 Task: Look for space in Bogo, Cameroon from 1st June, 2023 to 9th June, 2023 for 4 adults in price range Rs.6000 to Rs.12000. Place can be entire place with 2 bedrooms having 2 beds and 2 bathrooms. Property type can be house, flat, guest house. Booking option can be shelf check-in. Required host language is English.
Action: Mouse moved to (485, 160)
Screenshot: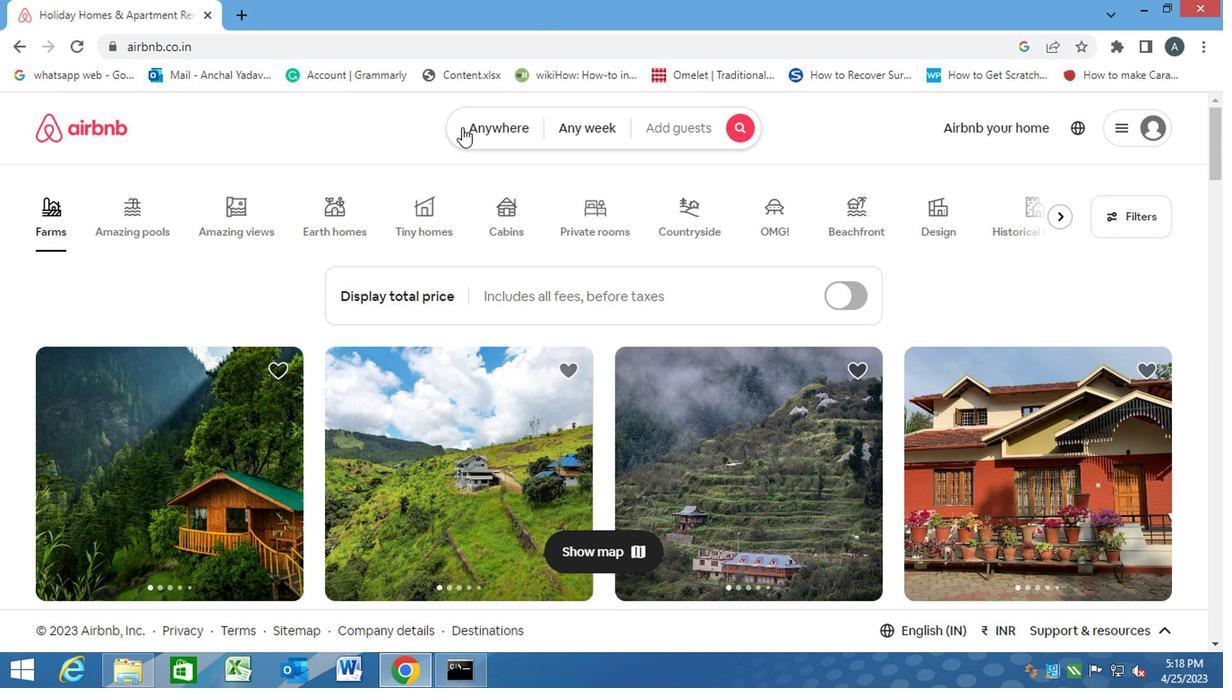 
Action: Mouse pressed left at (485, 160)
Screenshot: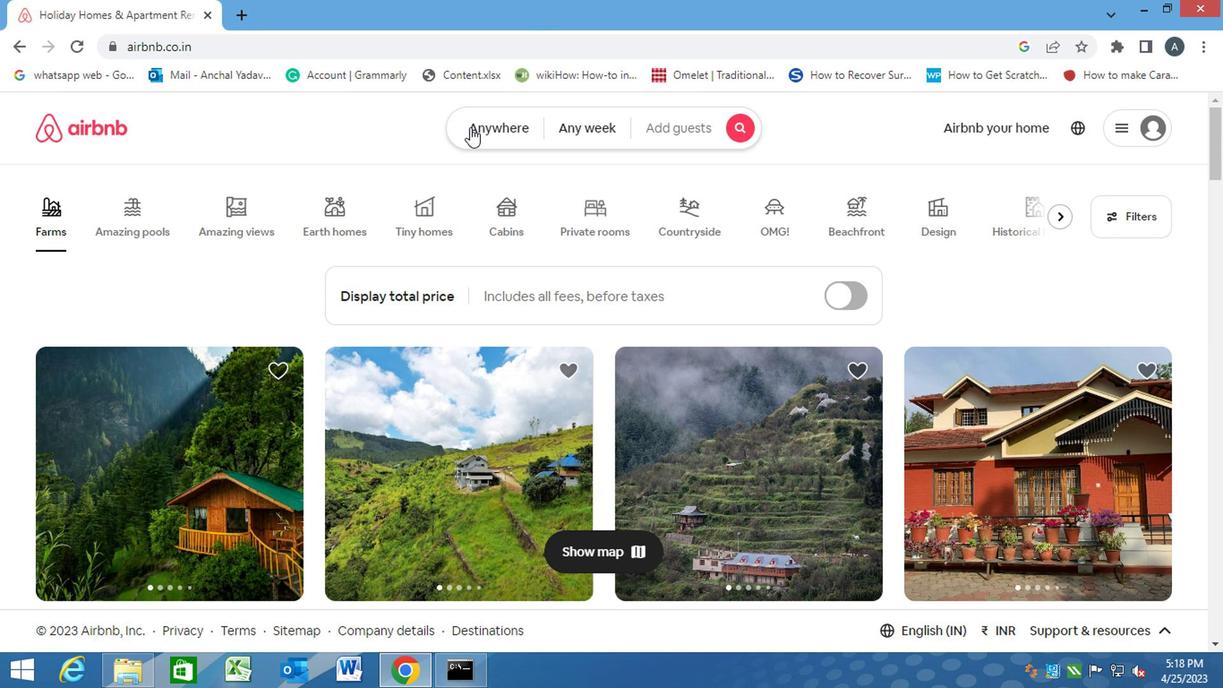 
Action: Key pressed b
Screenshot: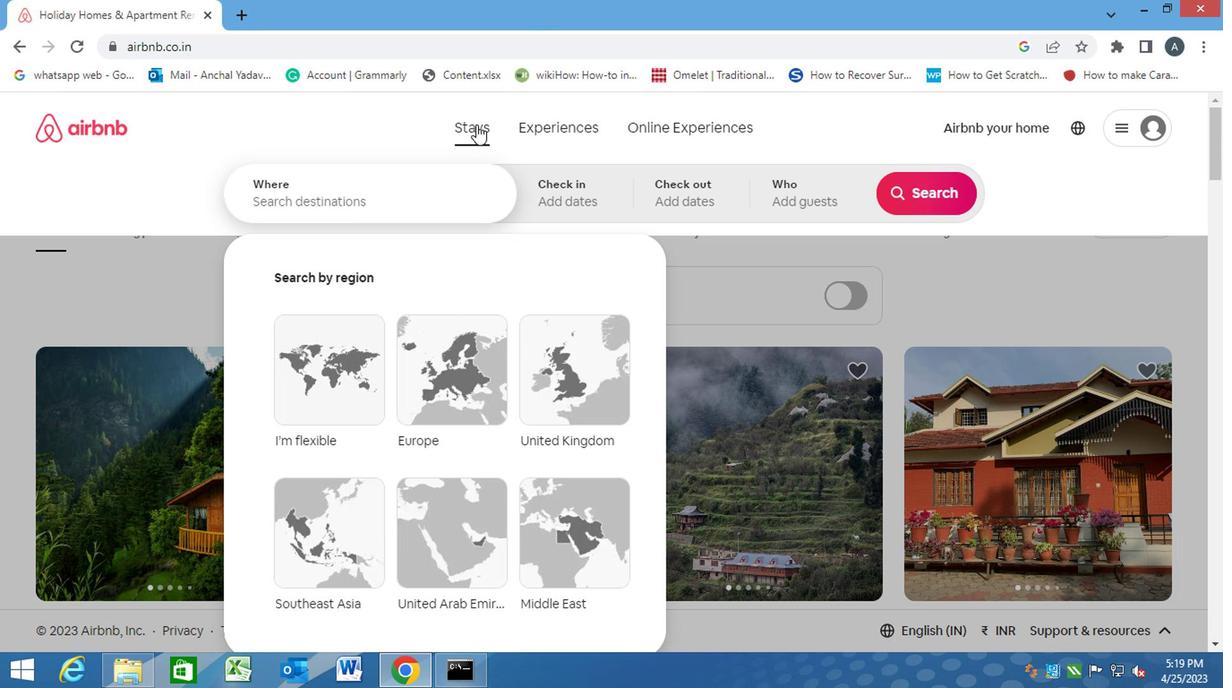 
Action: Mouse moved to (448, 205)
Screenshot: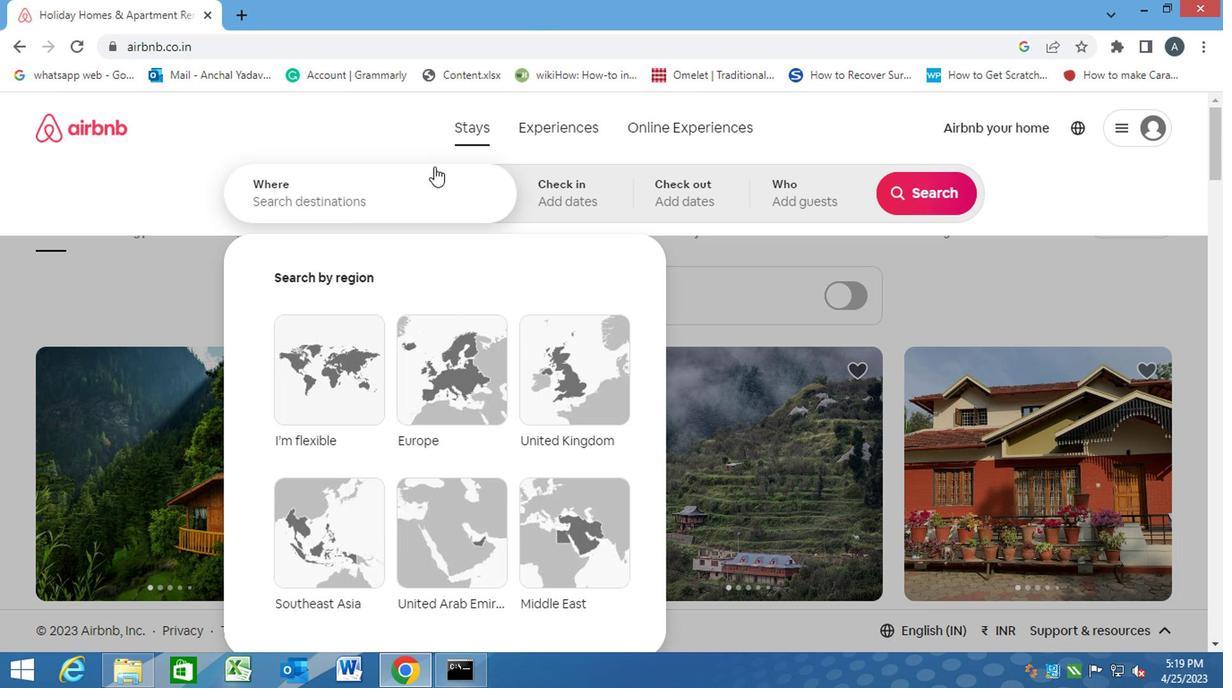 
Action: Mouse pressed left at (448, 205)
Screenshot: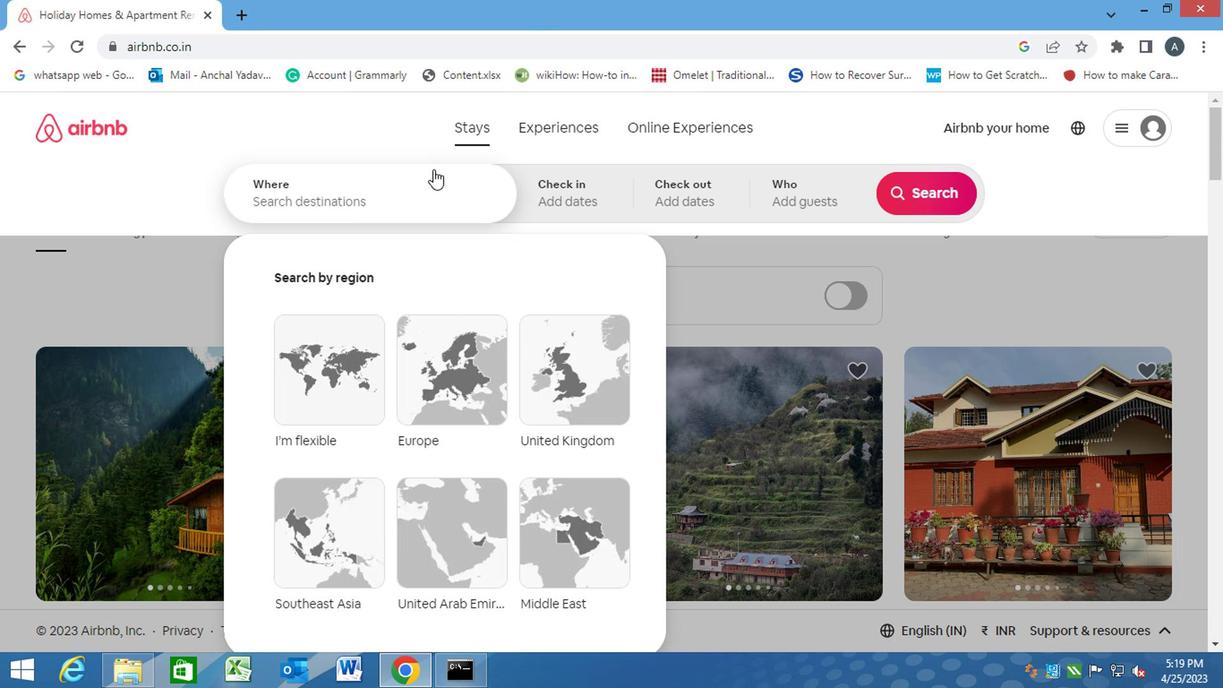 
Action: Key pressed b<Key.caps_lock>ogo,<Key.space><Key.caps_lock>c<Key.caps_lock>ameroon<Key.enter>
Screenshot: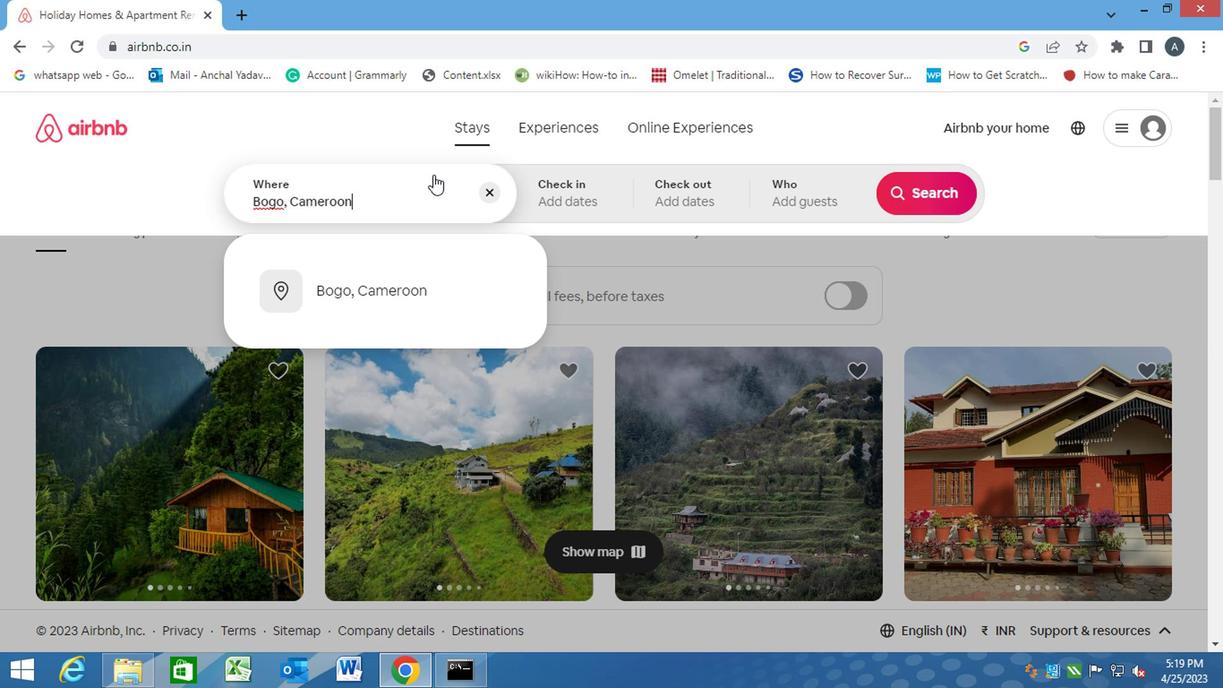 
Action: Mouse moved to (864, 349)
Screenshot: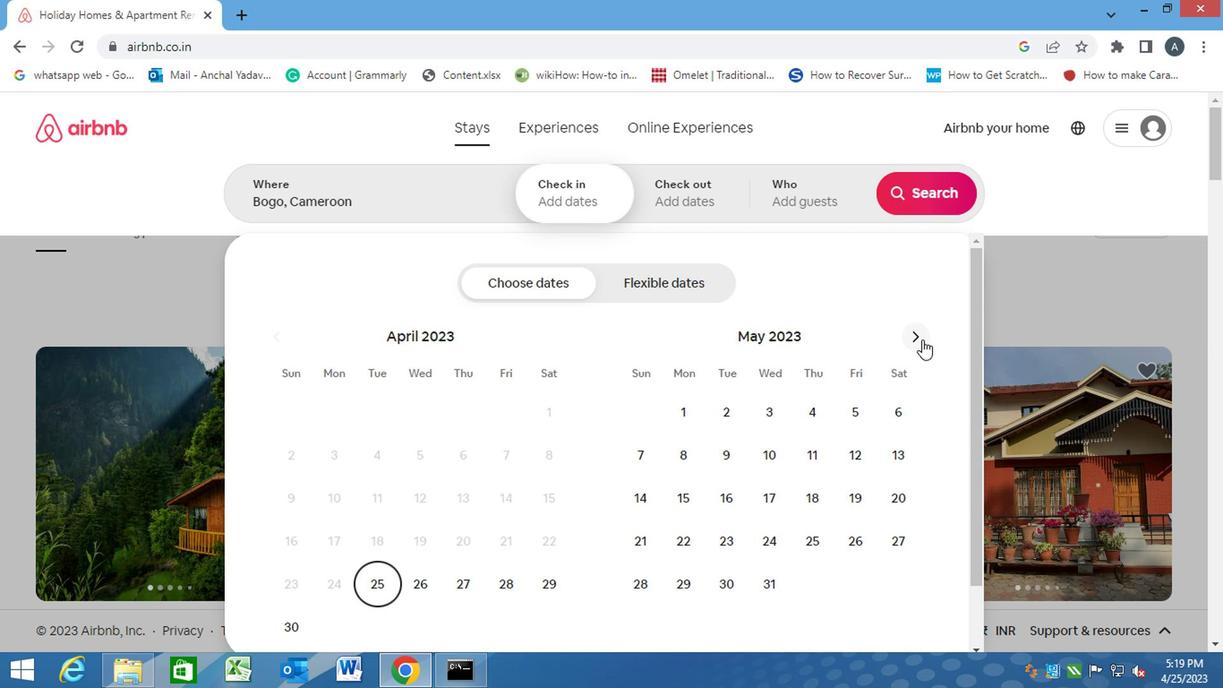 
Action: Mouse pressed left at (864, 349)
Screenshot: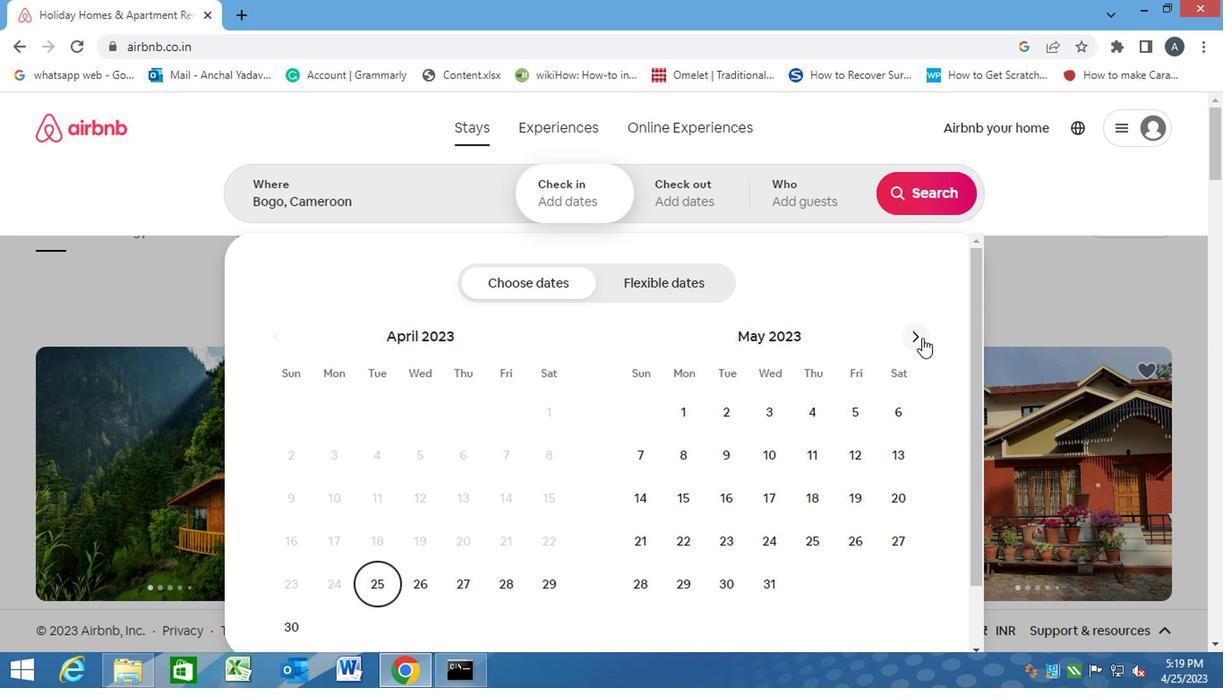 
Action: Mouse moved to (770, 423)
Screenshot: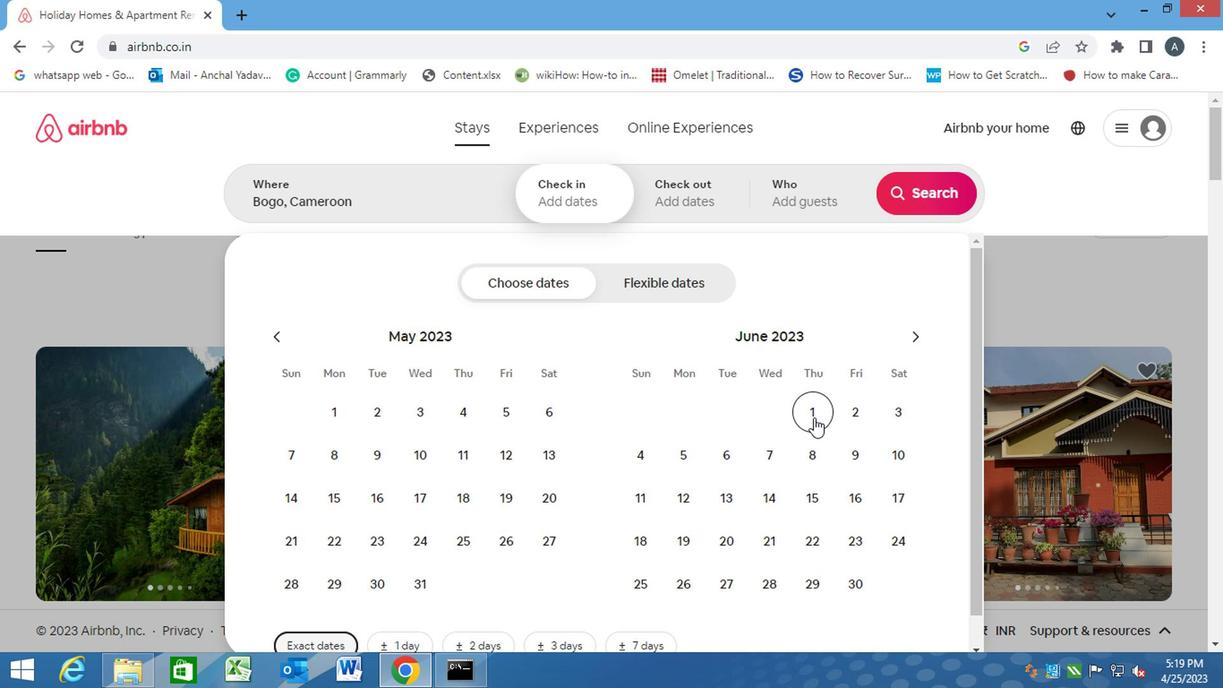 
Action: Mouse pressed left at (770, 423)
Screenshot: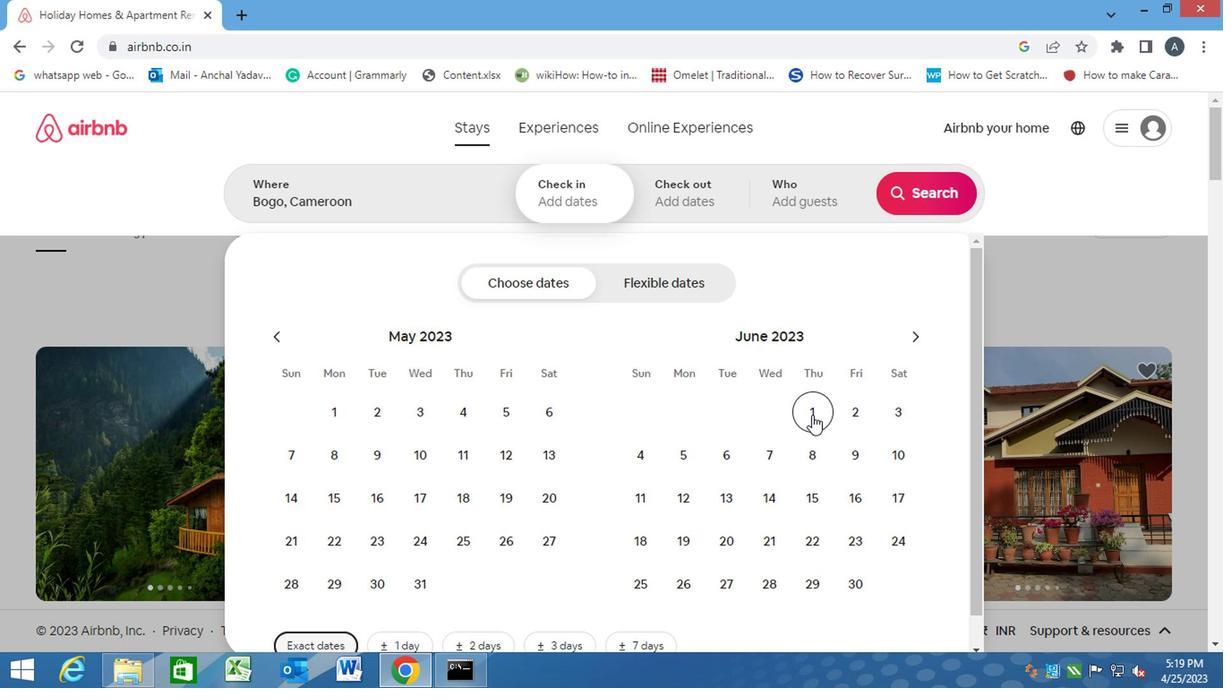 
Action: Mouse moved to (815, 458)
Screenshot: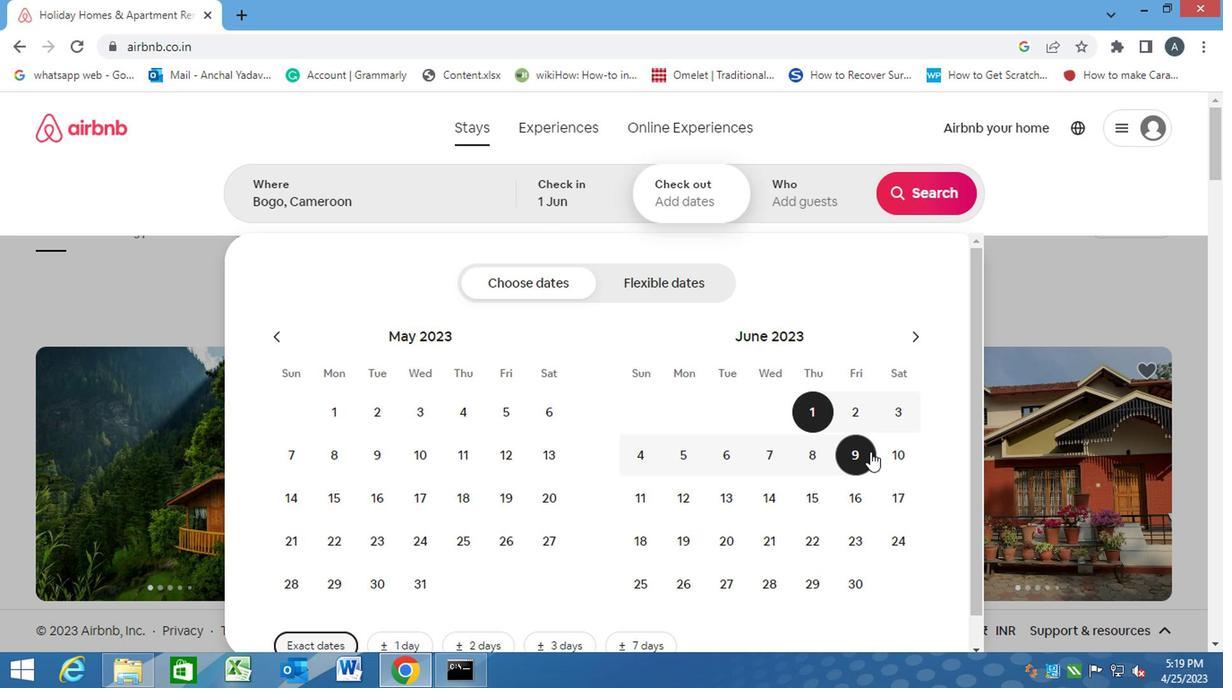 
Action: Mouse pressed left at (815, 458)
Screenshot: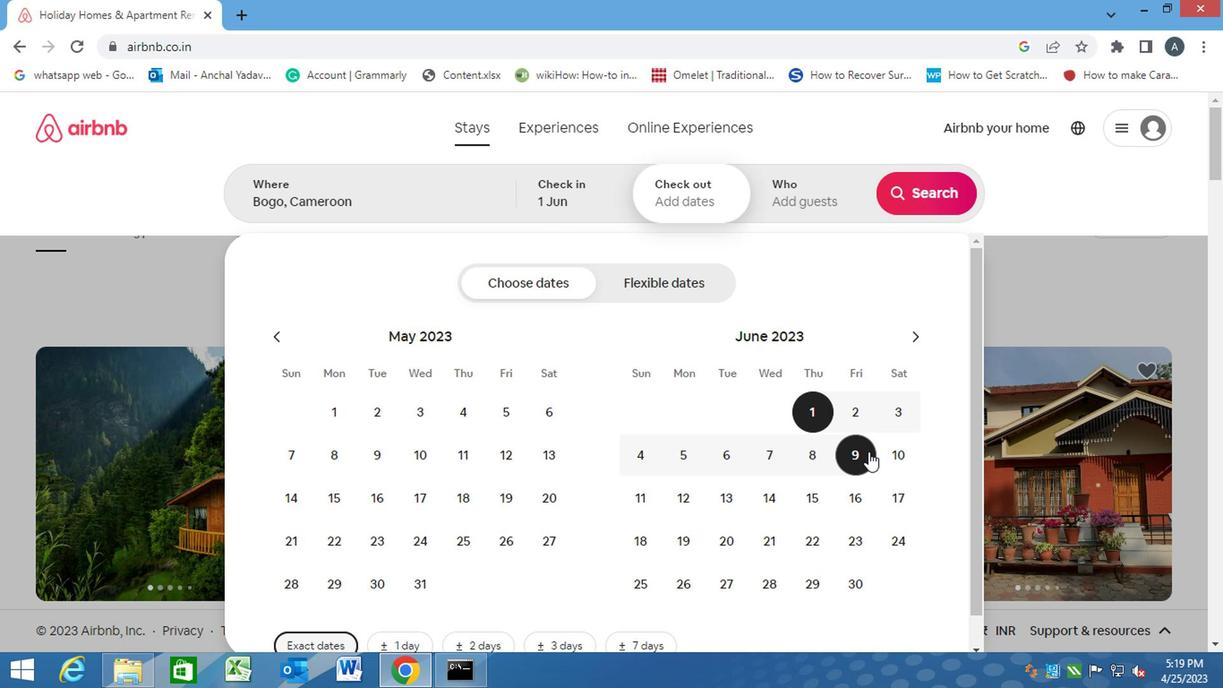 
Action: Mouse moved to (755, 220)
Screenshot: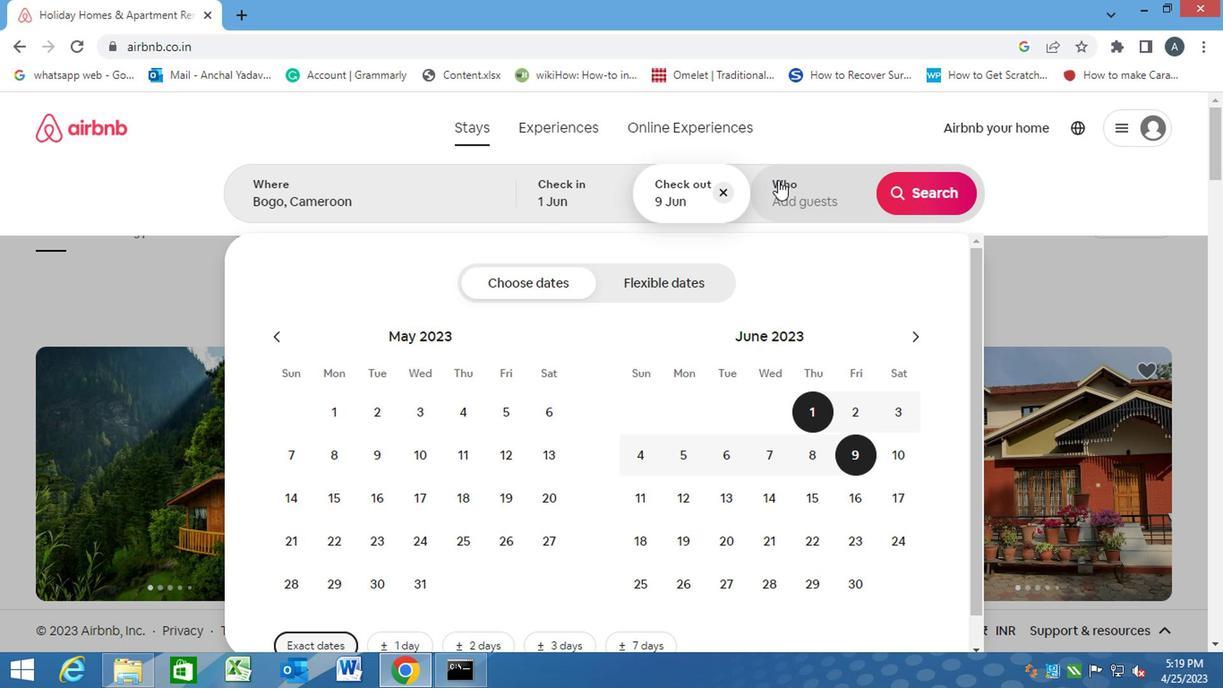 
Action: Mouse pressed left at (755, 220)
Screenshot: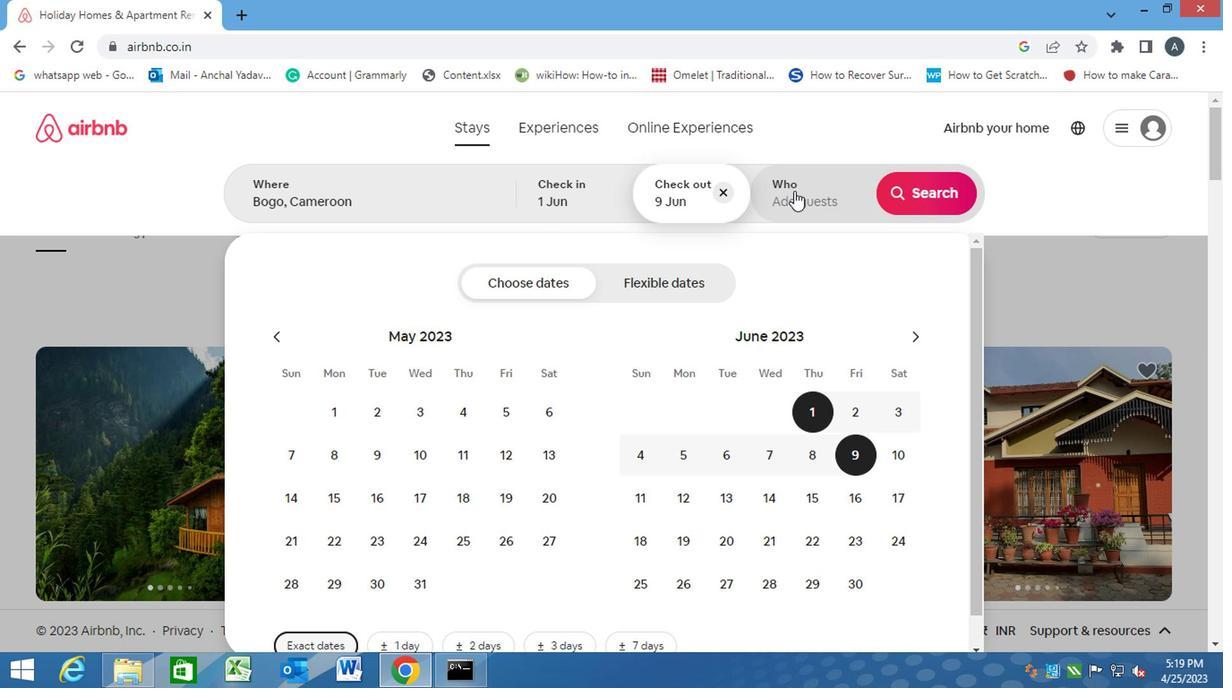 
Action: Mouse moved to (861, 309)
Screenshot: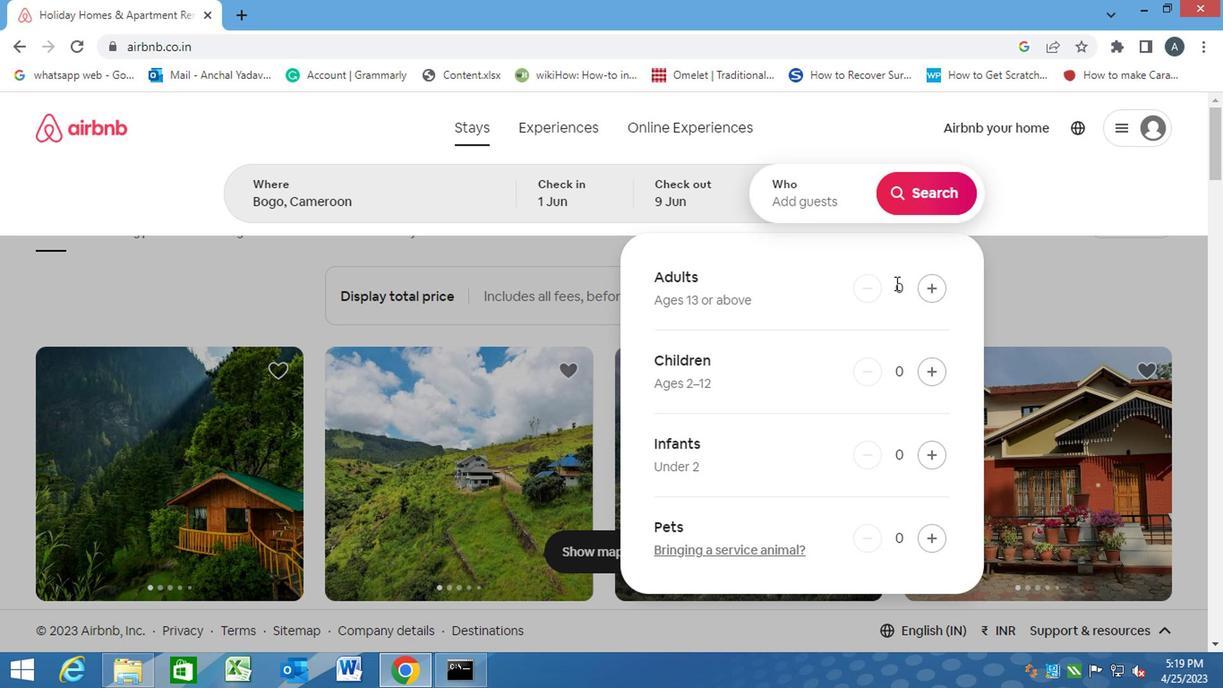 
Action: Mouse pressed left at (861, 309)
Screenshot: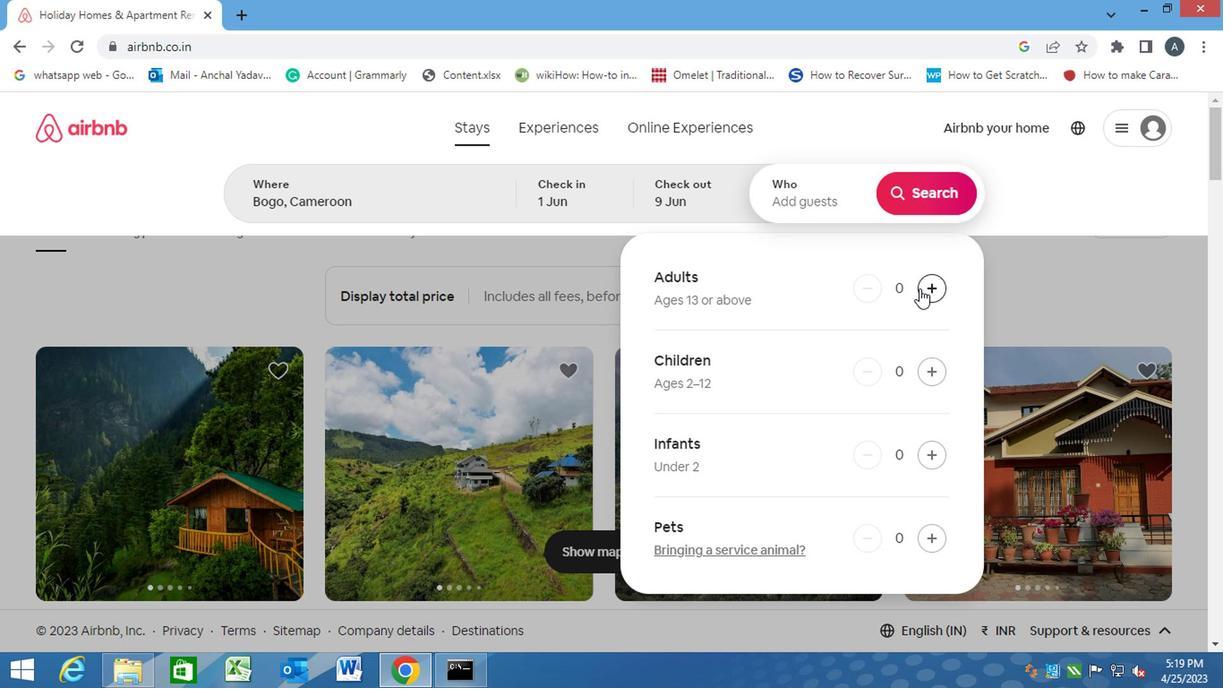 
Action: Mouse pressed left at (861, 309)
Screenshot: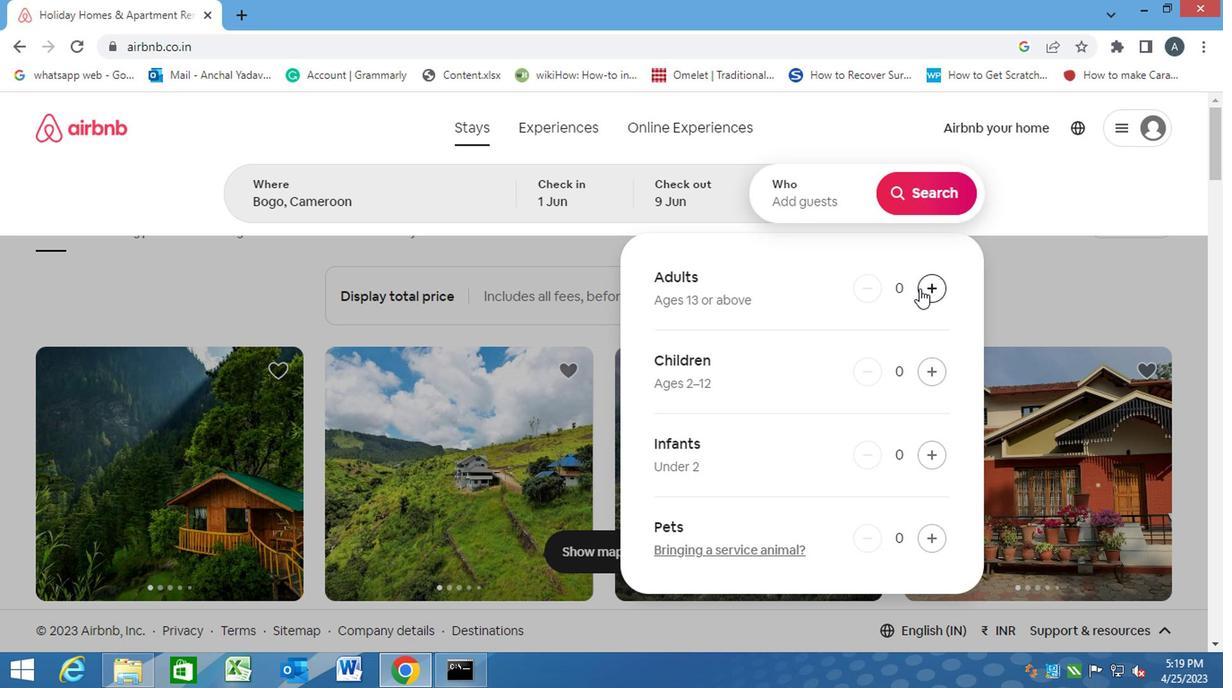 
Action: Mouse pressed left at (861, 309)
Screenshot: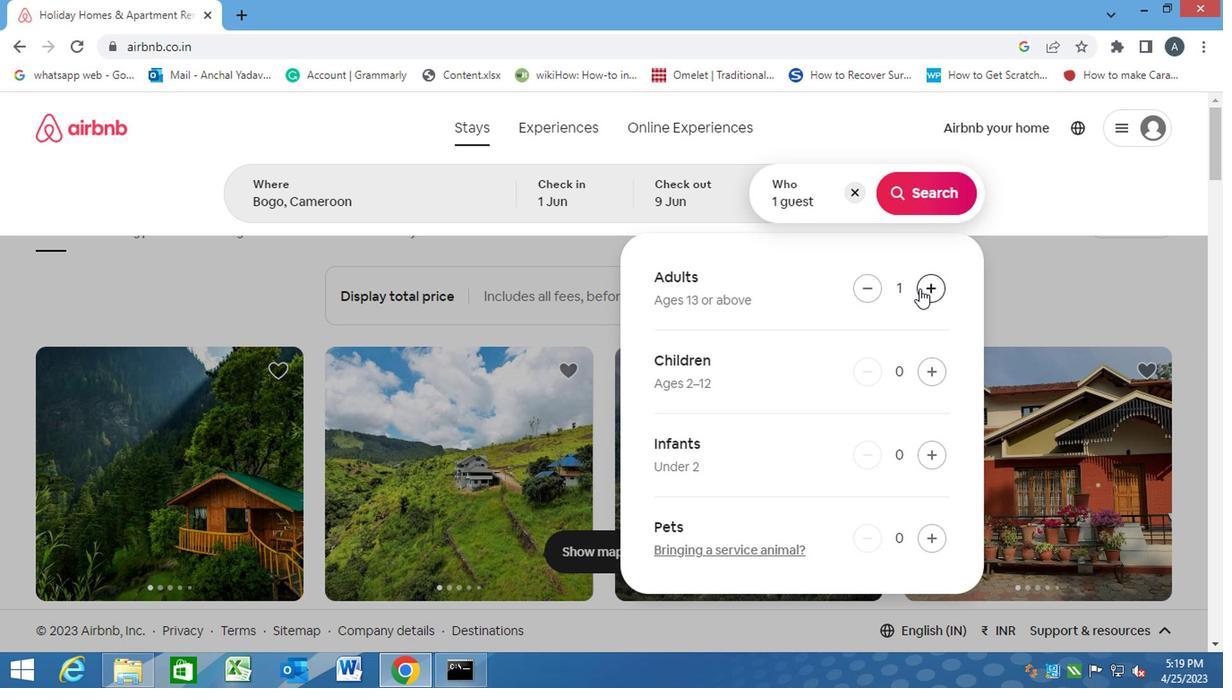 
Action: Mouse pressed left at (861, 309)
Screenshot: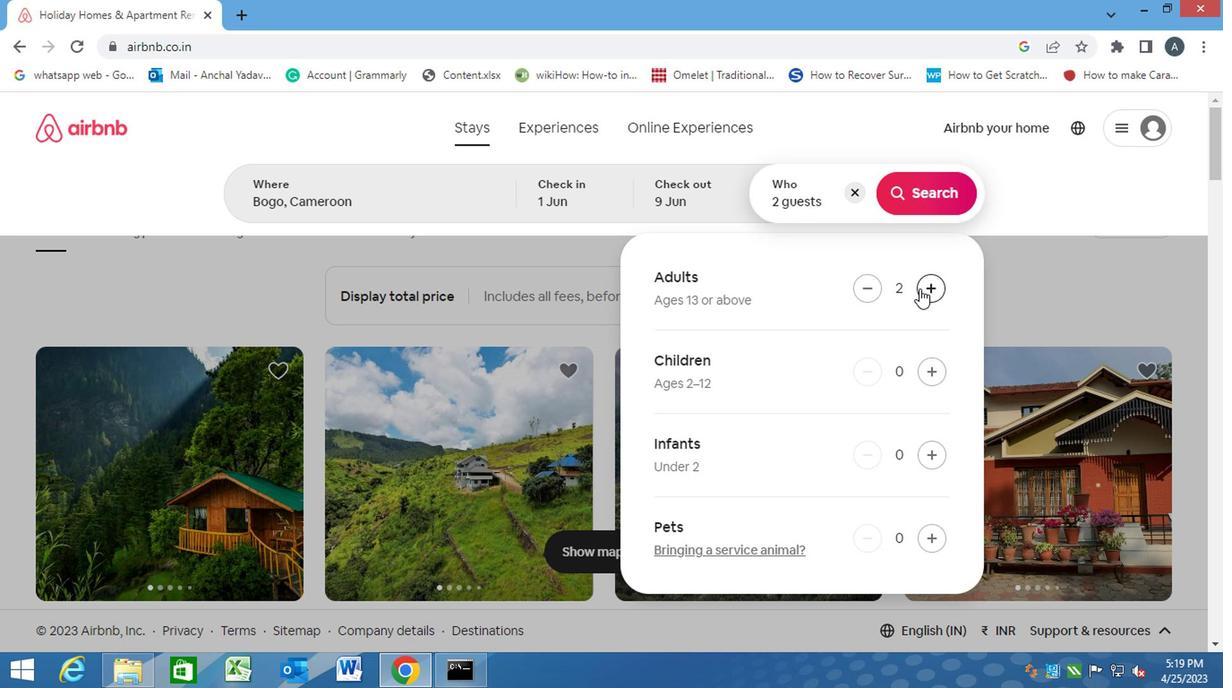 
Action: Mouse moved to (862, 223)
Screenshot: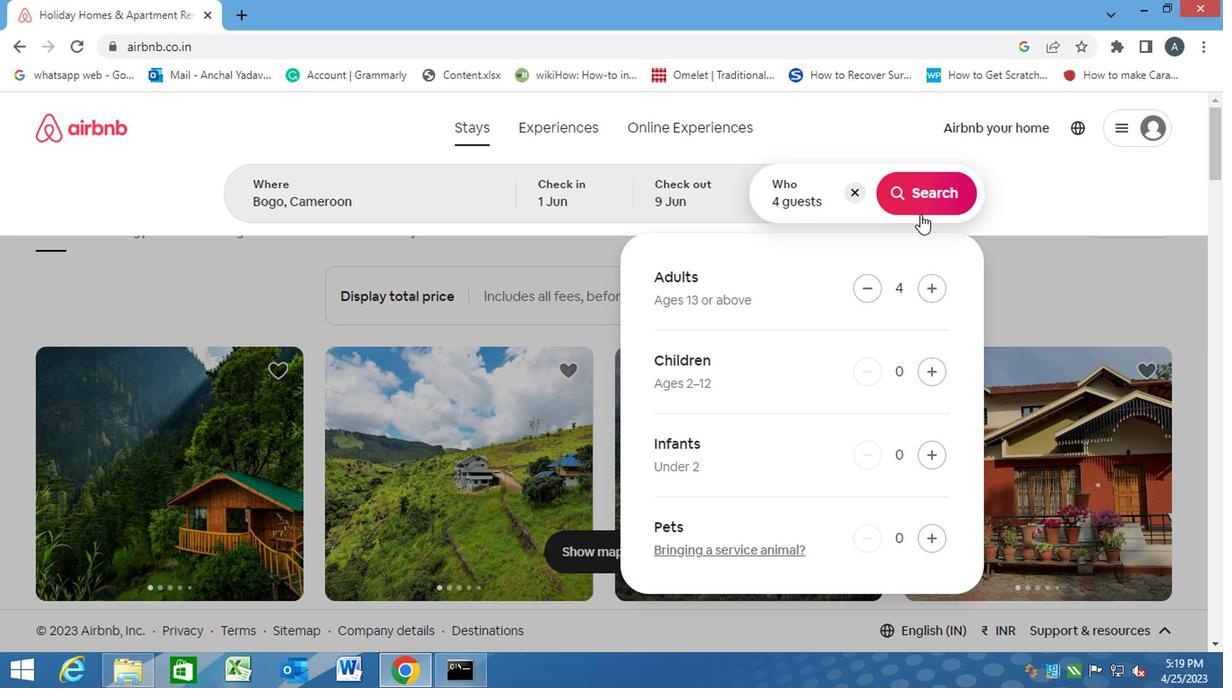 
Action: Mouse pressed left at (862, 223)
Screenshot: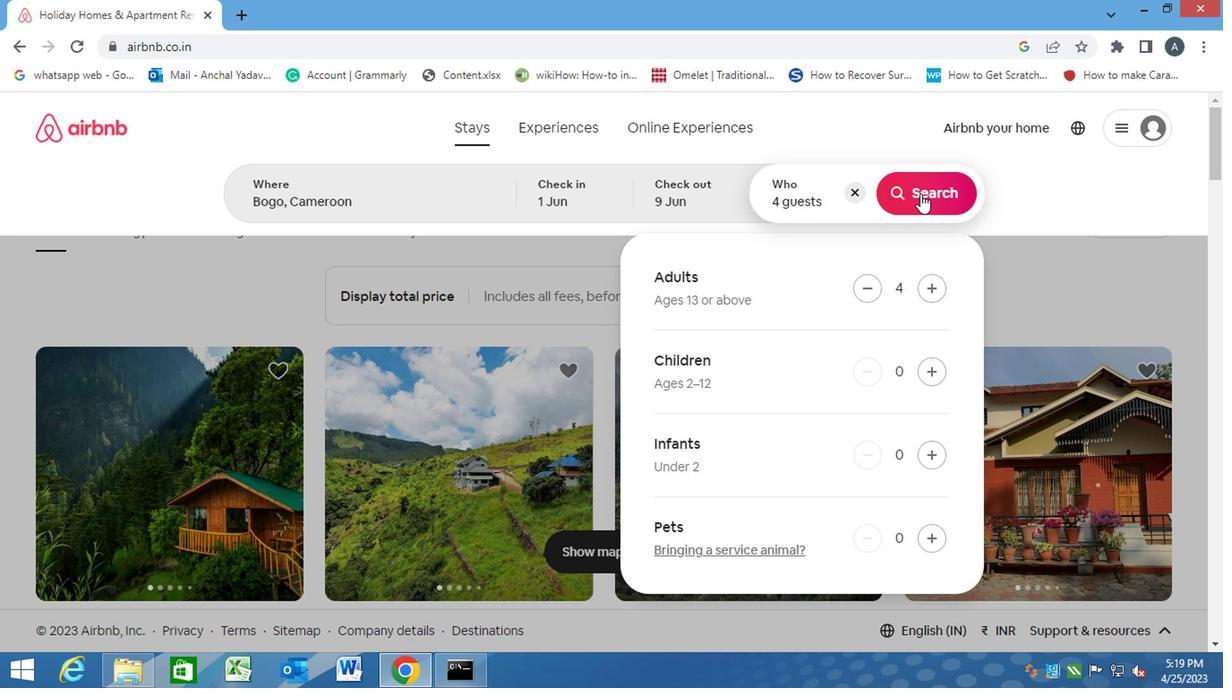 
Action: Mouse moved to (1045, 222)
Screenshot: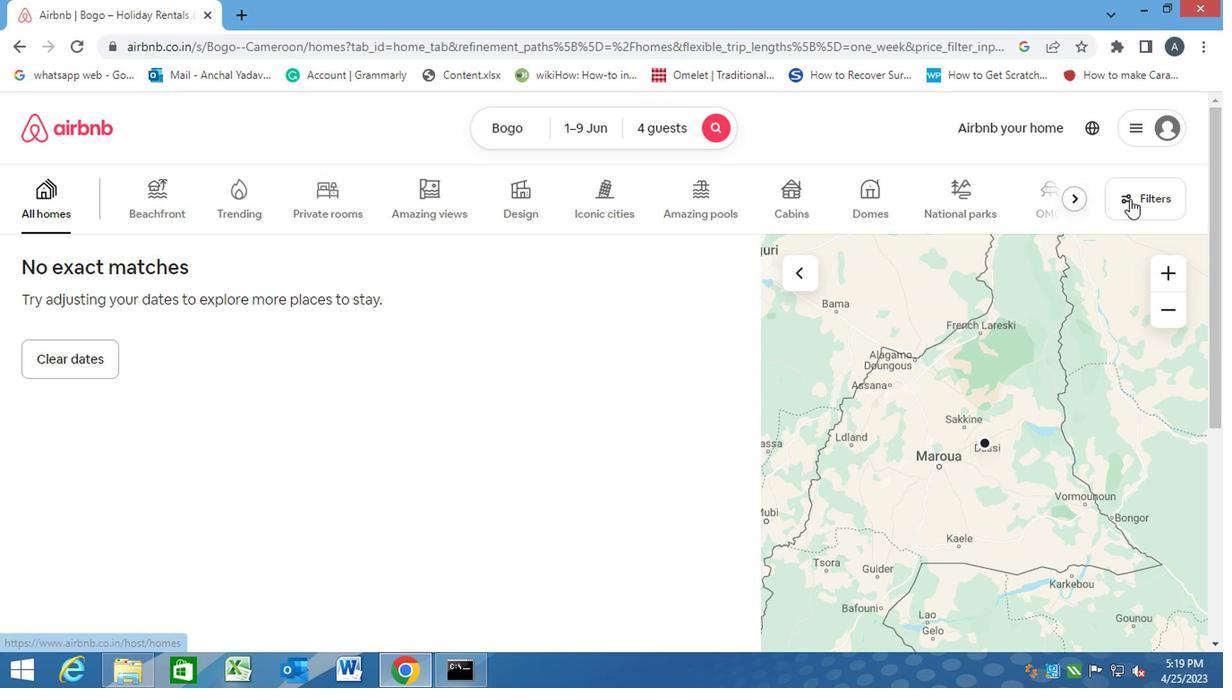 
Action: Mouse pressed left at (1045, 222)
Screenshot: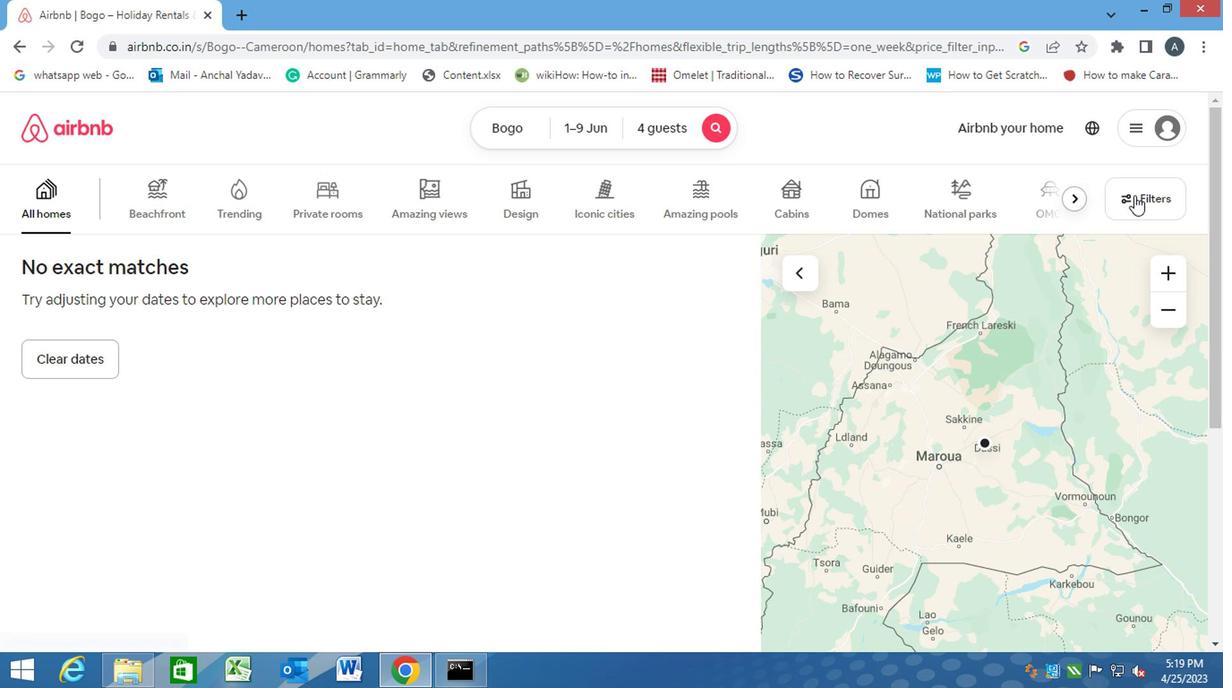 
Action: Mouse moved to (393, 328)
Screenshot: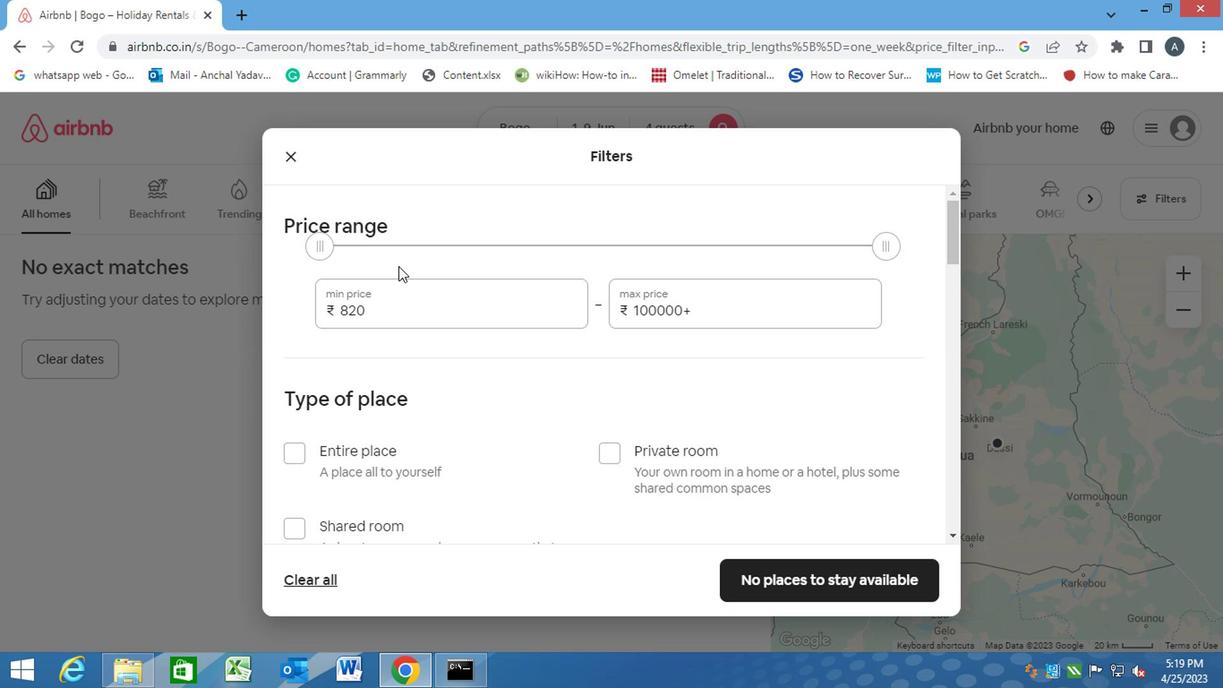 
Action: Mouse pressed left at (393, 328)
Screenshot: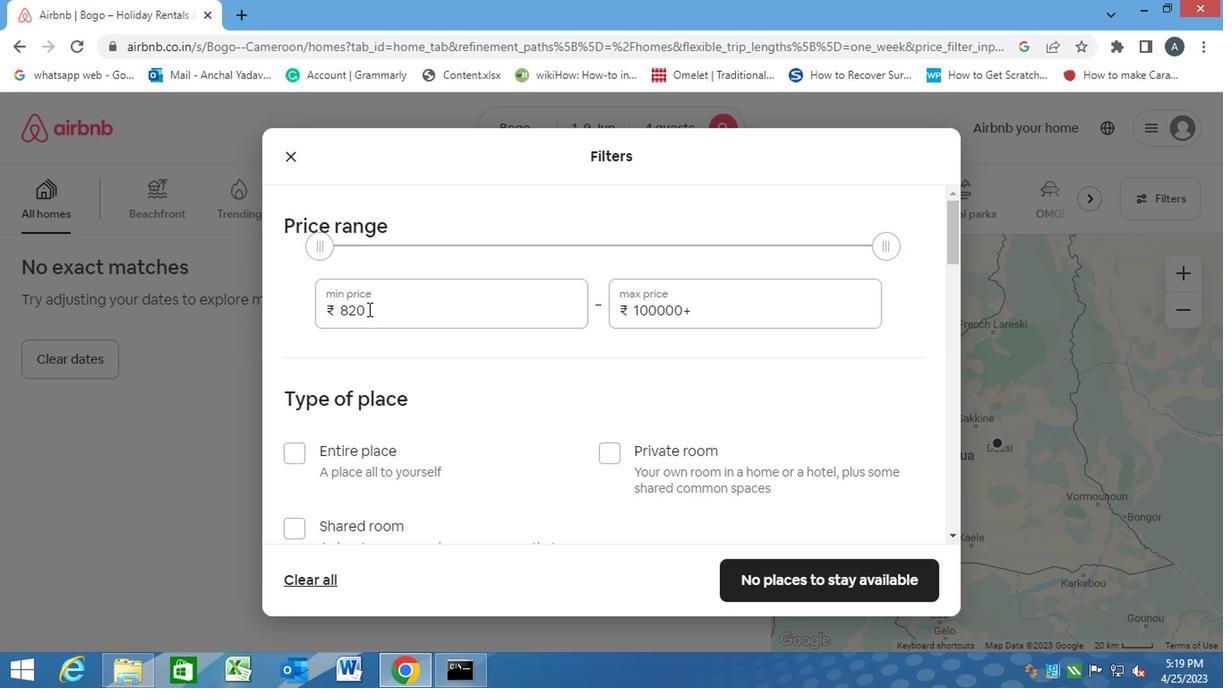 
Action: Mouse moved to (321, 337)
Screenshot: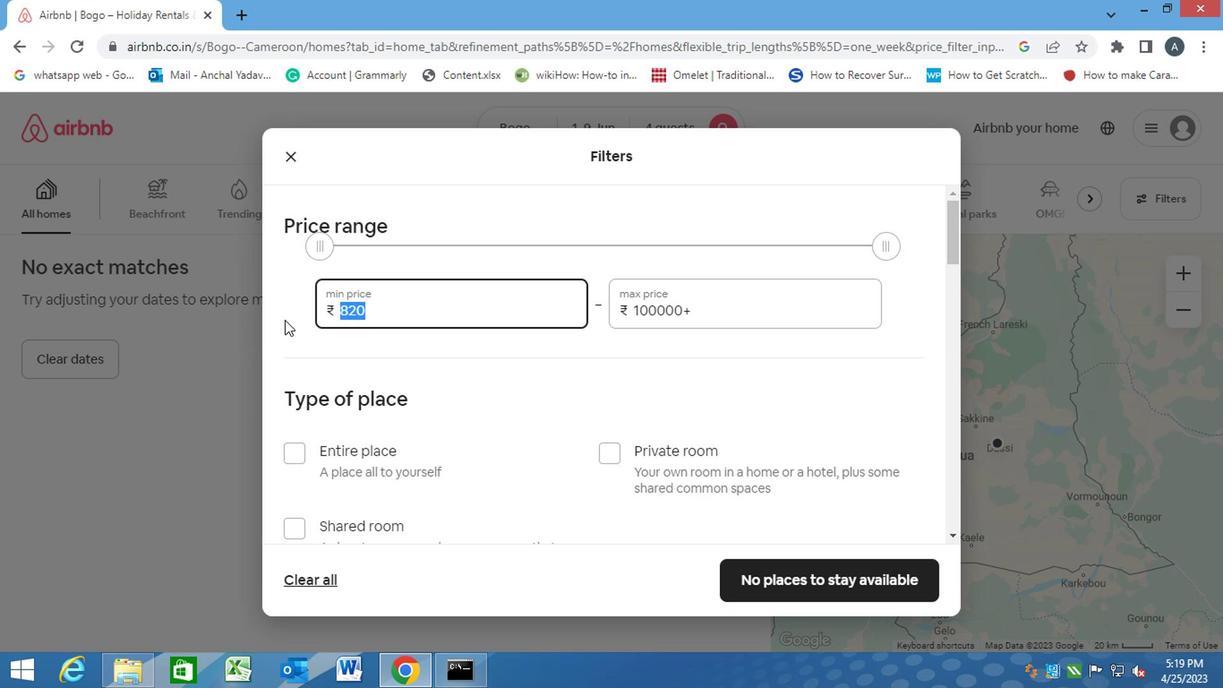 
Action: Key pressed 6000<Key.tab><Key.backspace>1<Key.backspace><Key.backspace><Key.backspace><Key.backspace><Key.backspace><Key.backspace><Key.backspace><Key.backspace><Key.backspace><Key.backspace><Key.backspace><Key.backspace><Key.backspace><Key.backspace><Key.backspace><Key.backspace><Key.backspace><Key.backspace><Key.backspace><Key.backspace><Key.backspace><Key.backspace><Key.backspace><Key.backspace><Key.backspace><Key.backspace><Key.backspace><Key.backspace><Key.backspace><Key.backspace><Key.backspace><Key.backspace>12000
Screenshot: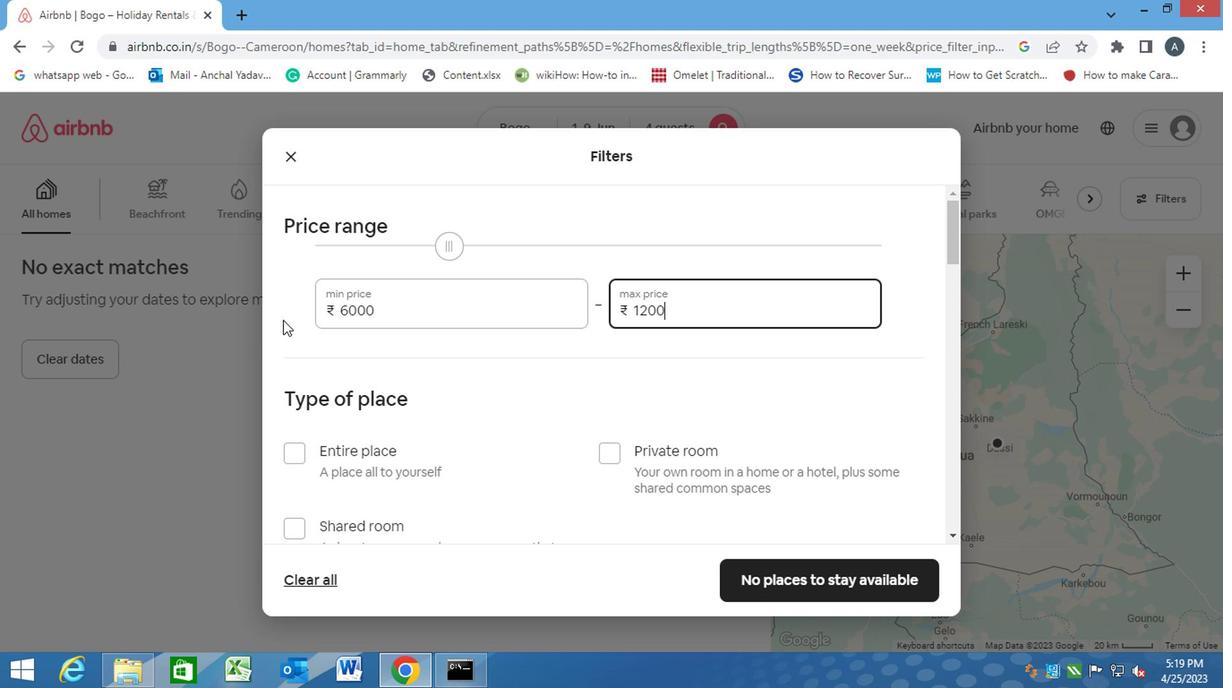 
Action: Mouse moved to (493, 385)
Screenshot: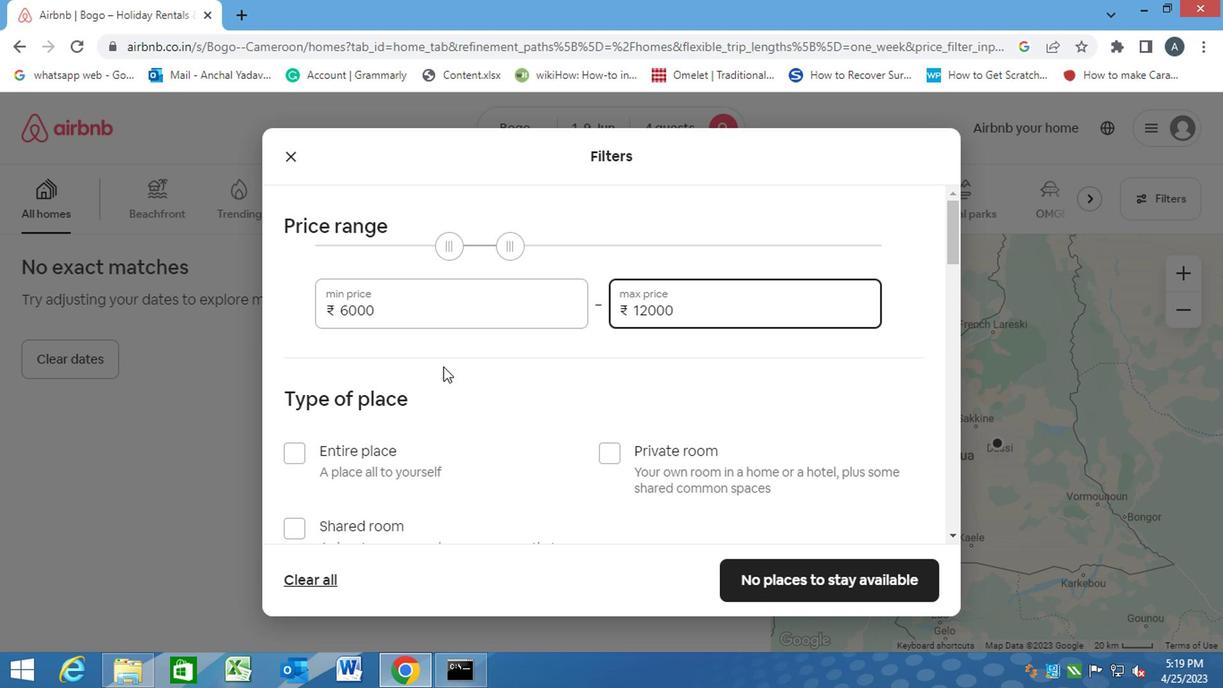 
Action: Mouse pressed left at (493, 385)
Screenshot: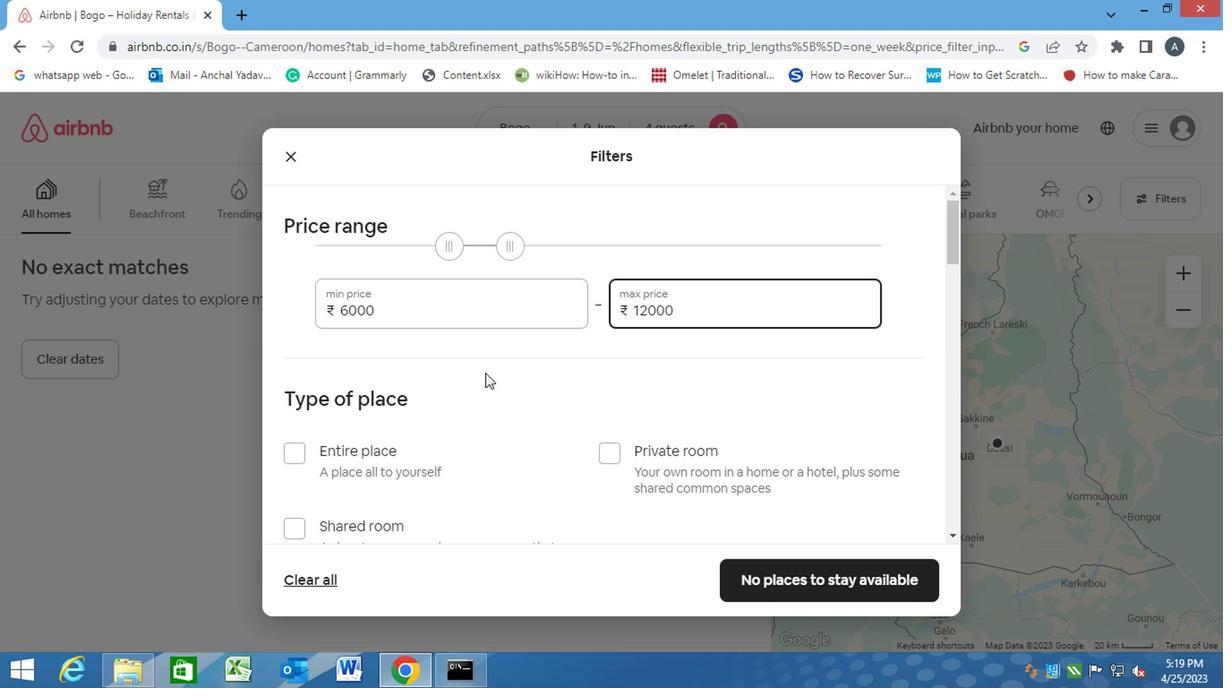 
Action: Mouse scrolled (493, 384) with delta (0, 0)
Screenshot: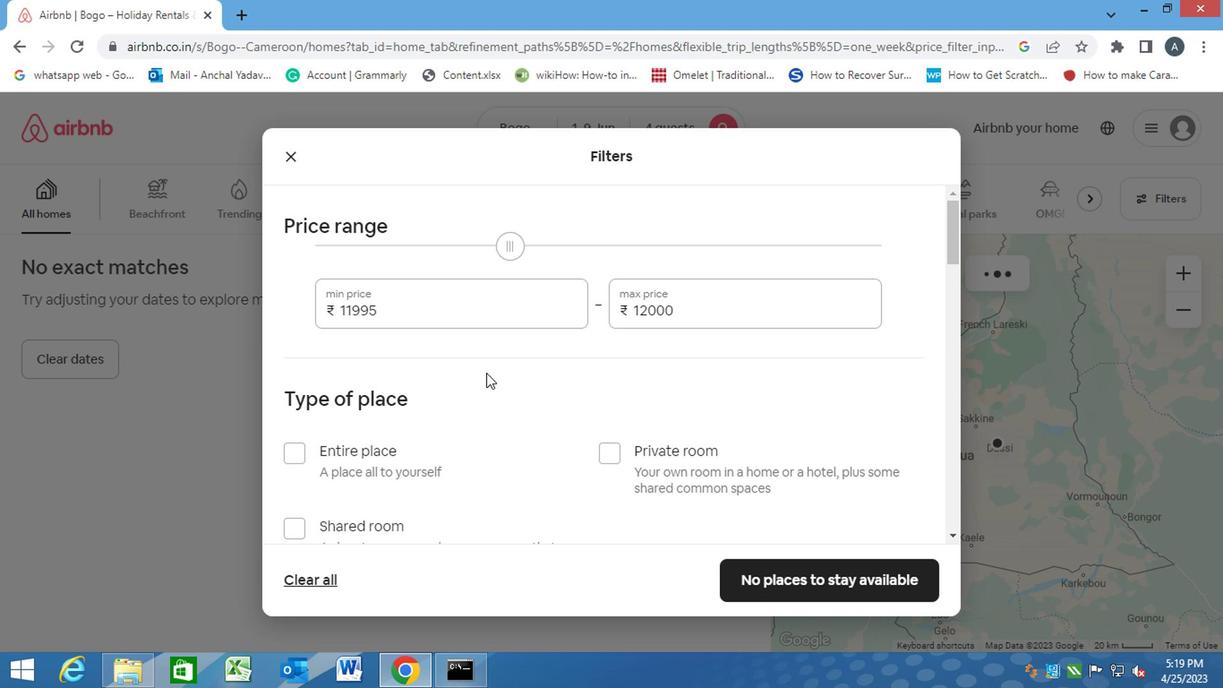 
Action: Mouse scrolled (493, 384) with delta (0, 0)
Screenshot: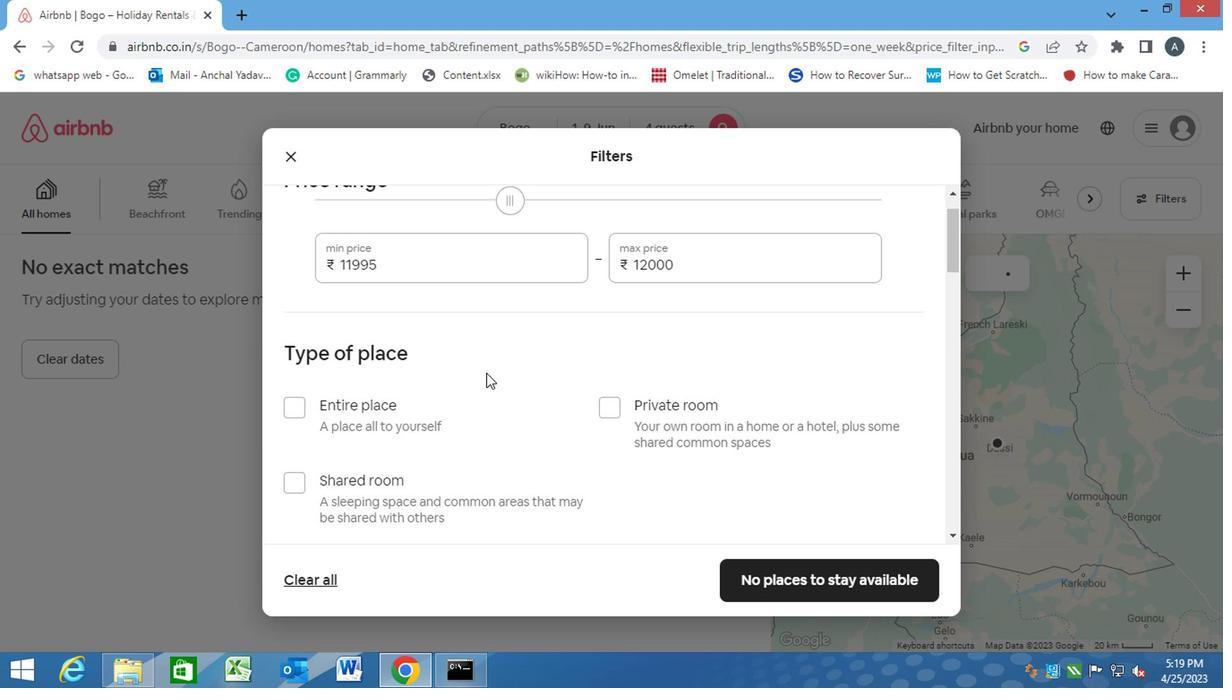 
Action: Mouse moved to (335, 293)
Screenshot: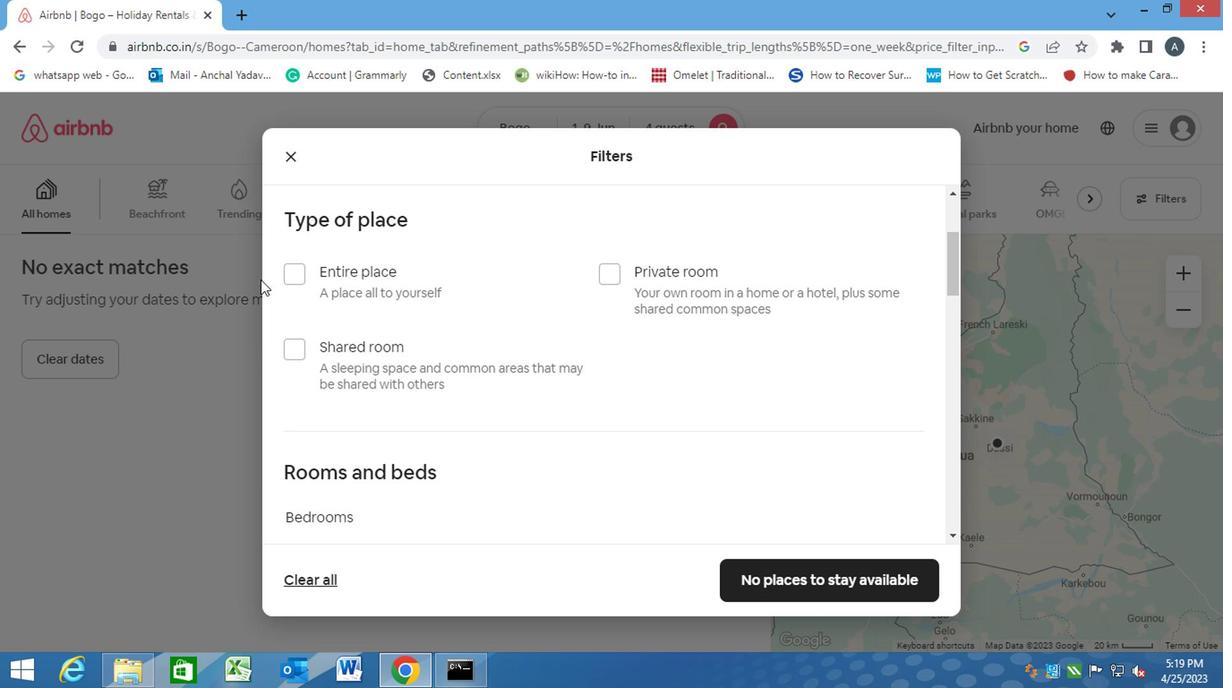
Action: Mouse pressed left at (335, 293)
Screenshot: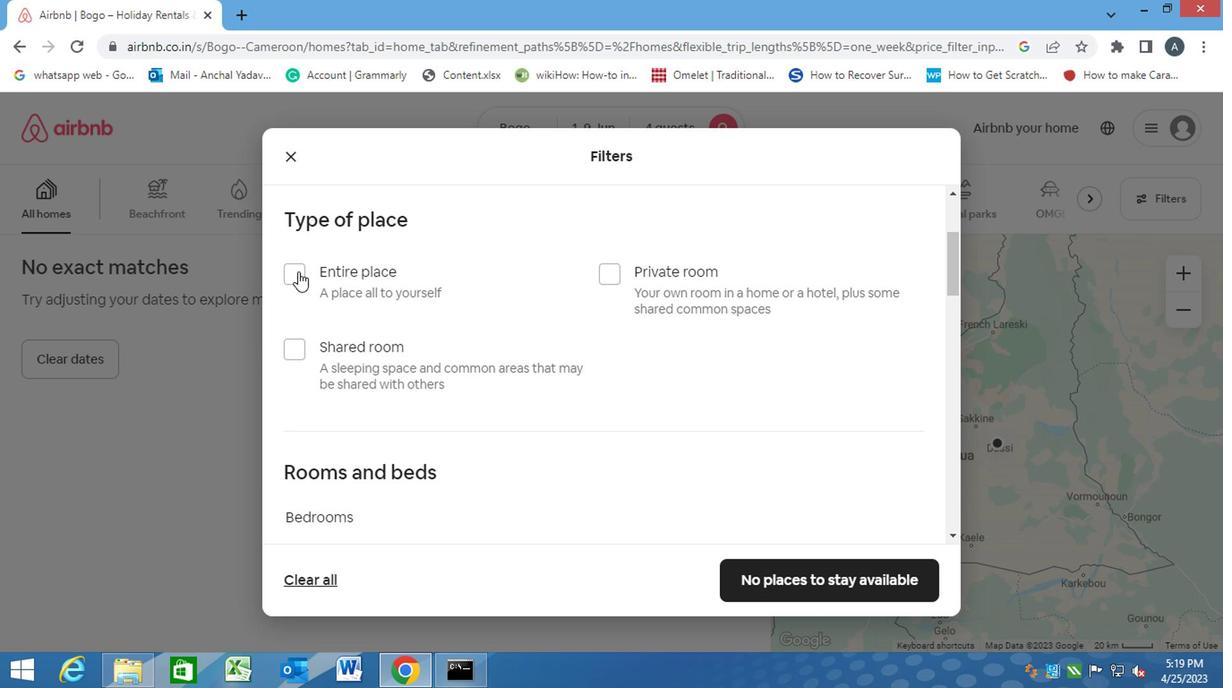 
Action: Mouse moved to (421, 373)
Screenshot: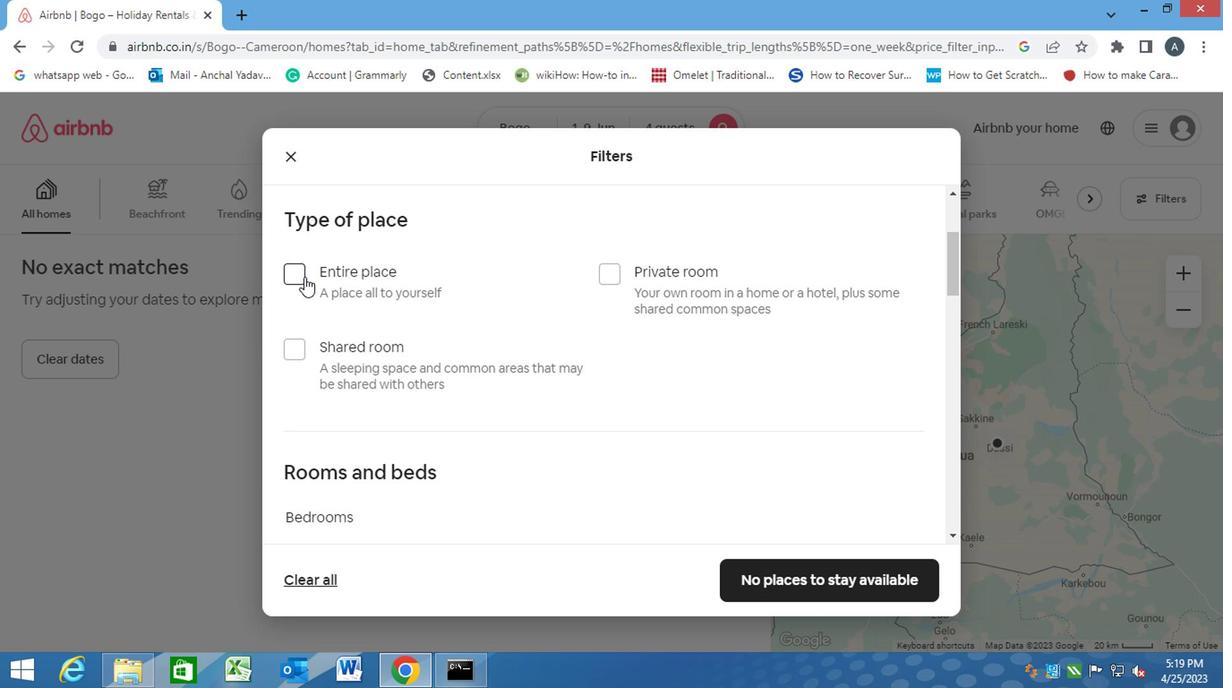 
Action: Mouse scrolled (421, 372) with delta (0, 0)
Screenshot: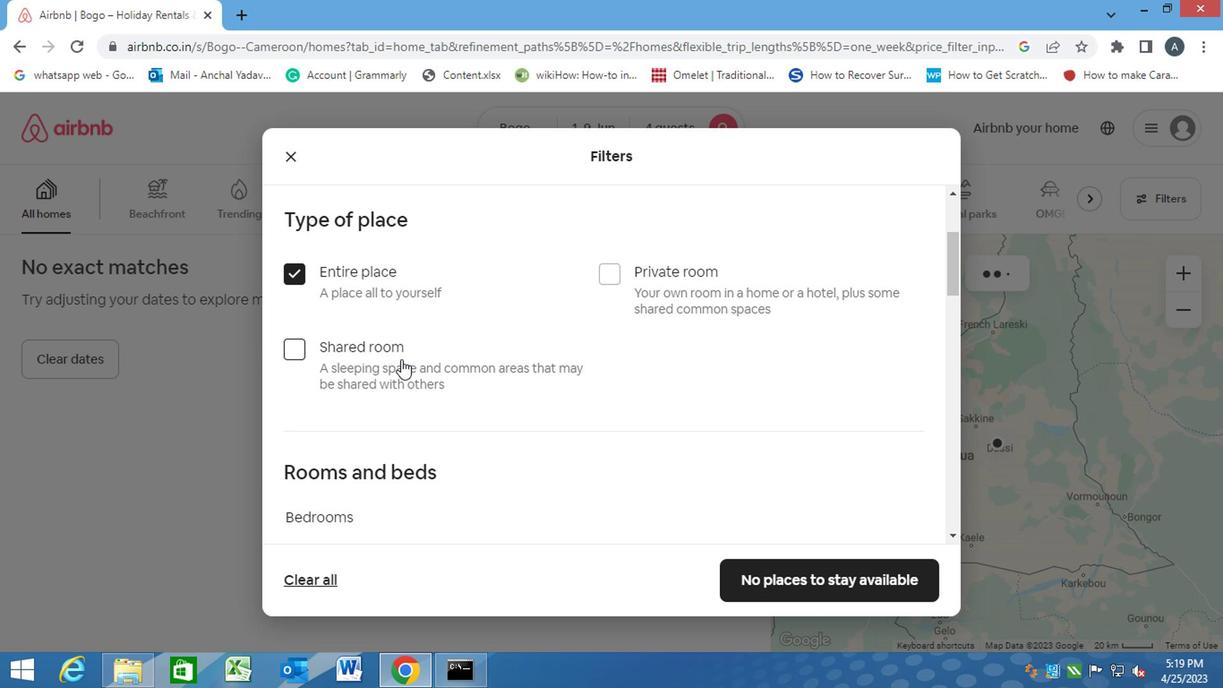 
Action: Mouse scrolled (421, 372) with delta (0, 0)
Screenshot: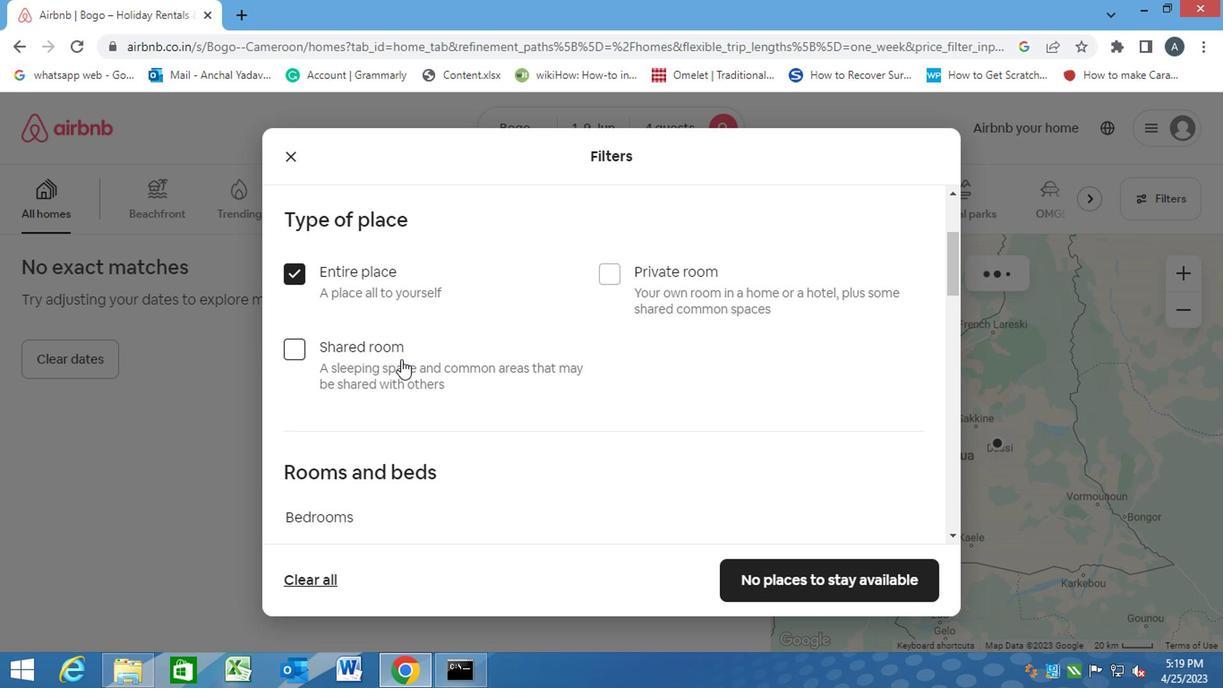 
Action: Mouse scrolled (421, 372) with delta (0, 0)
Screenshot: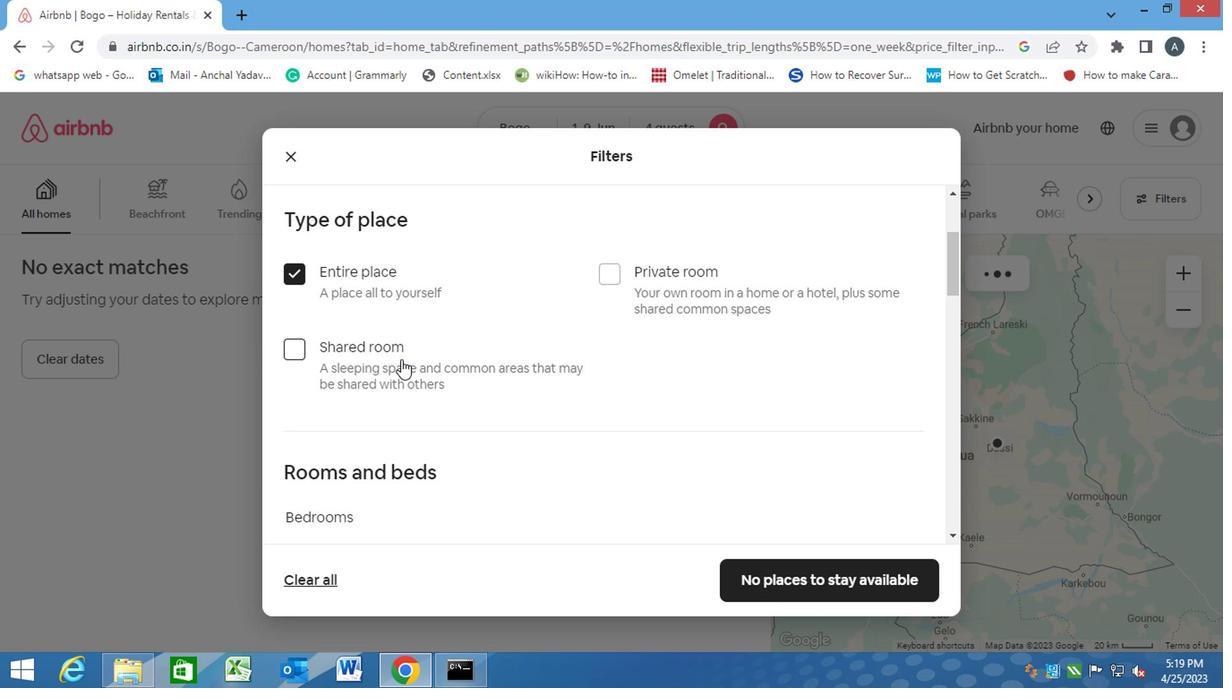
Action: Mouse moved to (471, 319)
Screenshot: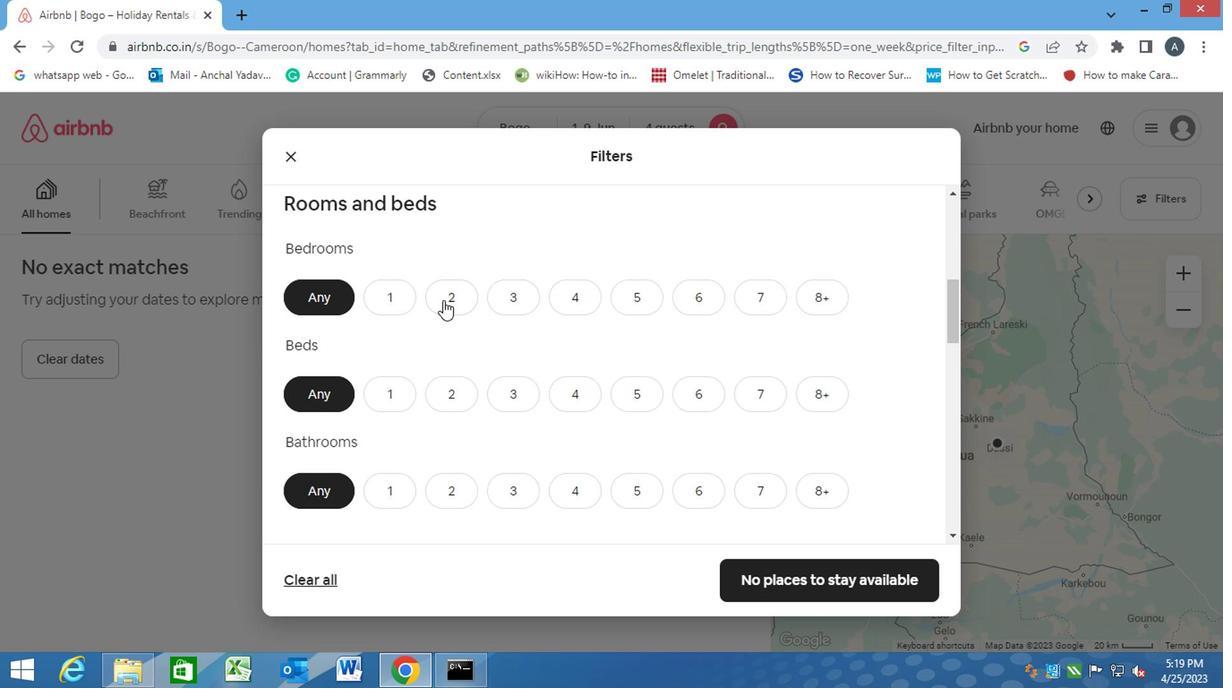 
Action: Mouse pressed left at (471, 319)
Screenshot: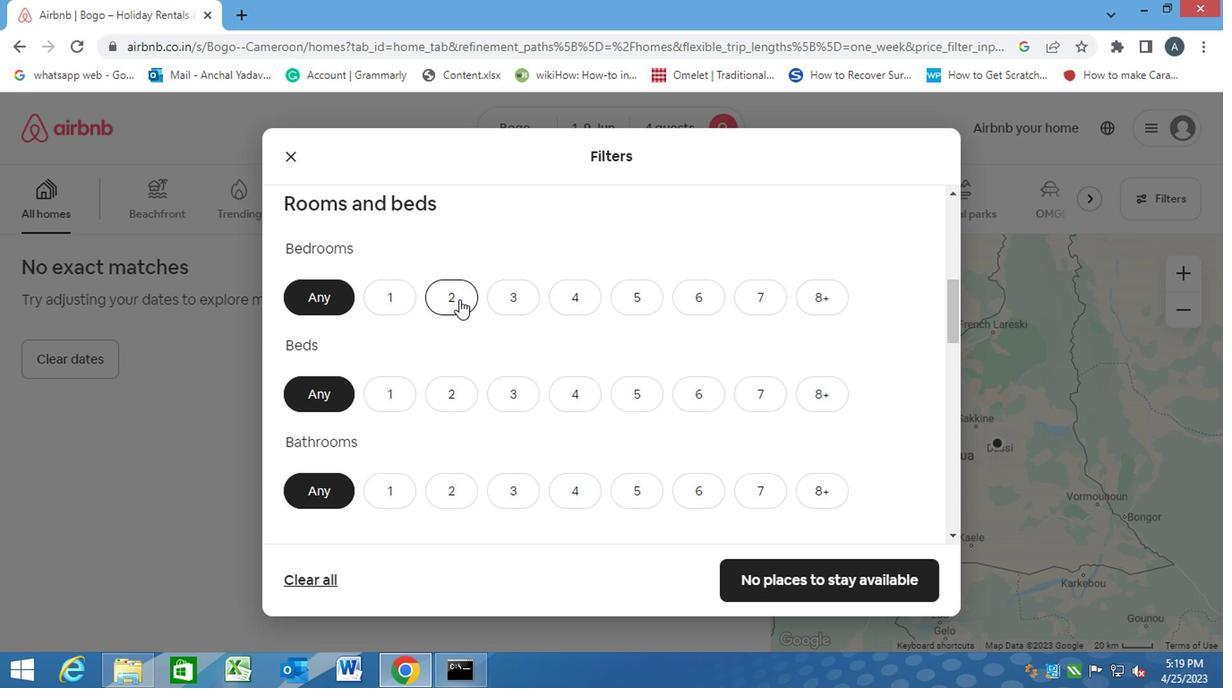 
Action: Mouse moved to (461, 402)
Screenshot: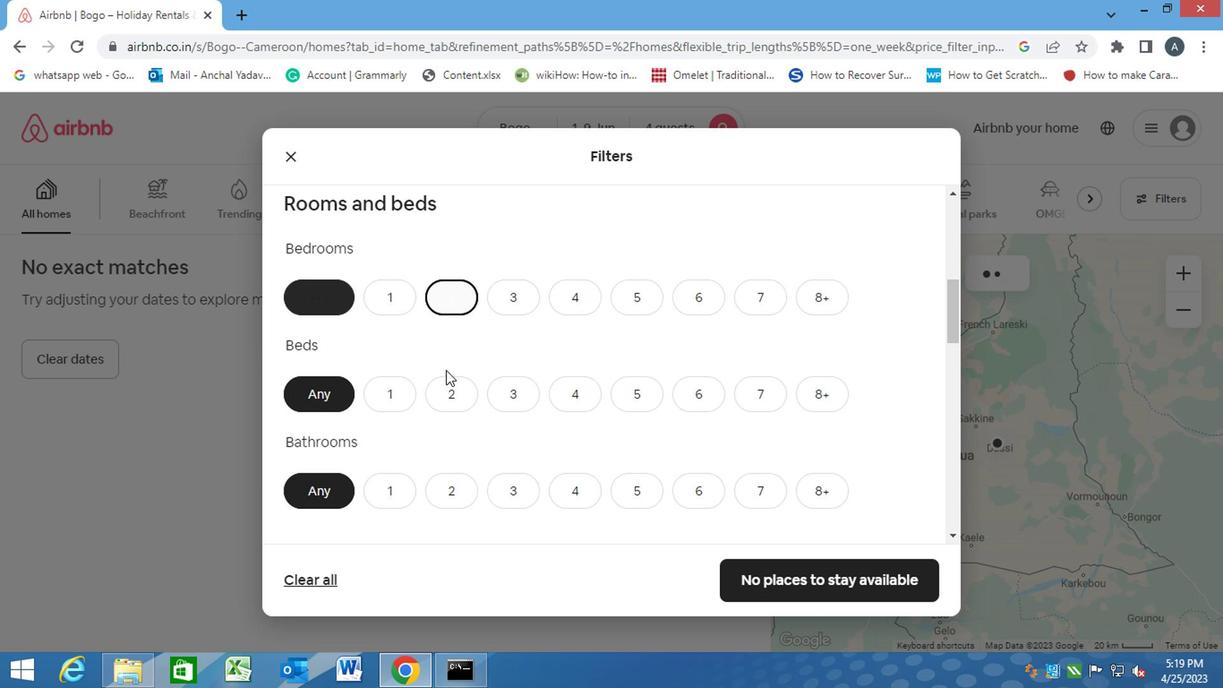 
Action: Mouse pressed left at (461, 402)
Screenshot: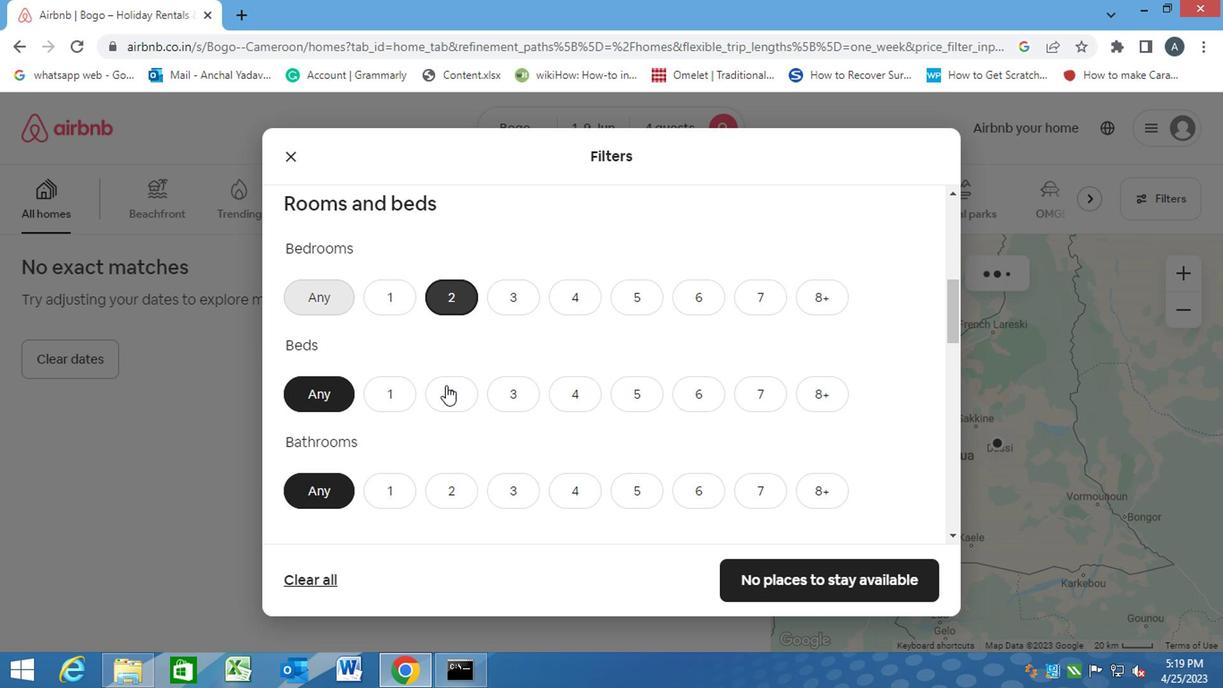 
Action: Mouse moved to (474, 493)
Screenshot: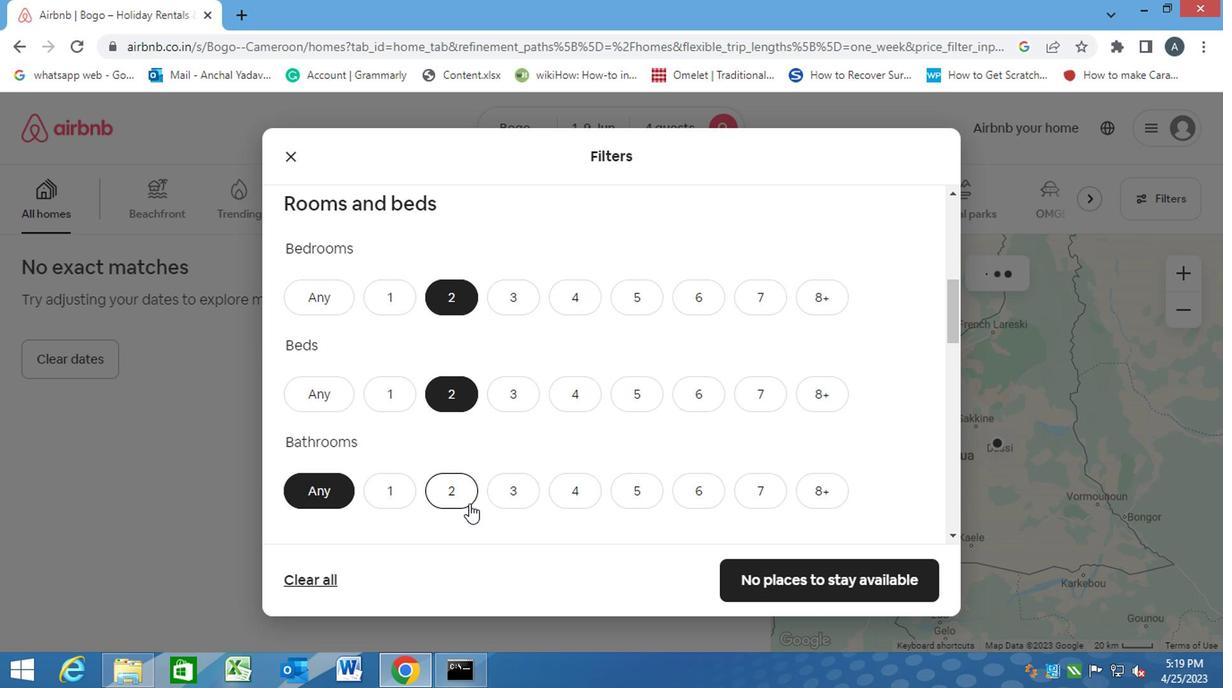 
Action: Mouse pressed left at (474, 493)
Screenshot: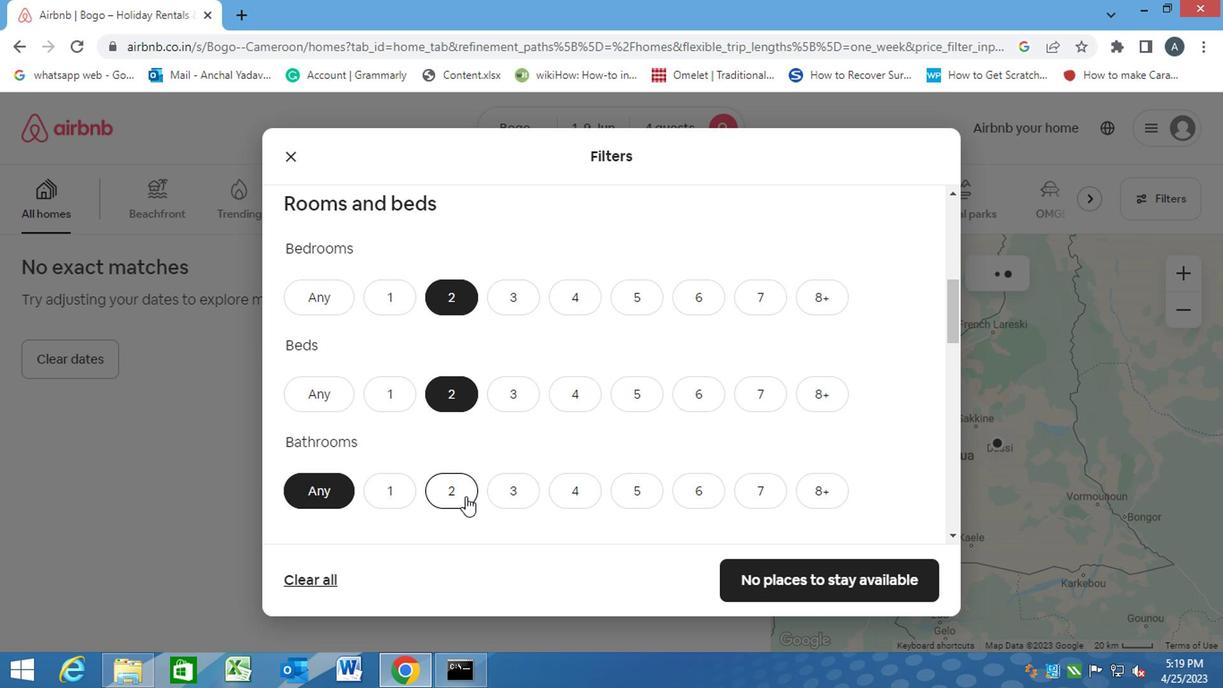 
Action: Mouse moved to (486, 492)
Screenshot: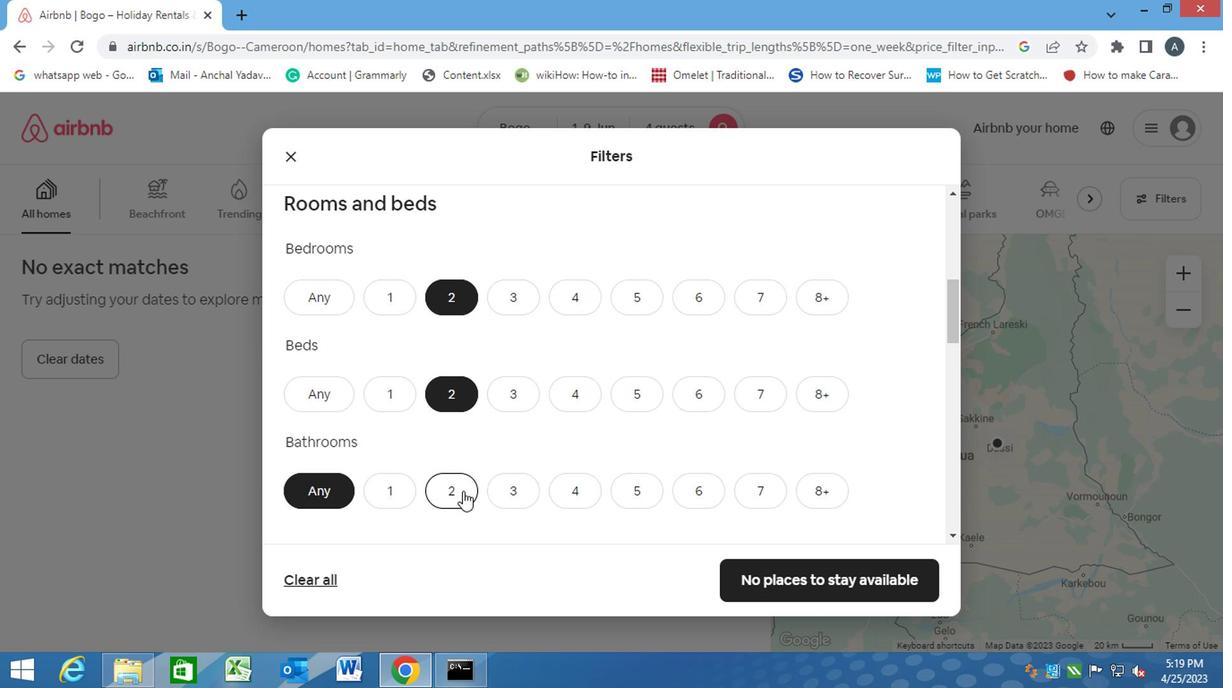 
Action: Mouse scrolled (486, 491) with delta (0, -1)
Screenshot: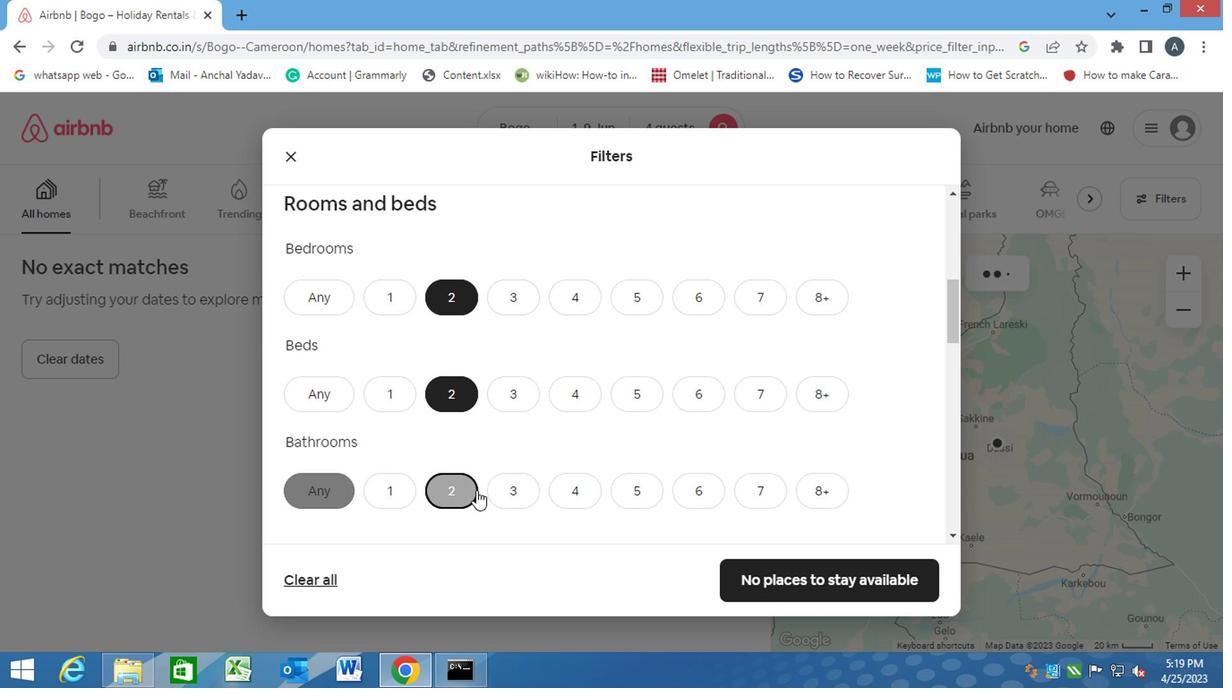 
Action: Mouse scrolled (486, 491) with delta (0, -1)
Screenshot: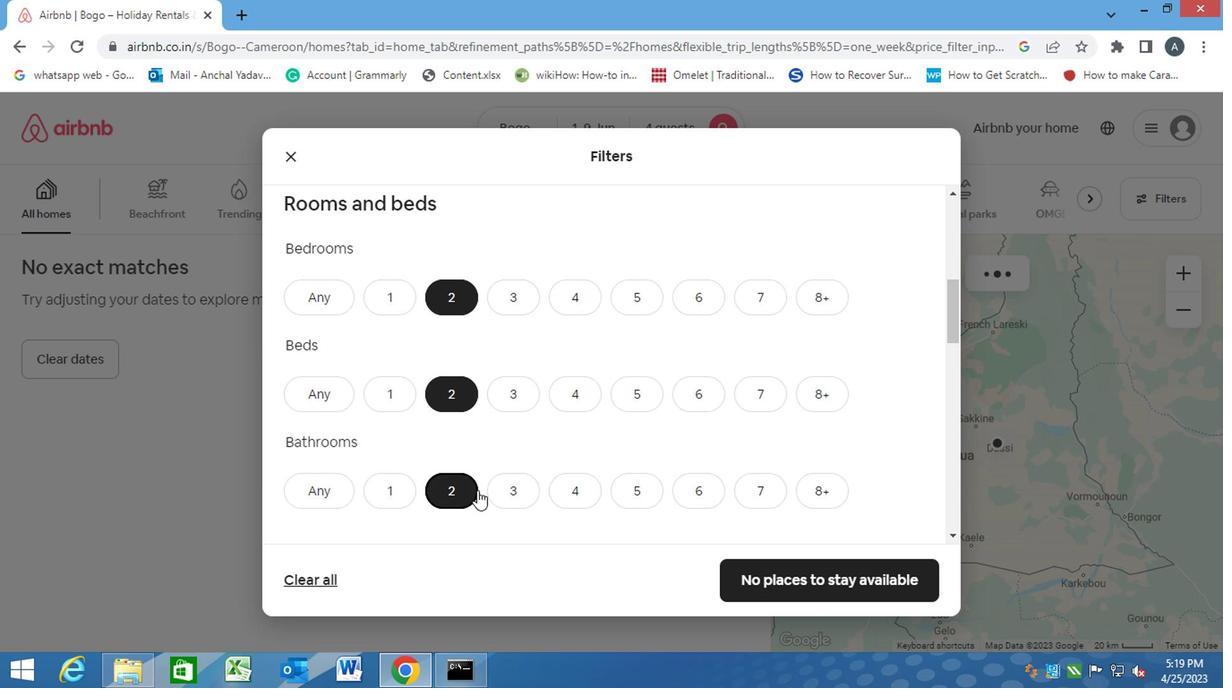 
Action: Mouse scrolled (486, 491) with delta (0, -1)
Screenshot: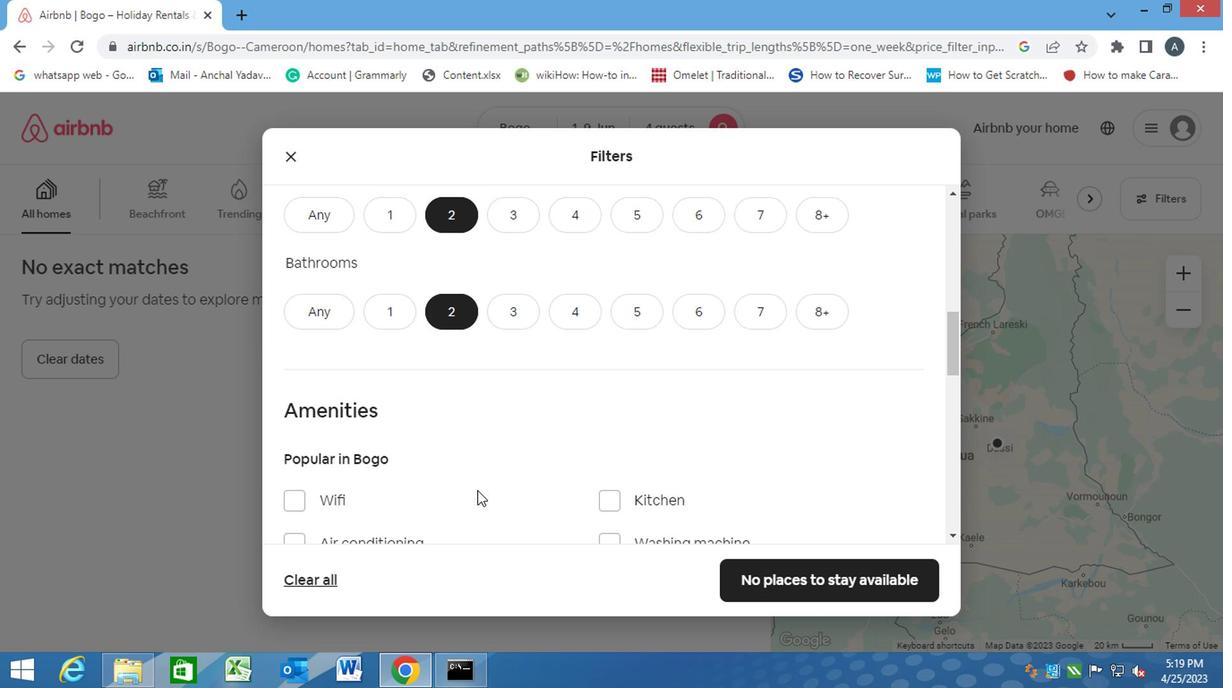 
Action: Mouse scrolled (486, 491) with delta (0, -1)
Screenshot: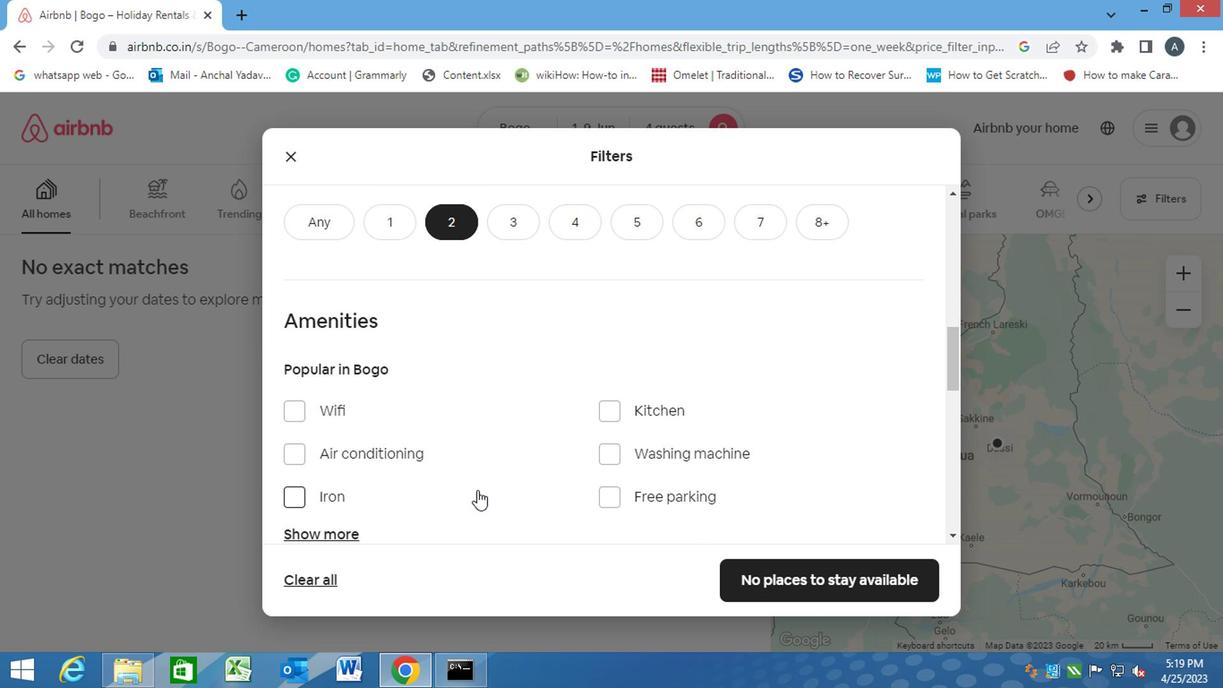 
Action: Mouse moved to (622, 435)
Screenshot: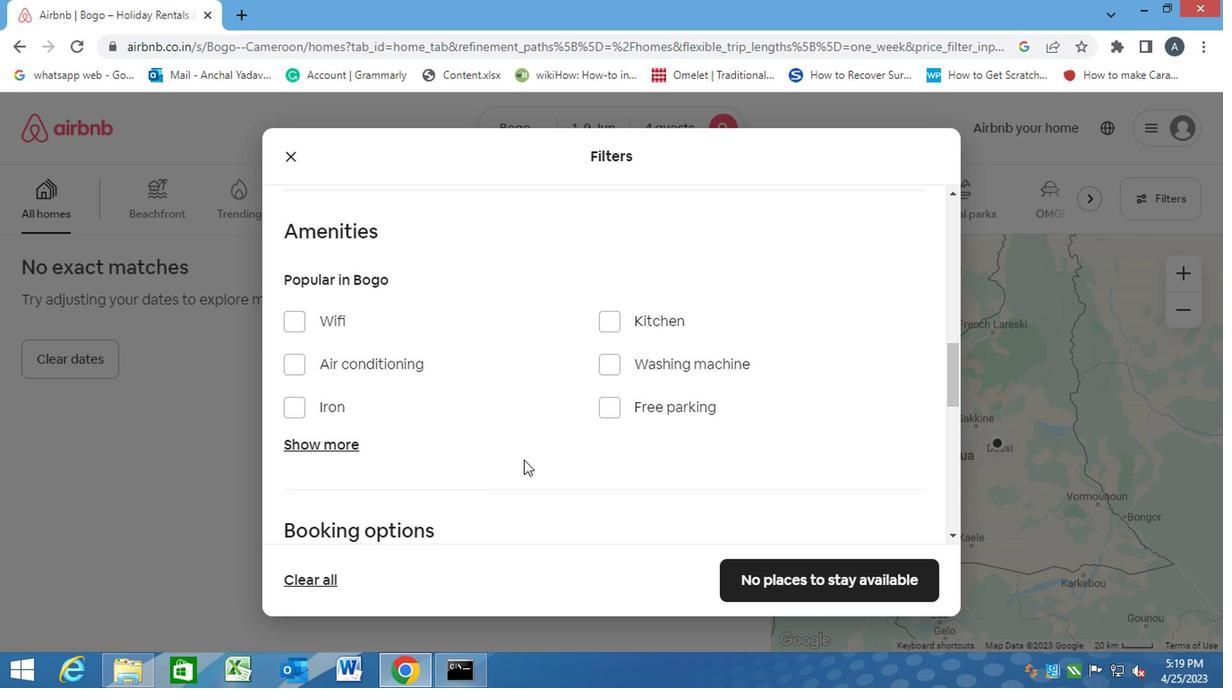 
Action: Mouse scrolled (622, 434) with delta (0, 0)
Screenshot: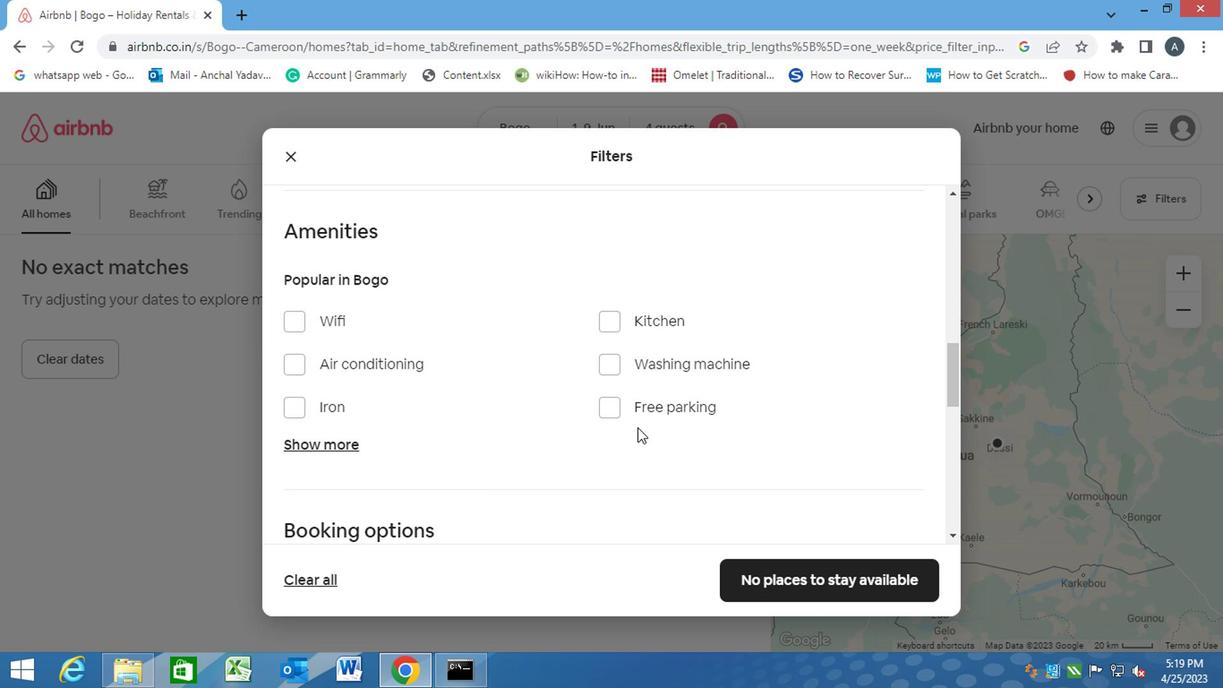 
Action: Mouse scrolled (622, 434) with delta (0, 0)
Screenshot: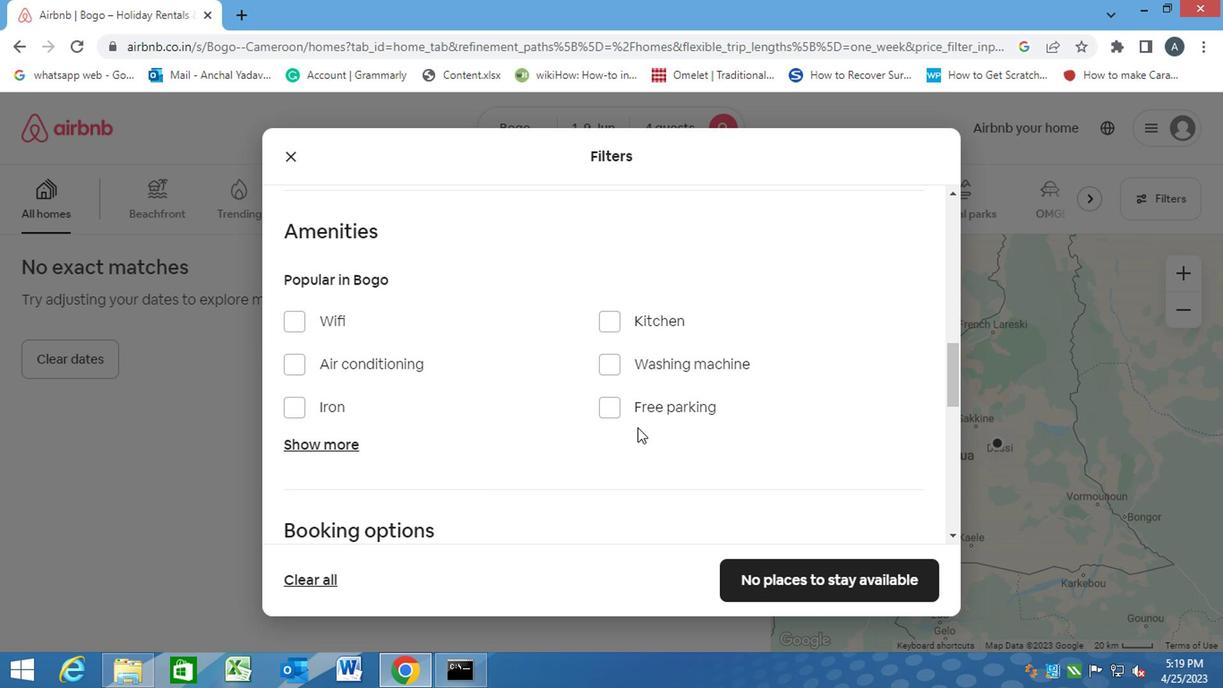 
Action: Mouse scrolled (622, 434) with delta (0, 0)
Screenshot: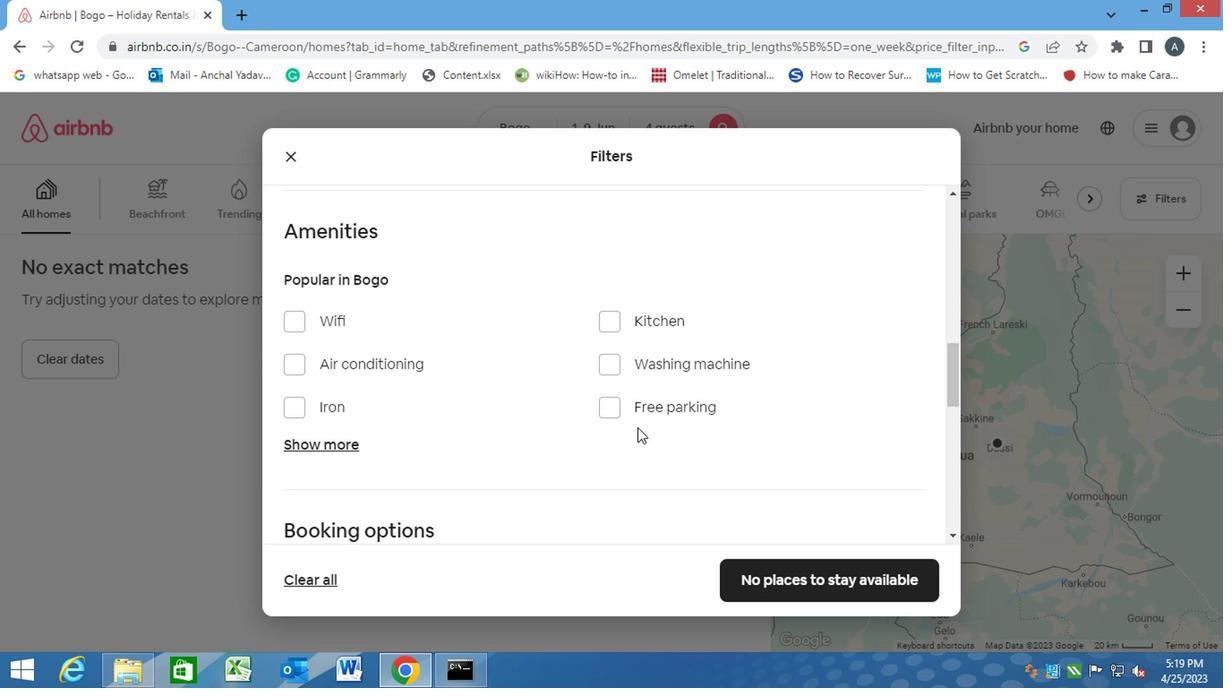 
Action: Mouse moved to (834, 387)
Screenshot: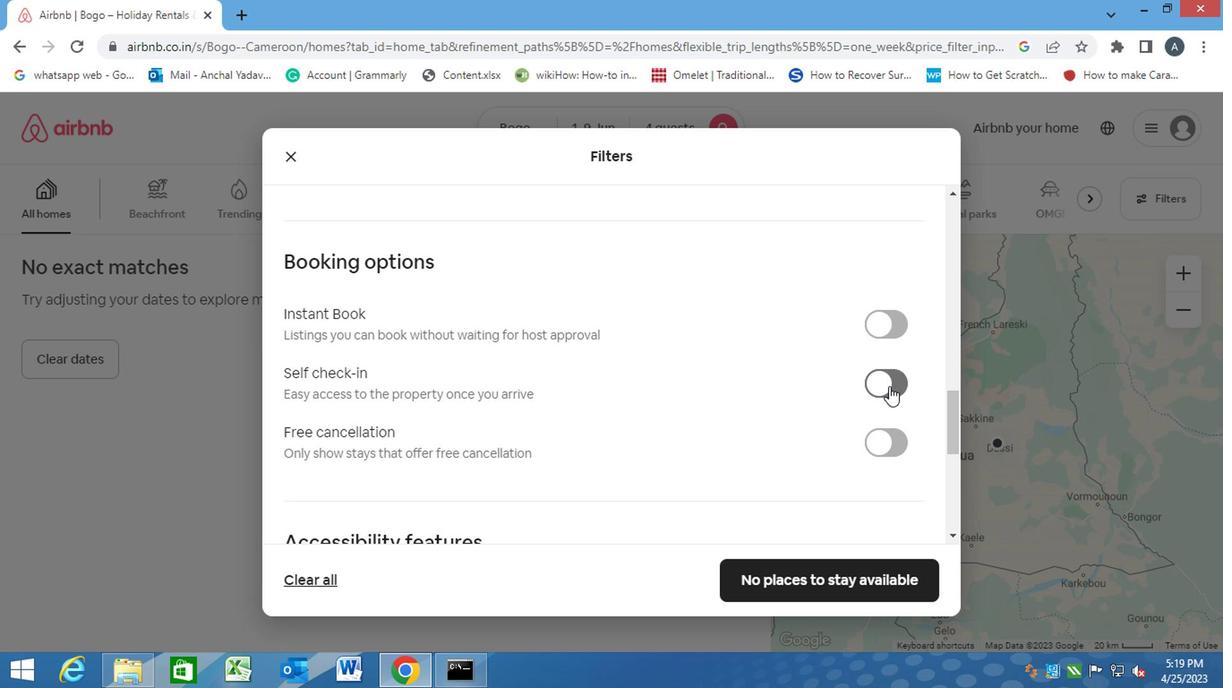 
Action: Mouse pressed left at (834, 387)
Screenshot: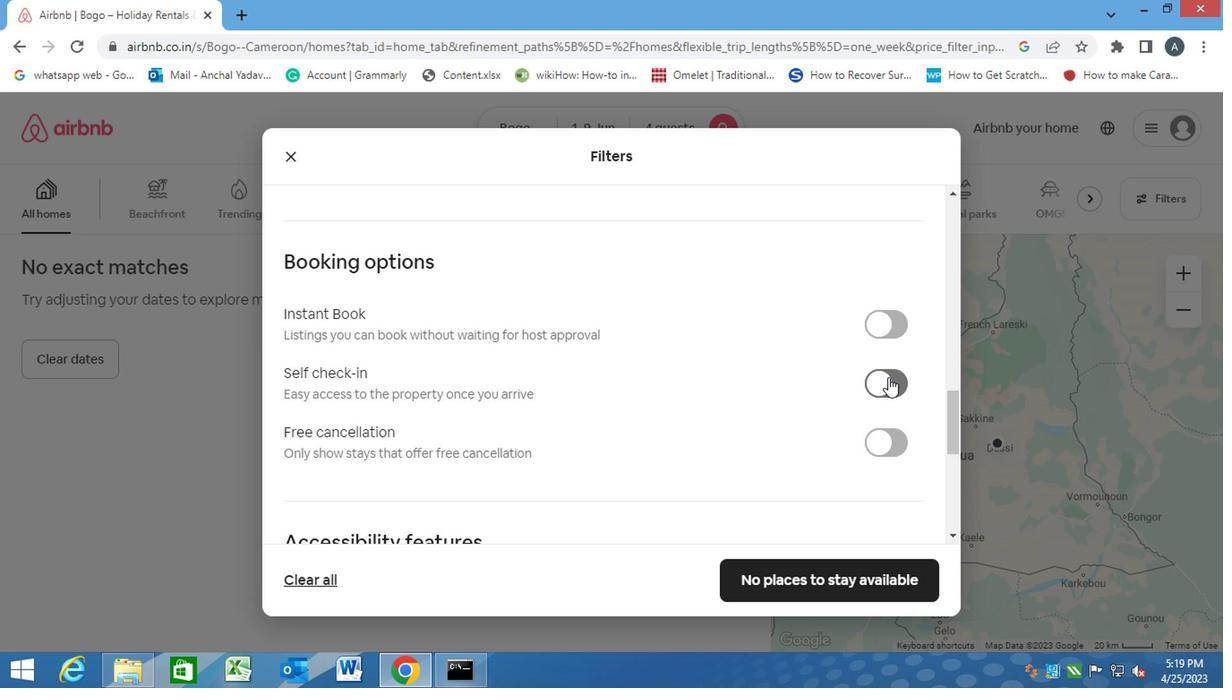 
Action: Mouse moved to (715, 413)
Screenshot: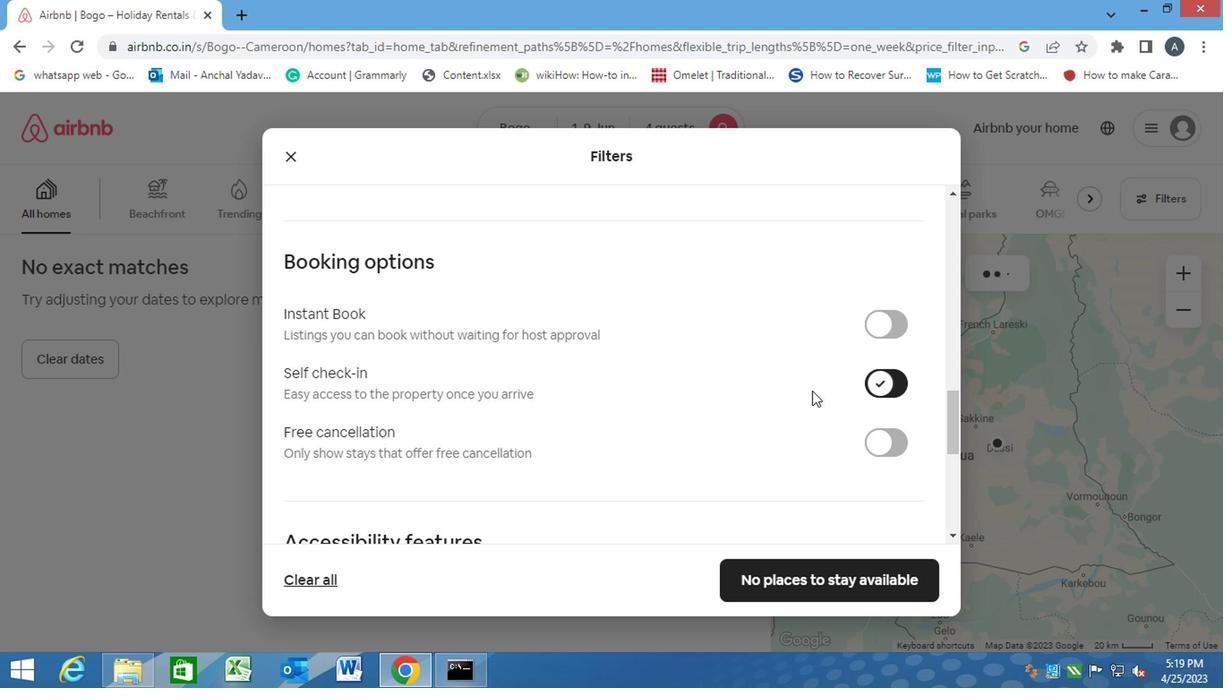 
Action: Mouse scrolled (715, 411) with delta (0, -1)
Screenshot: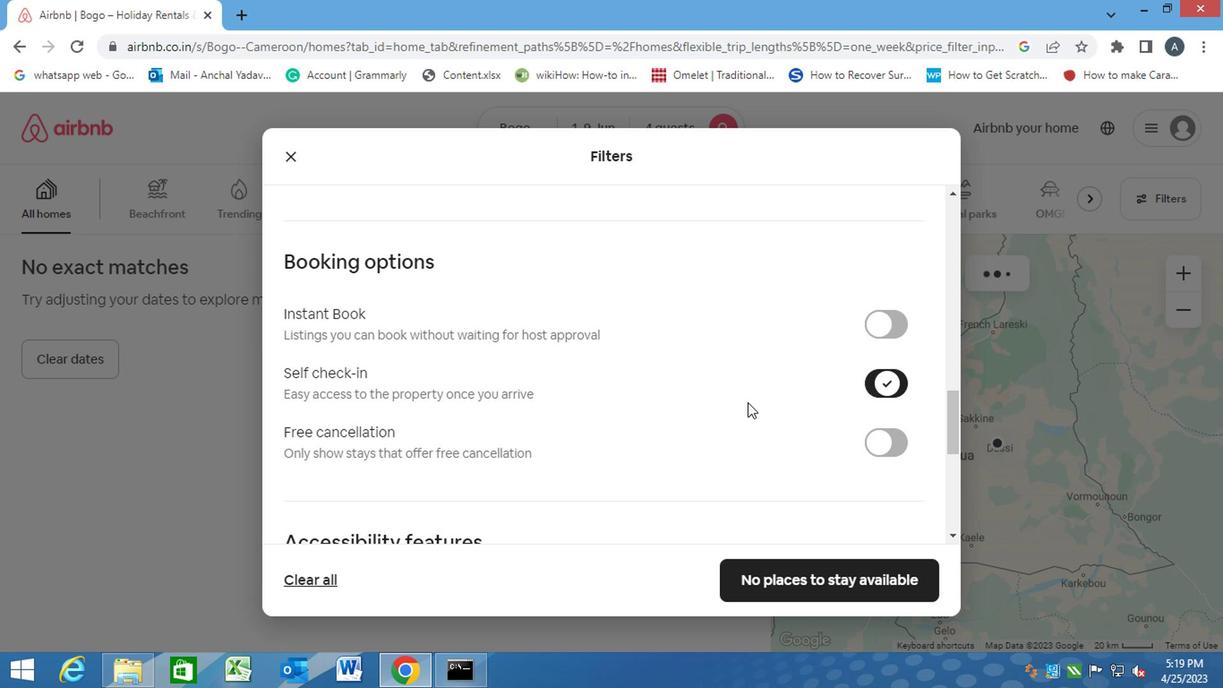 
Action: Mouse scrolled (715, 411) with delta (0, -1)
Screenshot: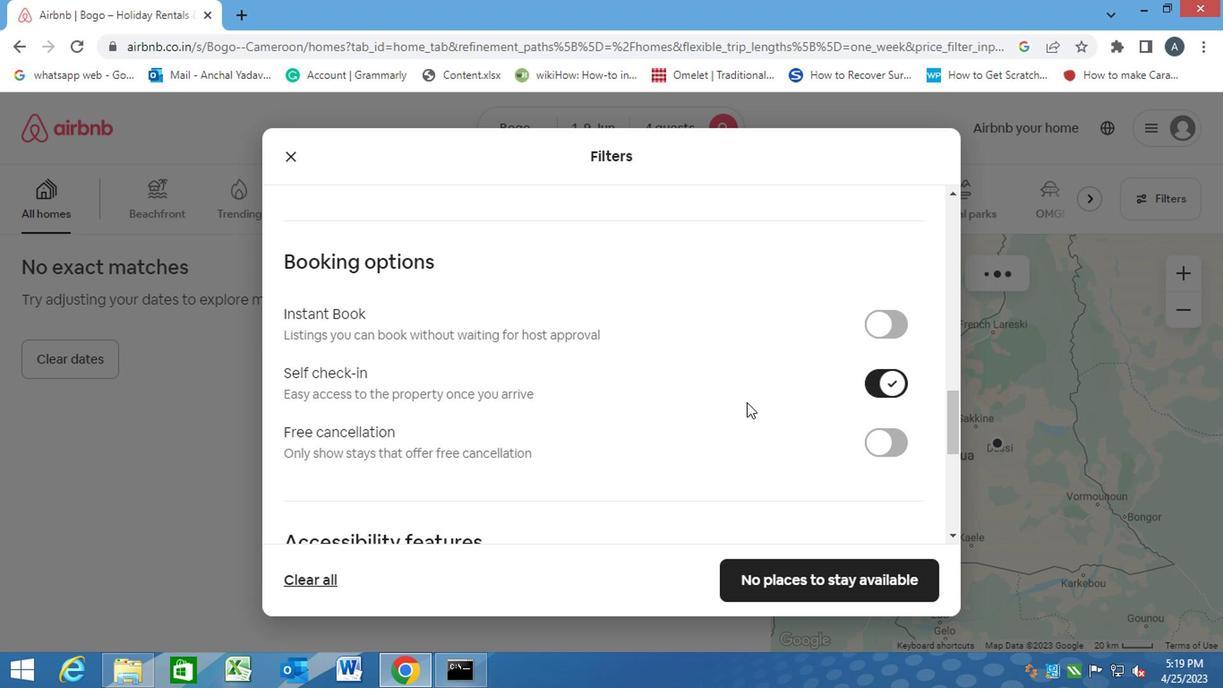 
Action: Mouse scrolled (715, 411) with delta (0, -1)
Screenshot: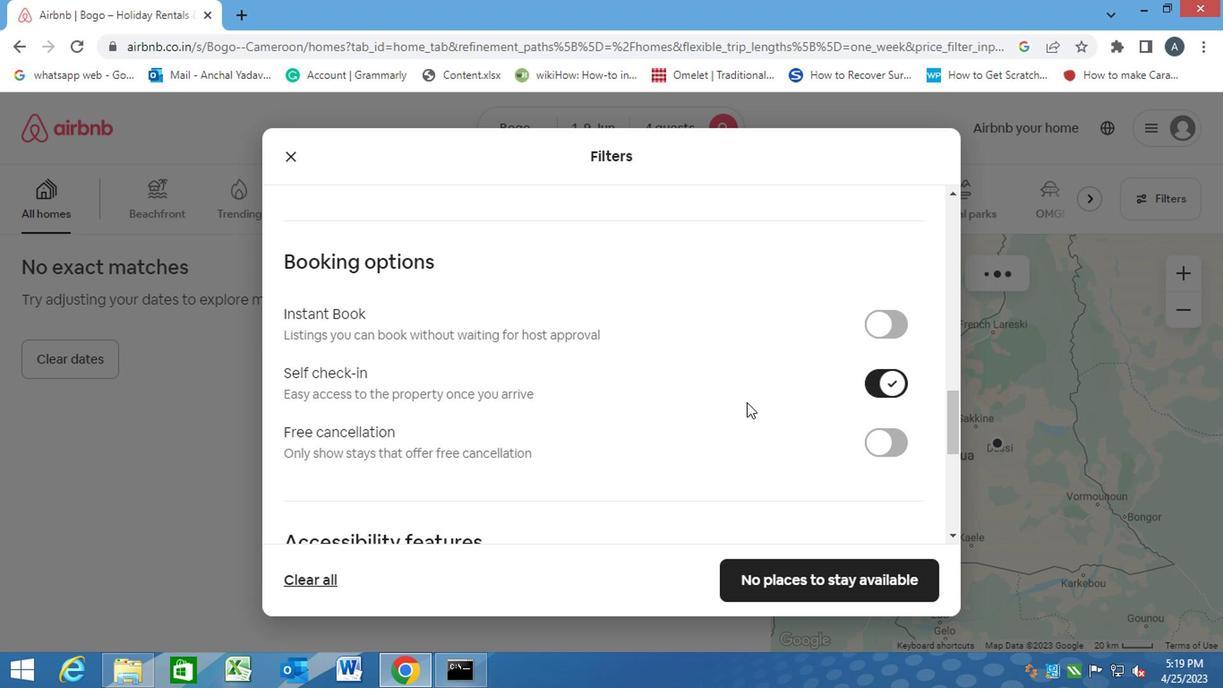 
Action: Mouse moved to (712, 414)
Screenshot: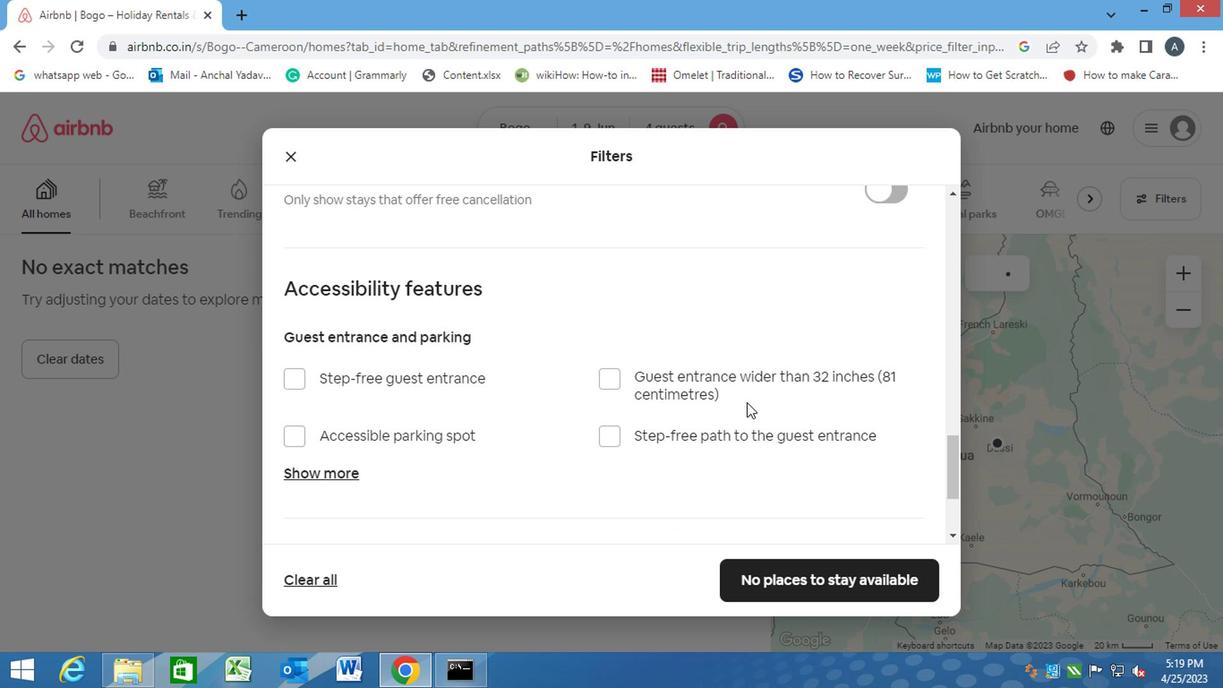 
Action: Mouse scrolled (712, 413) with delta (0, 0)
Screenshot: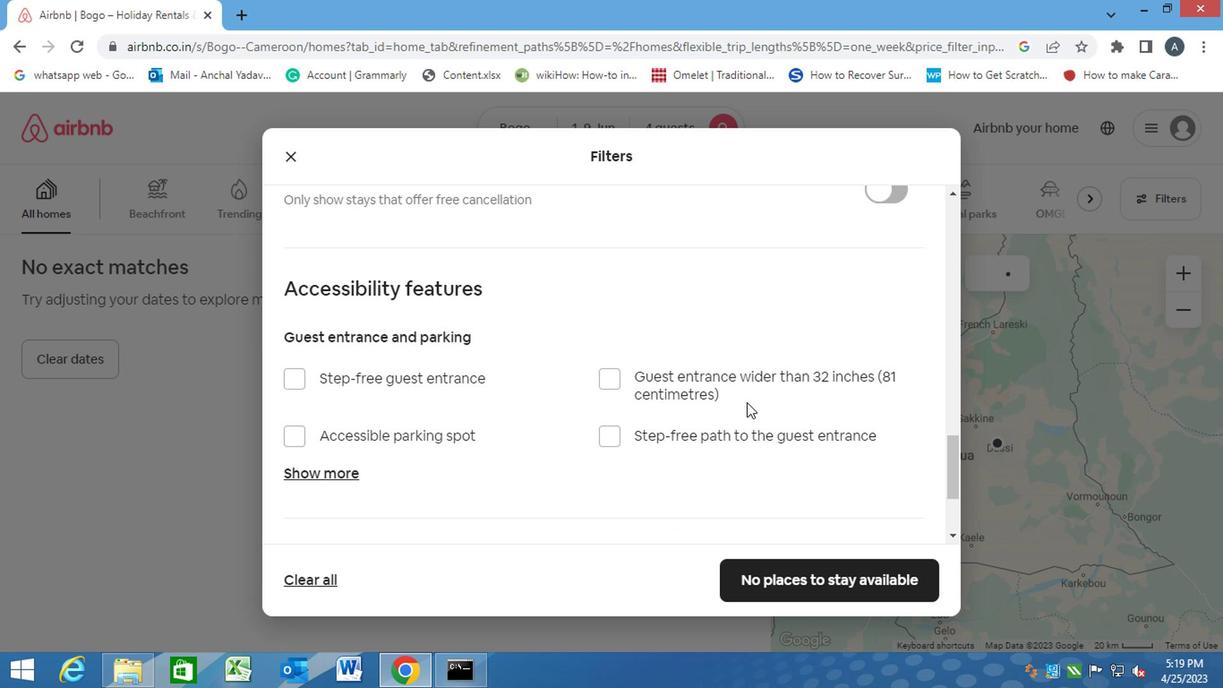 
Action: Mouse moved to (712, 414)
Screenshot: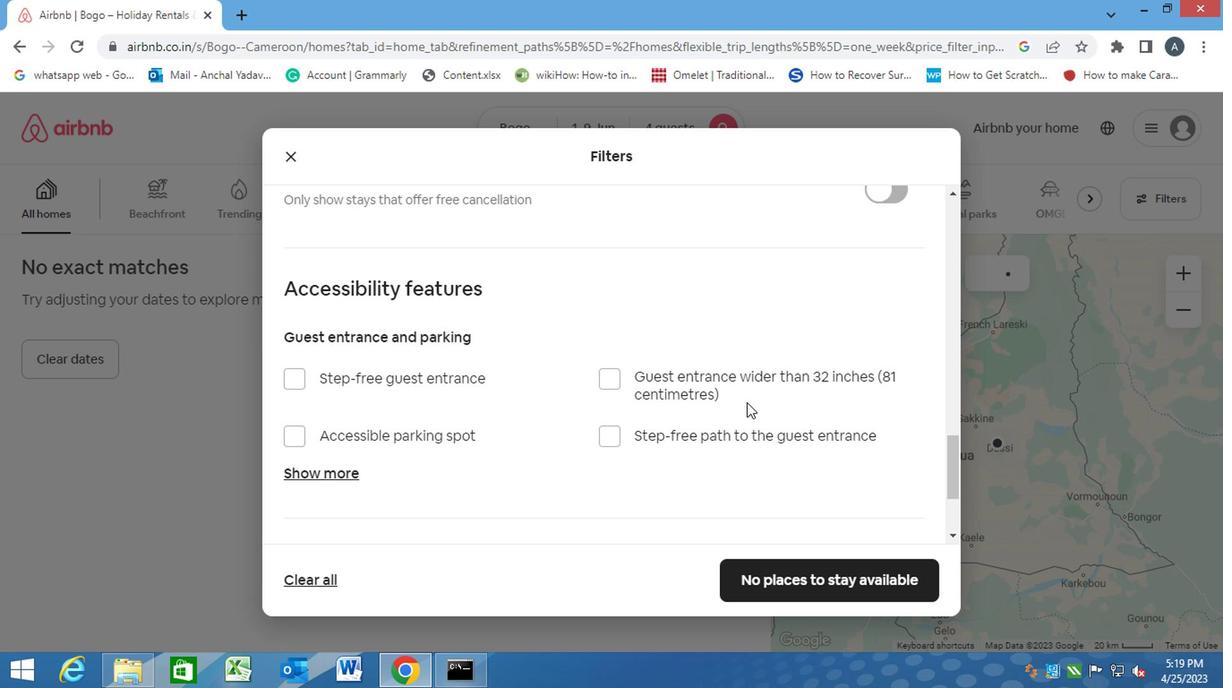 
Action: Mouse scrolled (712, 413) with delta (0, 0)
Screenshot: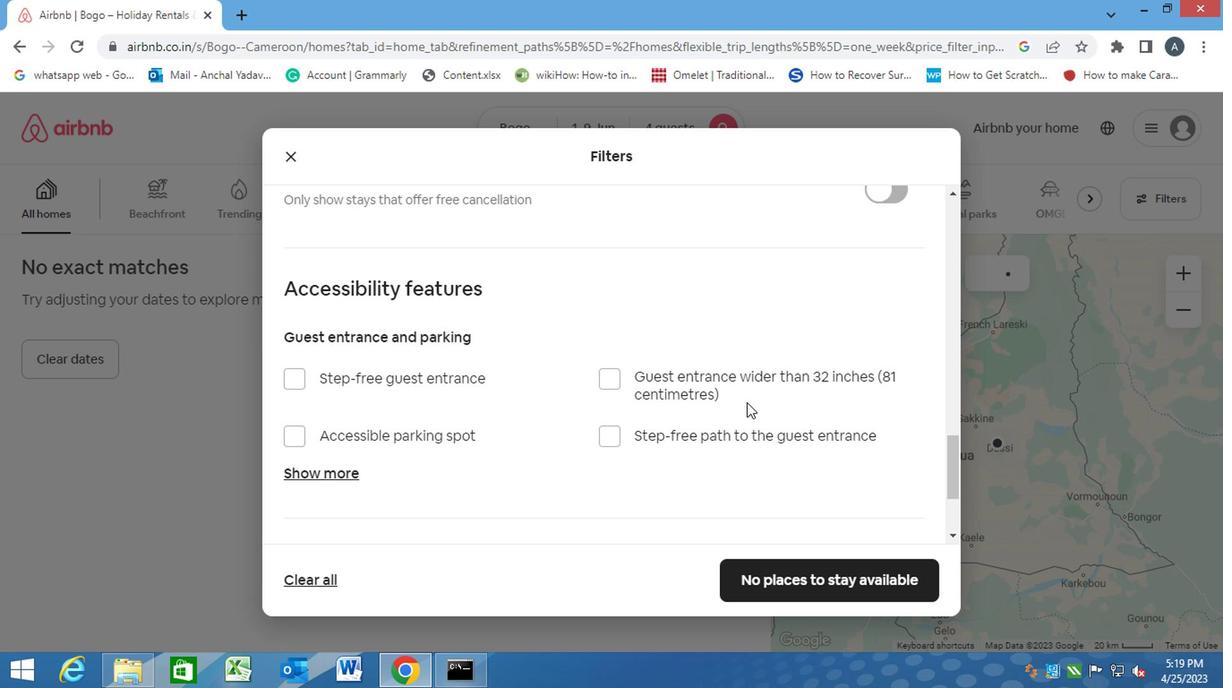 
Action: Mouse moved to (711, 414)
Screenshot: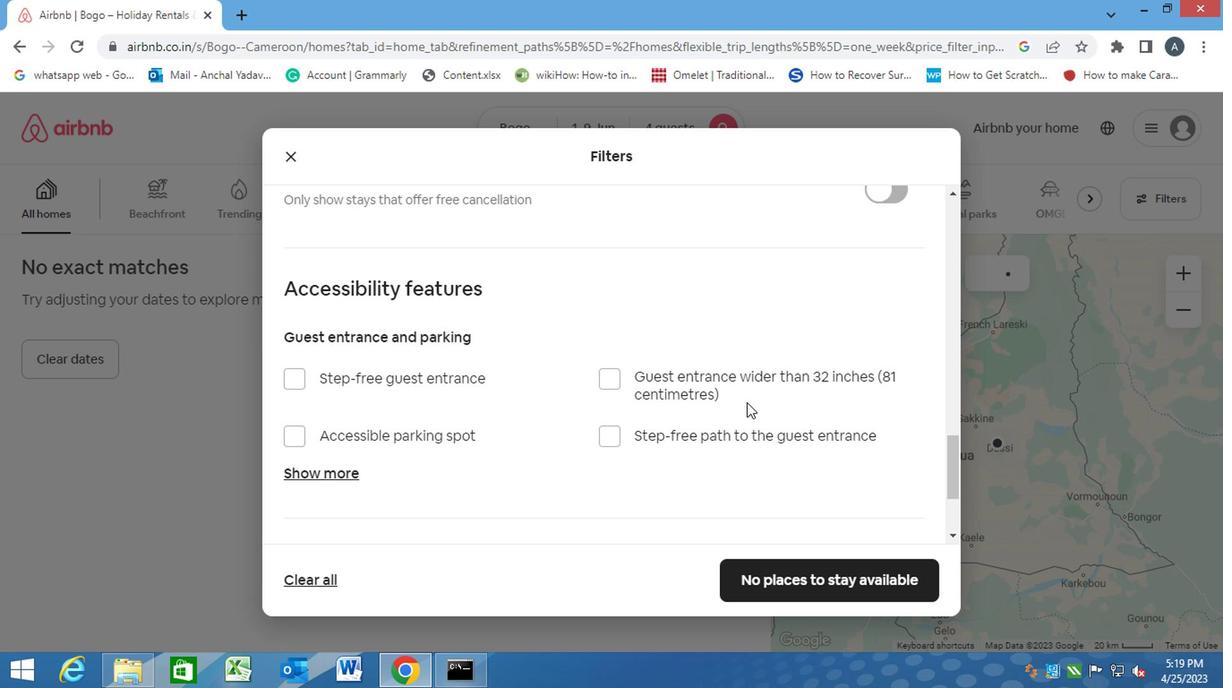 
Action: Mouse scrolled (711, 414) with delta (0, 0)
Screenshot: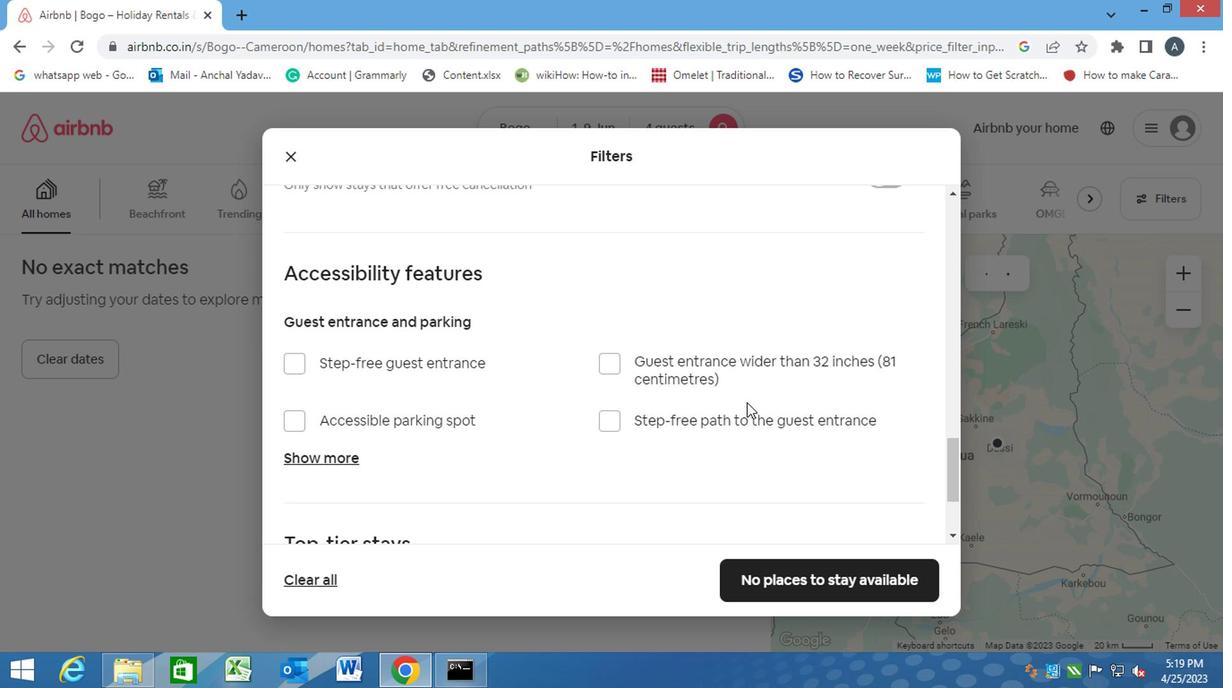 
Action: Mouse moved to (710, 416)
Screenshot: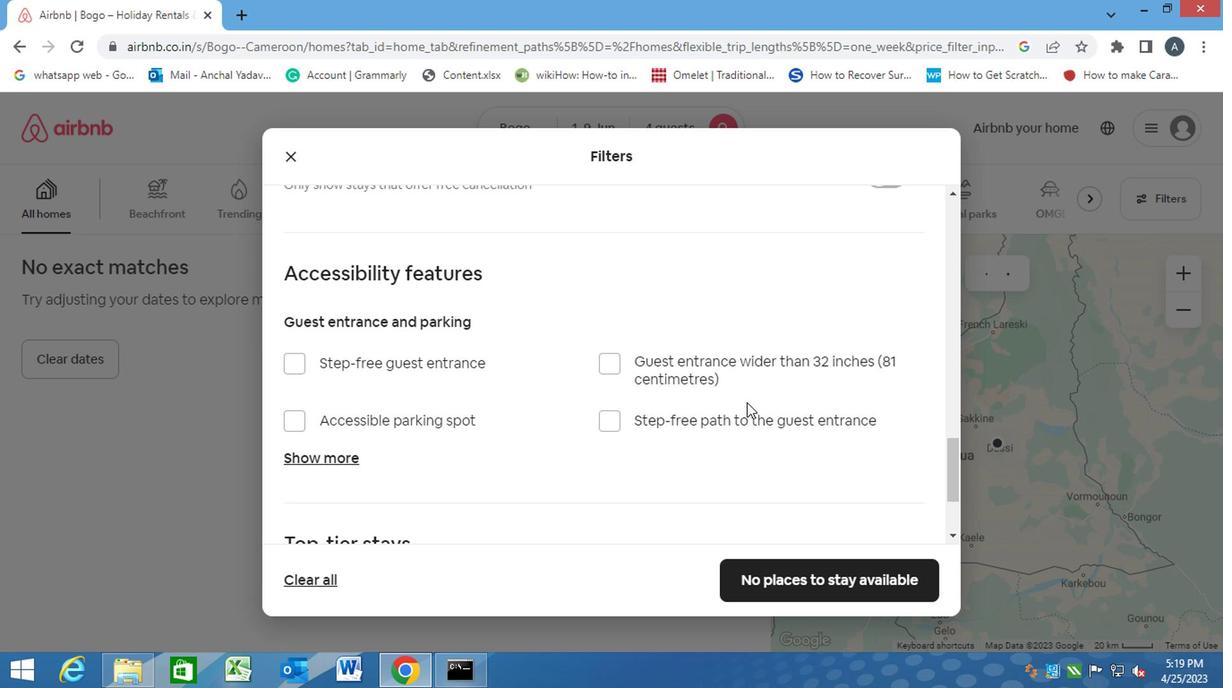 
Action: Mouse scrolled (710, 414) with delta (0, -1)
Screenshot: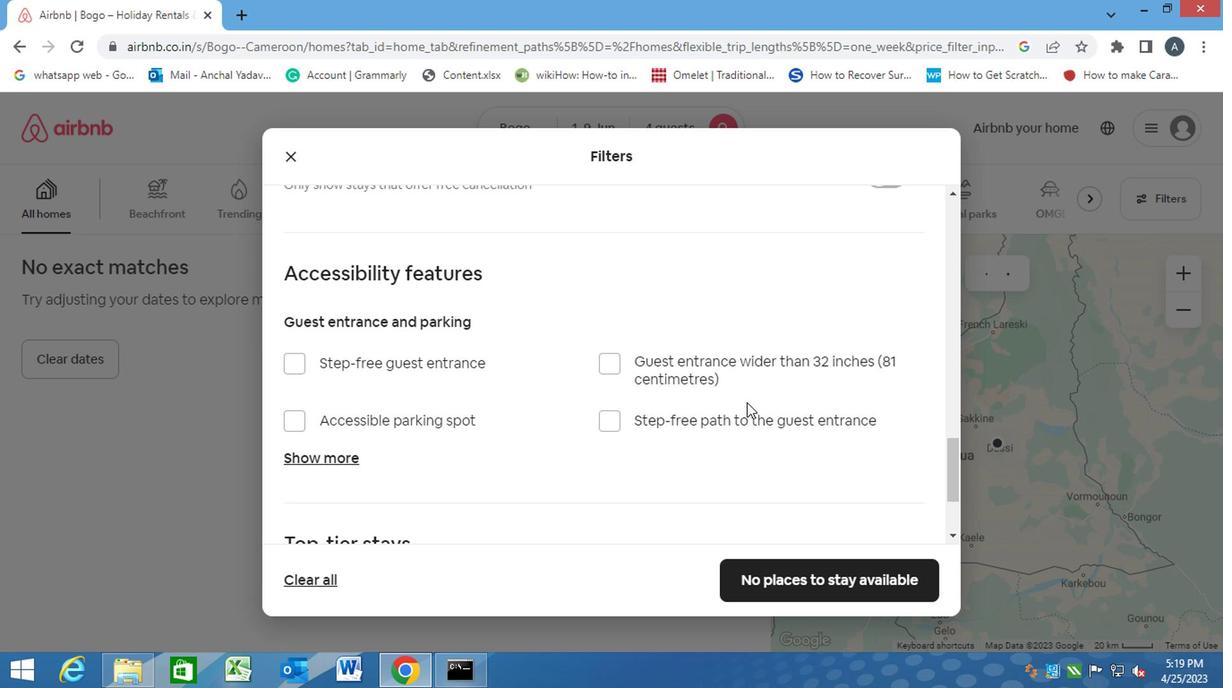 
Action: Mouse moved to (381, 478)
Screenshot: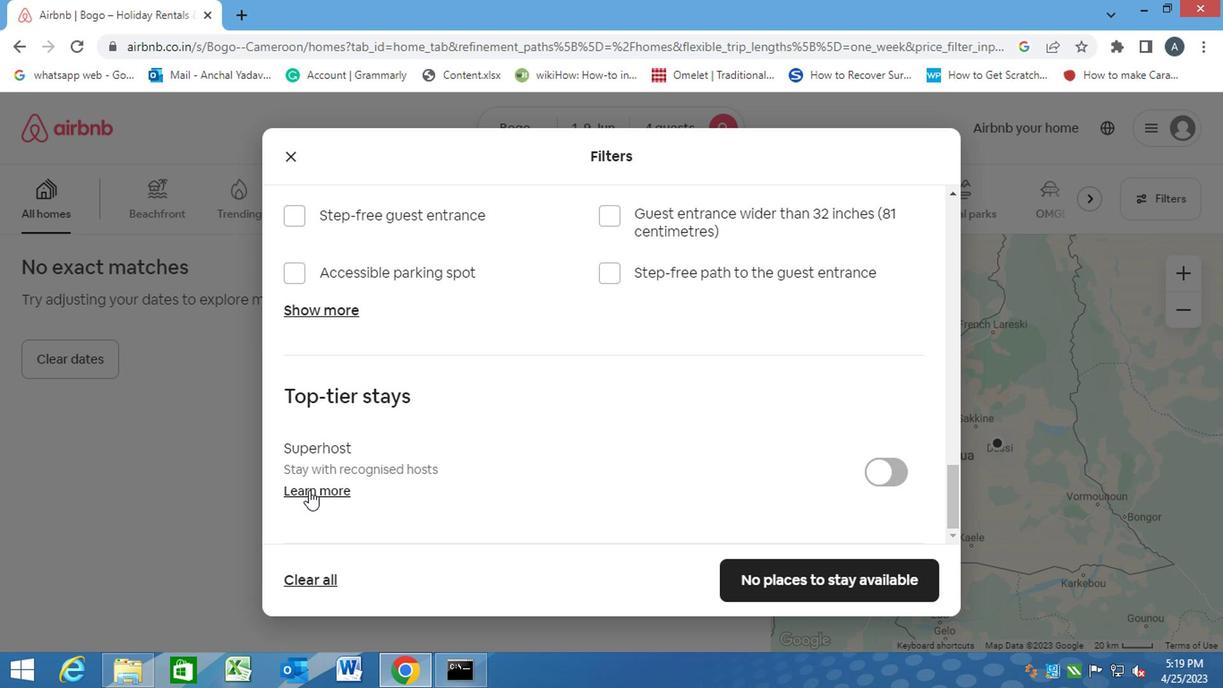 
Action: Mouse scrolled (381, 478) with delta (0, 0)
Screenshot: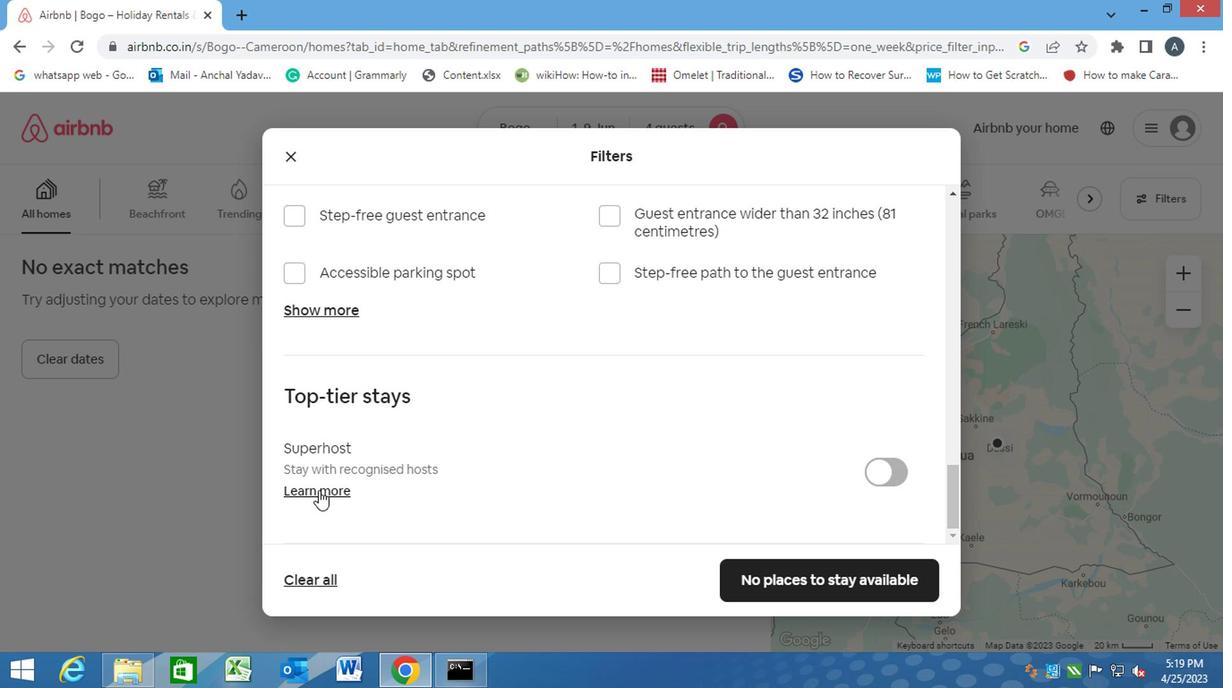
Action: Mouse scrolled (381, 478) with delta (0, 0)
Screenshot: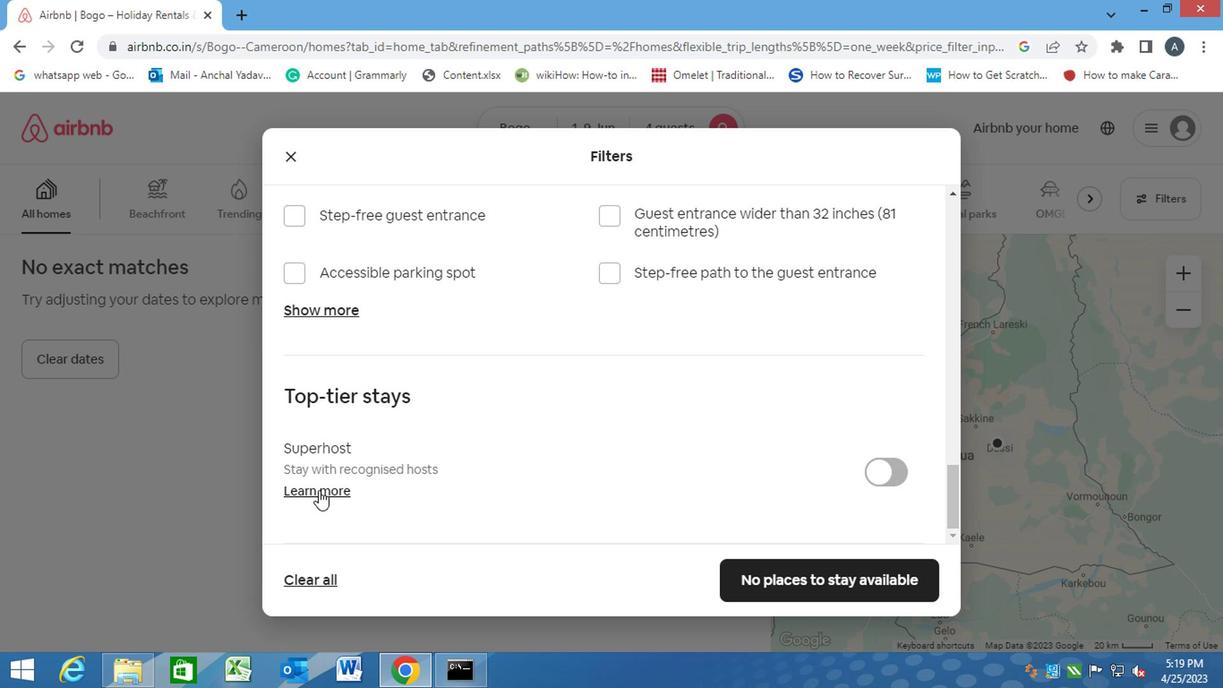 
Action: Mouse scrolled (381, 478) with delta (0, 0)
Screenshot: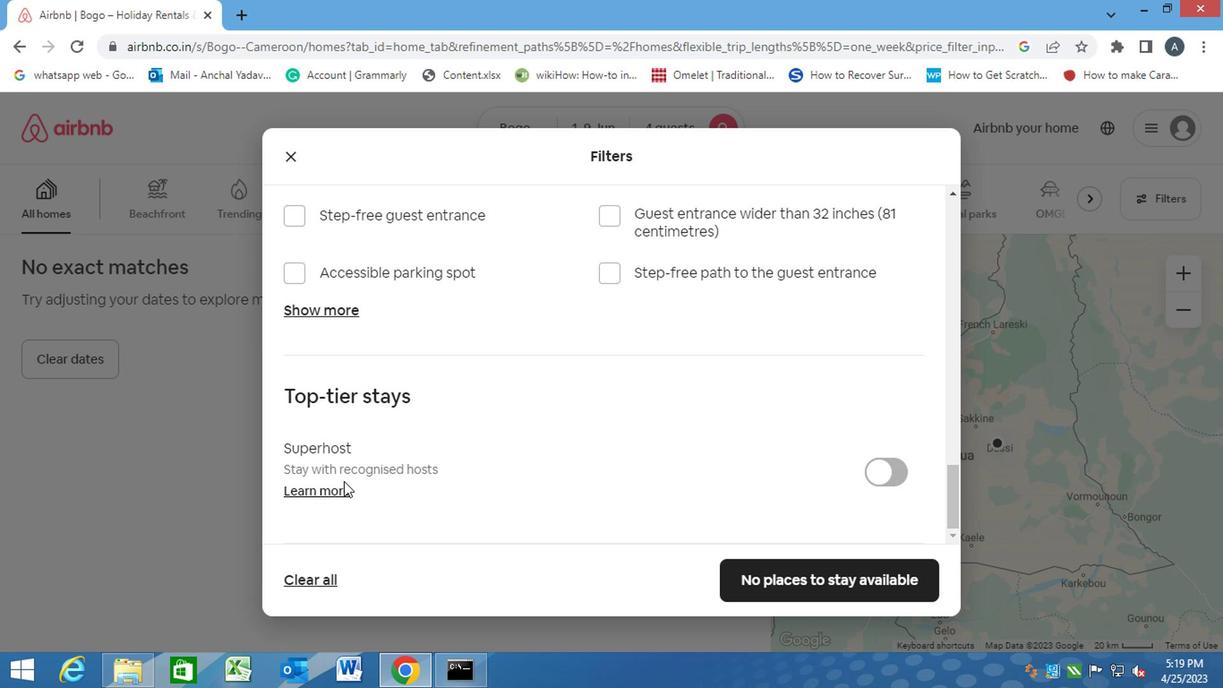 
Action: Mouse scrolled (381, 478) with delta (0, 0)
Screenshot: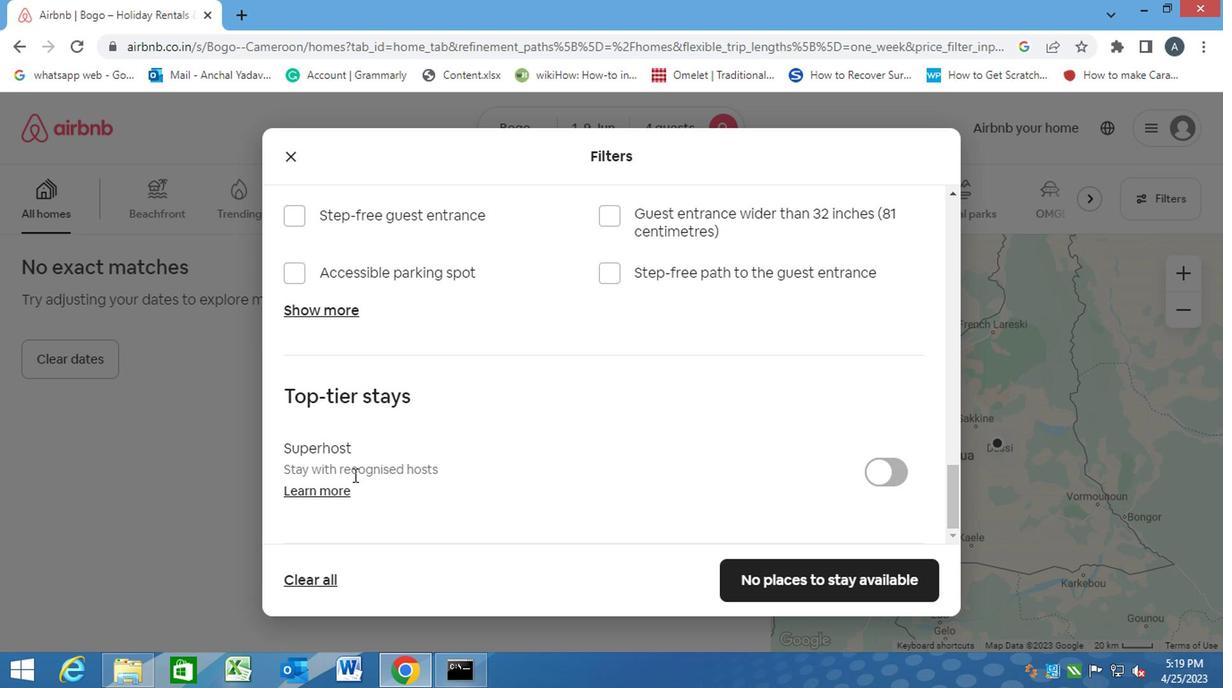 
Action: Mouse moved to (597, 443)
Screenshot: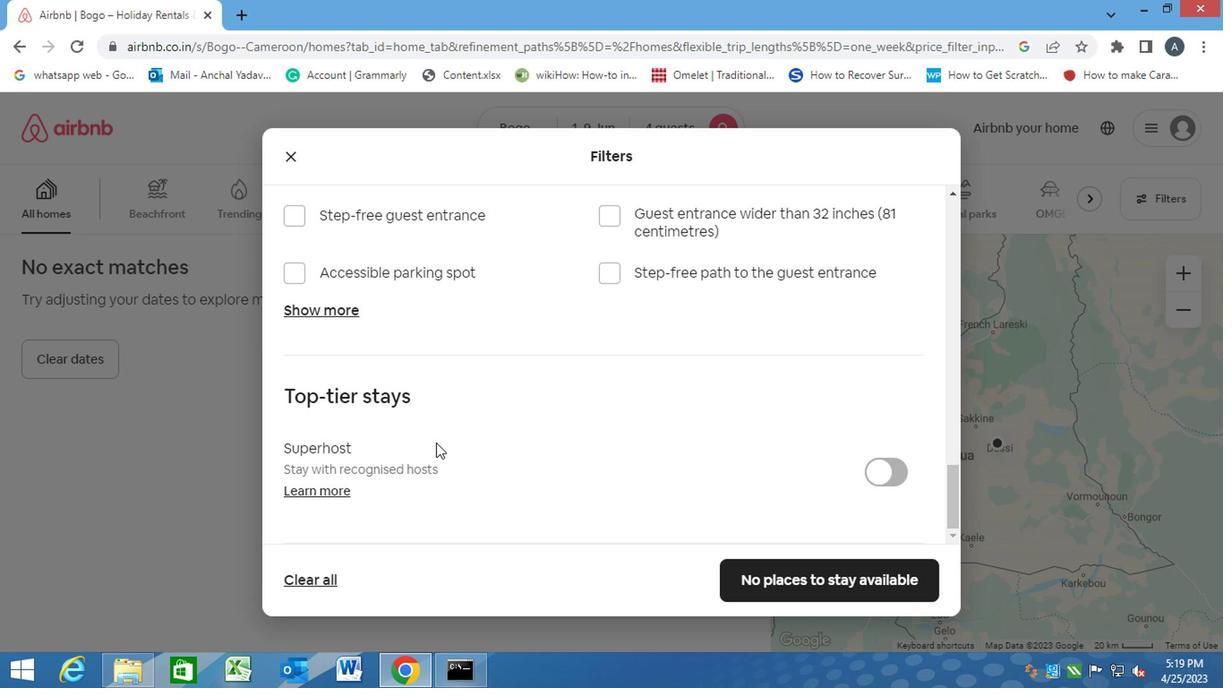 
Action: Mouse scrolled (597, 443) with delta (0, 0)
Screenshot: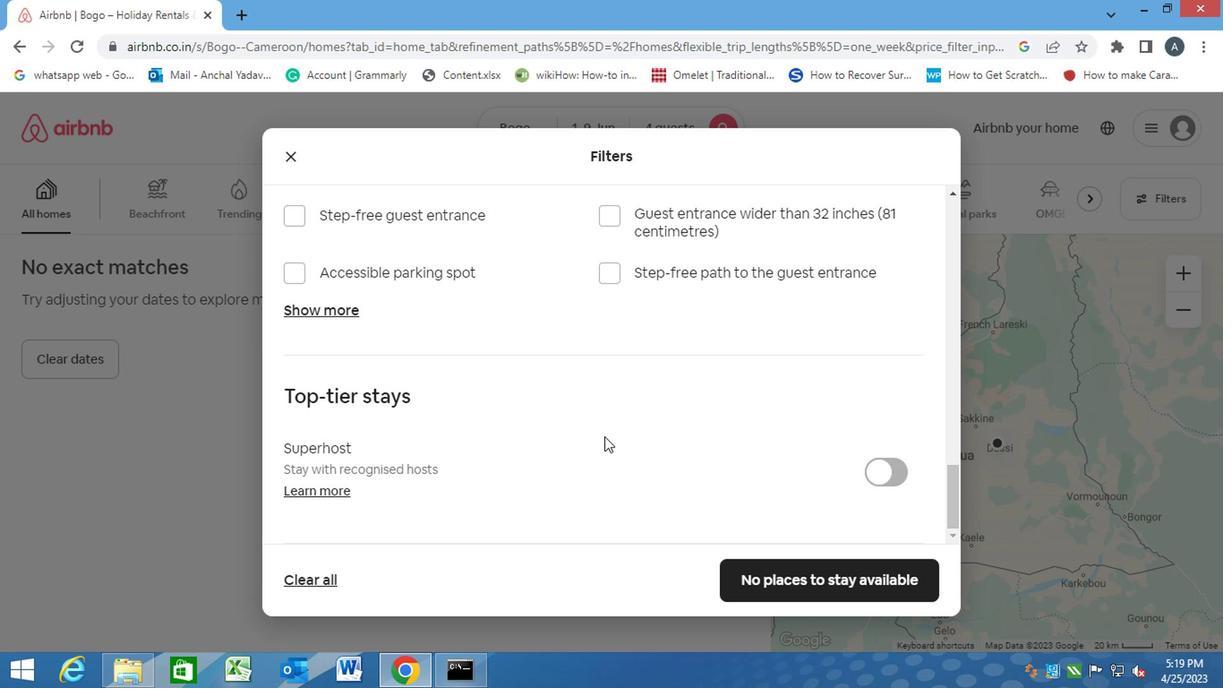 
Action: Mouse scrolled (597, 443) with delta (0, 0)
Screenshot: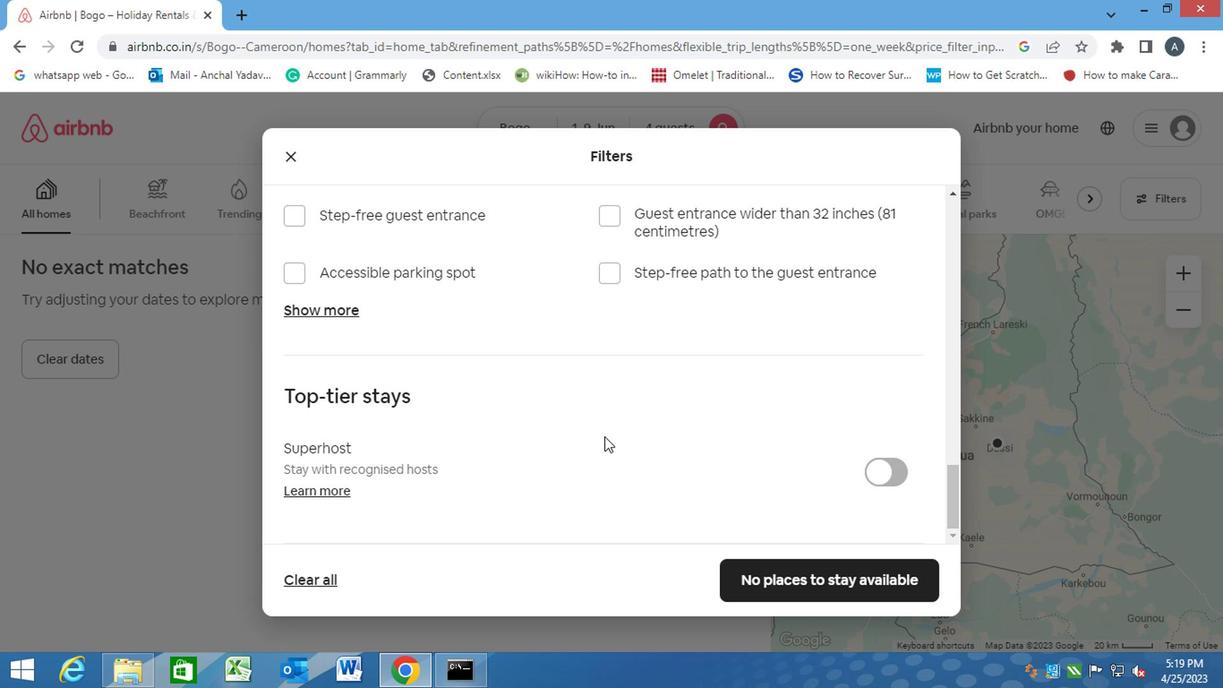 
Action: Mouse scrolled (597, 443) with delta (0, 0)
Screenshot: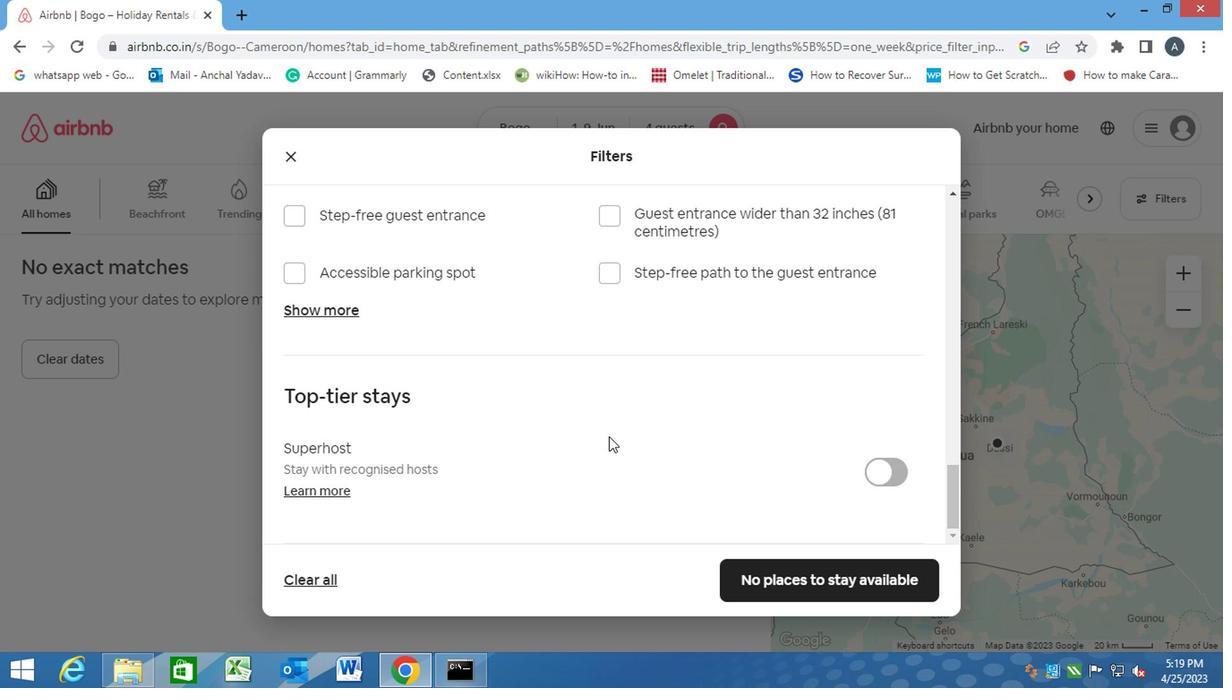 
Action: Mouse moved to (597, 443)
Screenshot: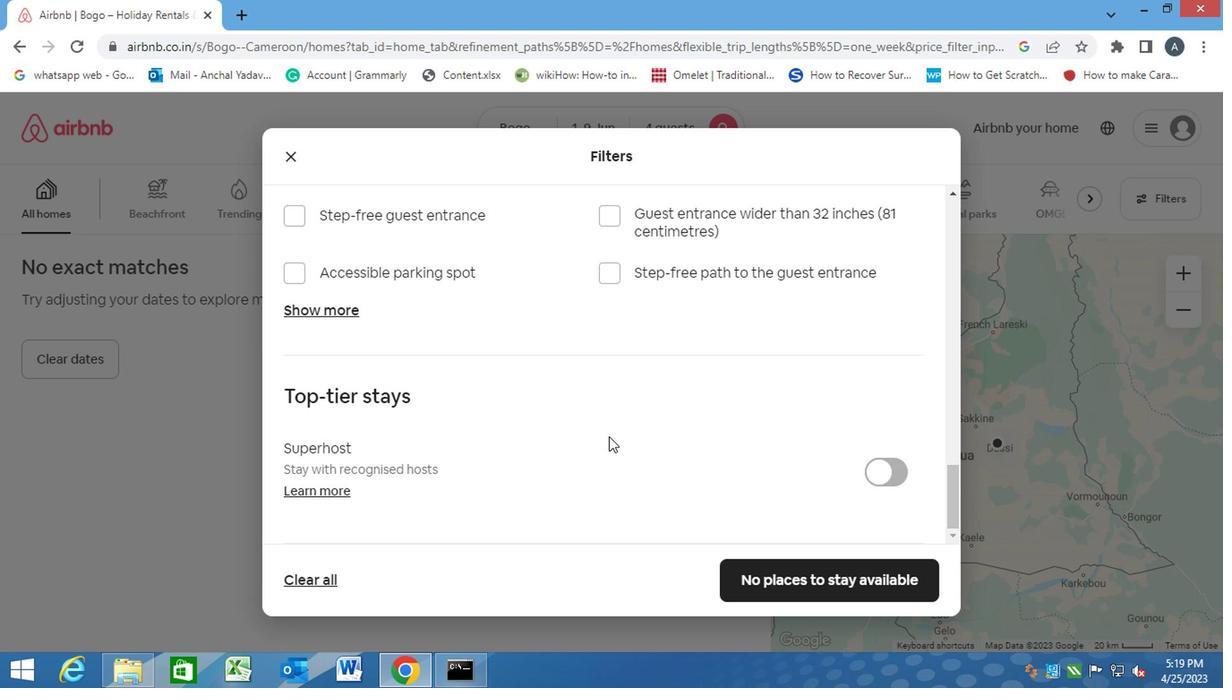 
Action: Mouse scrolled (597, 443) with delta (0, 0)
Screenshot: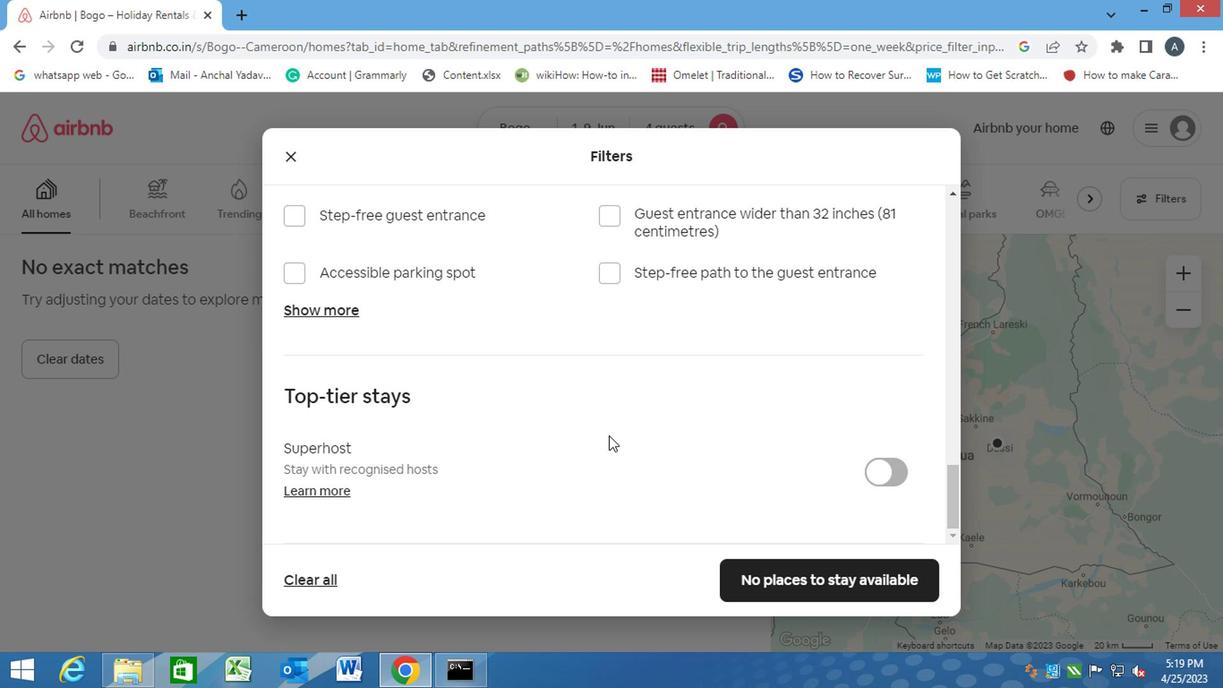 
Action: Mouse scrolled (597, 443) with delta (0, 0)
Screenshot: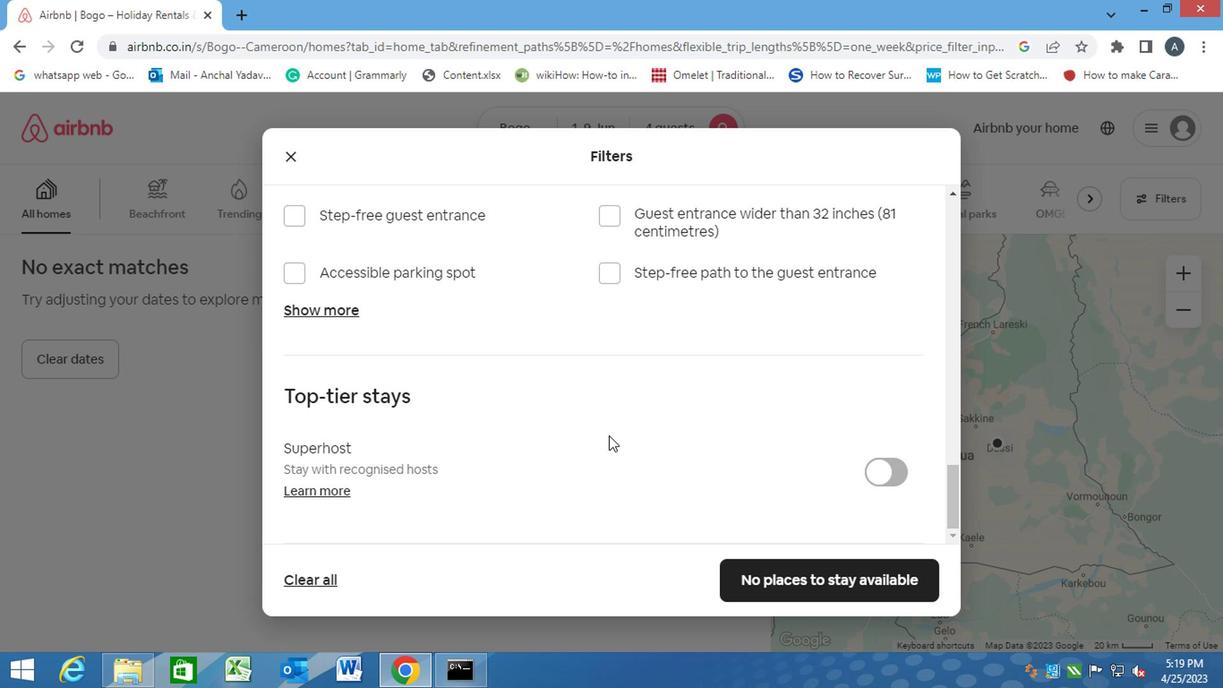 
Action: Mouse scrolled (597, 443) with delta (0, 0)
Screenshot: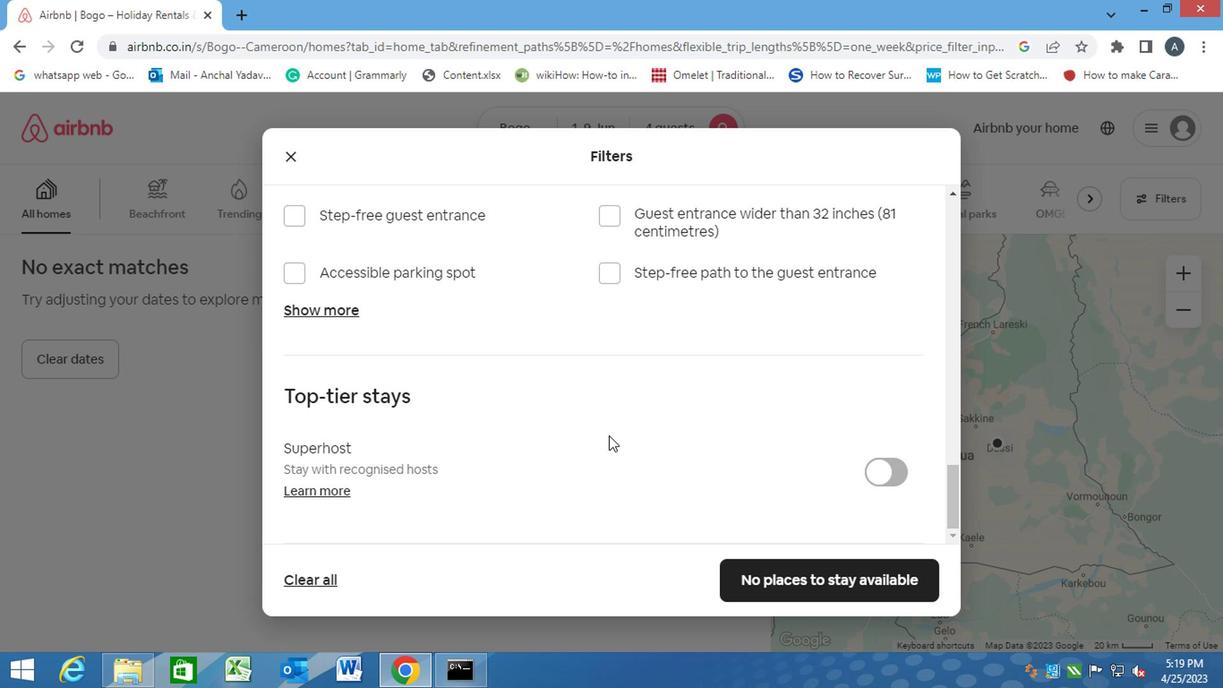 
Action: Mouse scrolled (597, 443) with delta (0, 0)
Screenshot: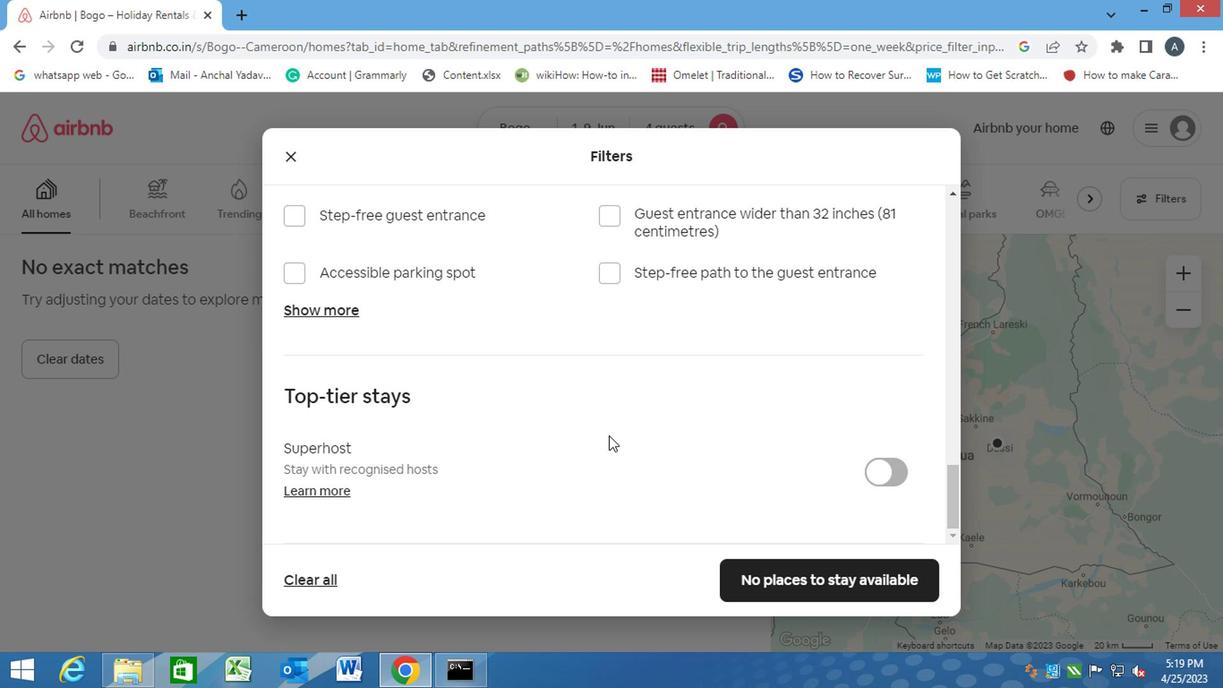 
Action: Mouse scrolled (597, 441) with delta (0, -1)
Screenshot: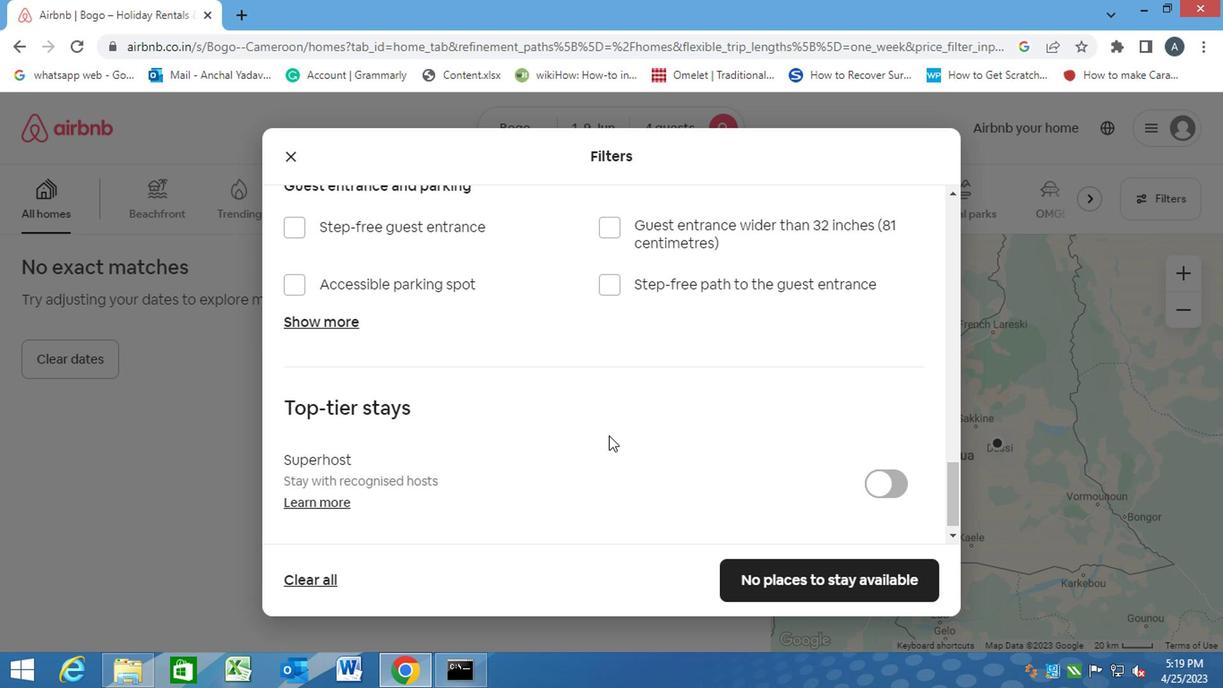 
Action: Mouse scrolled (597, 441) with delta (0, -1)
Screenshot: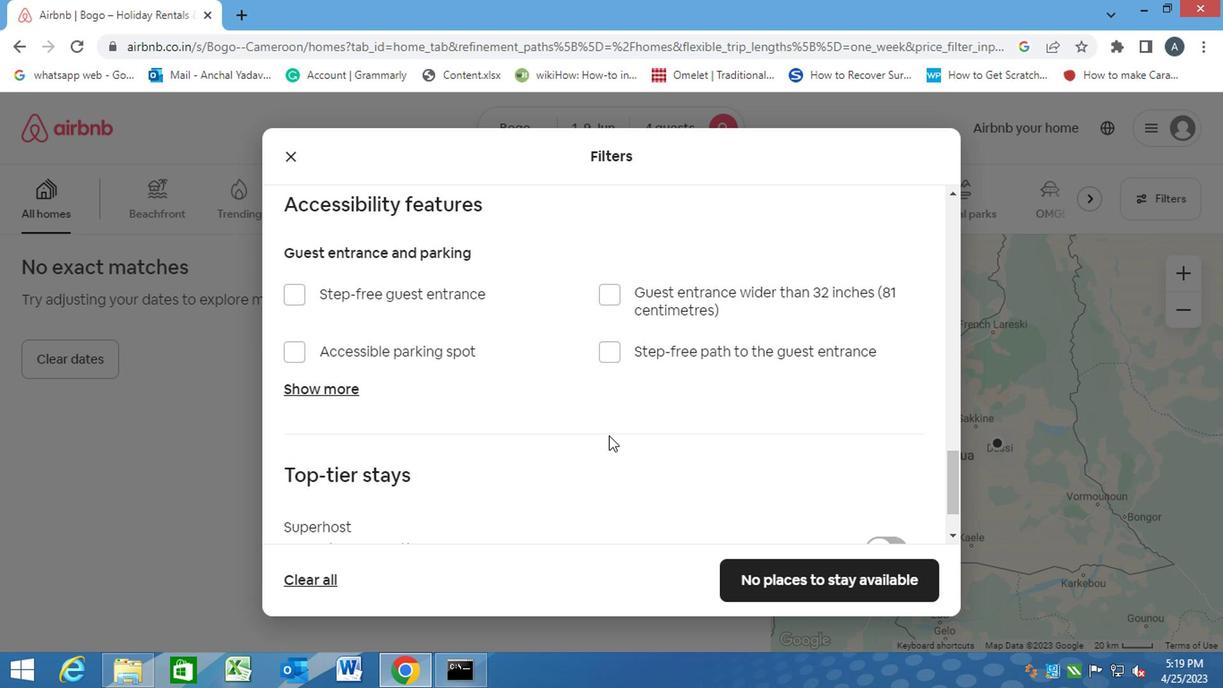 
Action: Mouse scrolled (597, 441) with delta (0, -1)
Screenshot: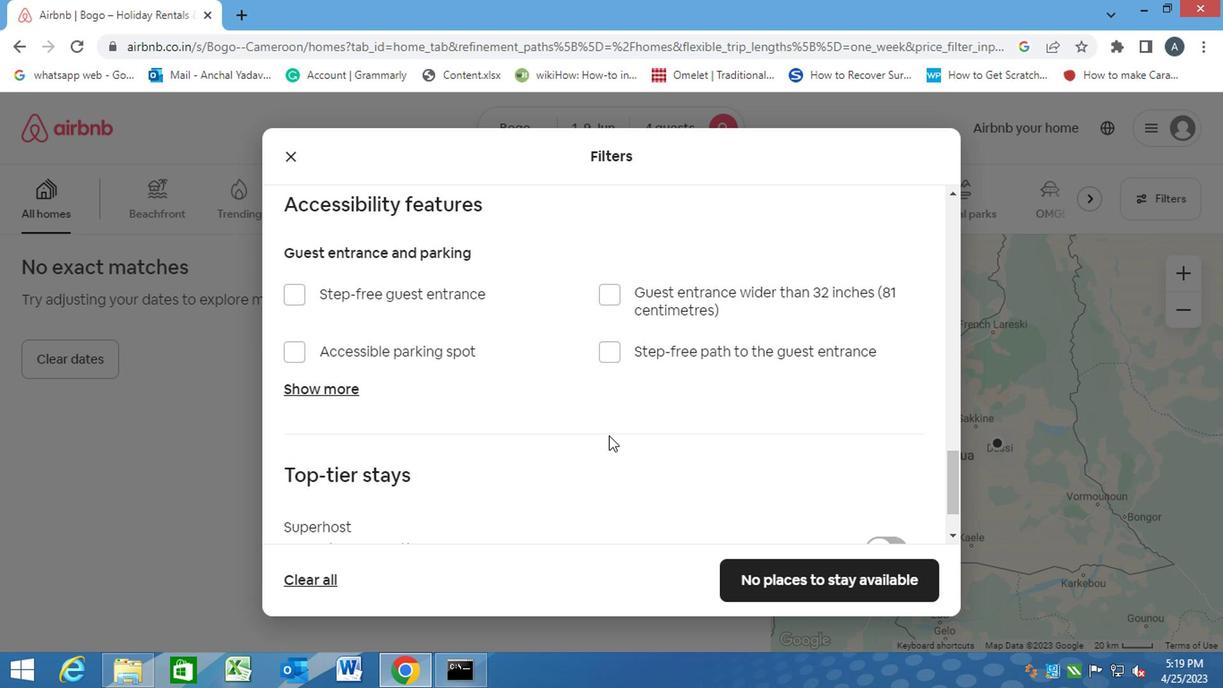 
Action: Mouse scrolled (597, 441) with delta (0, -1)
Screenshot: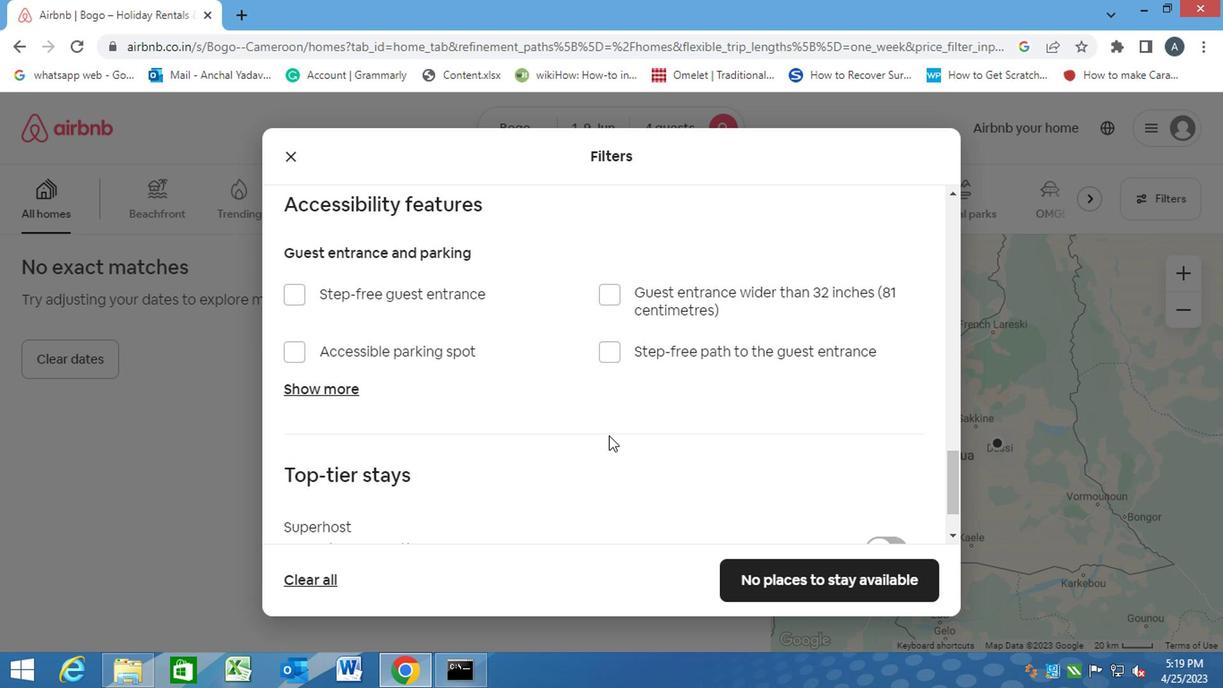 
Action: Mouse scrolled (597, 441) with delta (0, -1)
Screenshot: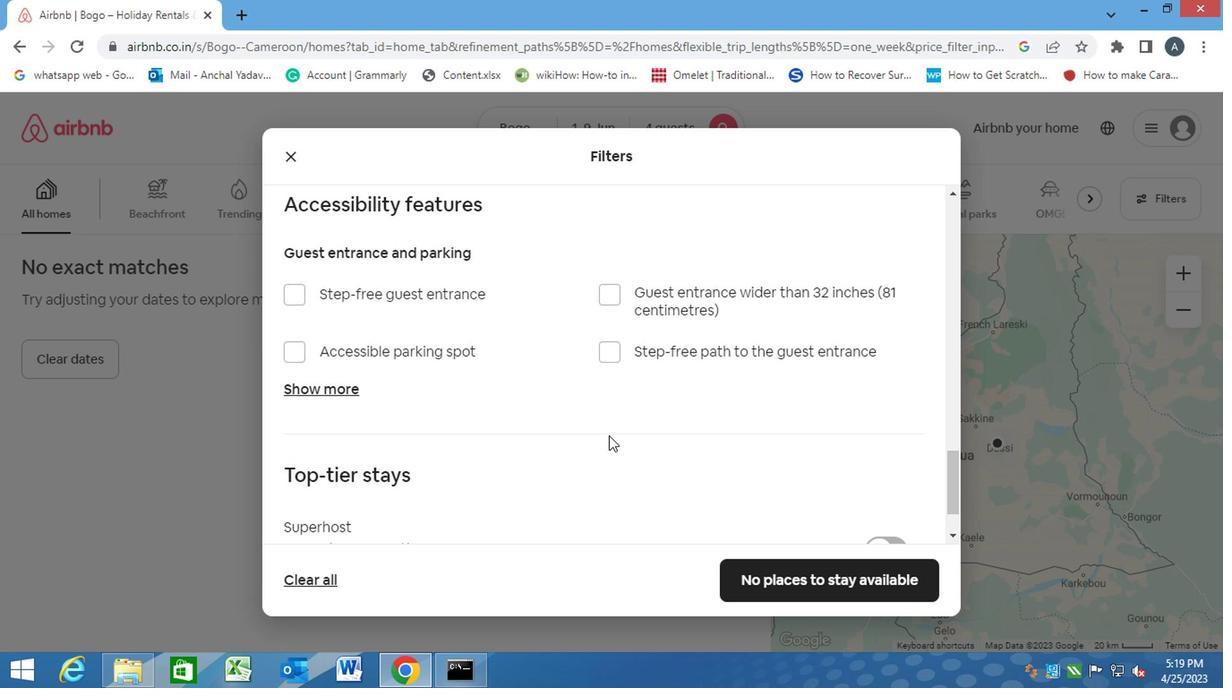 
Action: Mouse scrolled (597, 441) with delta (0, -1)
Screenshot: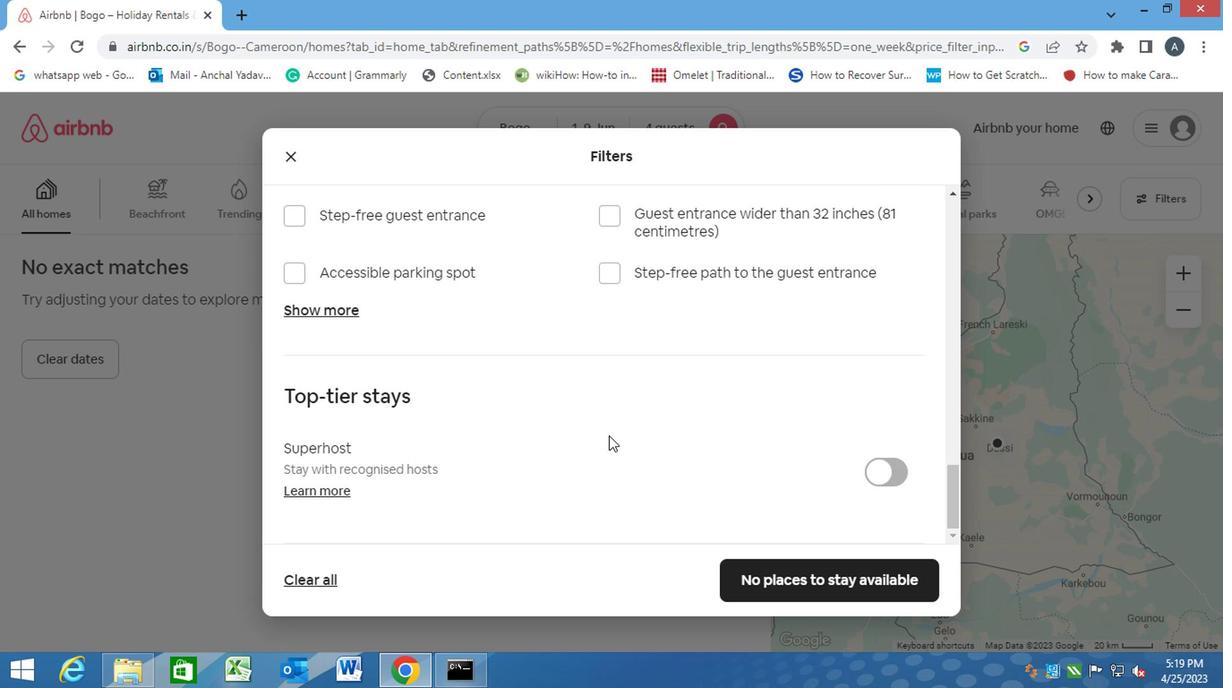 
Action: Mouse scrolled (597, 441) with delta (0, -1)
Screenshot: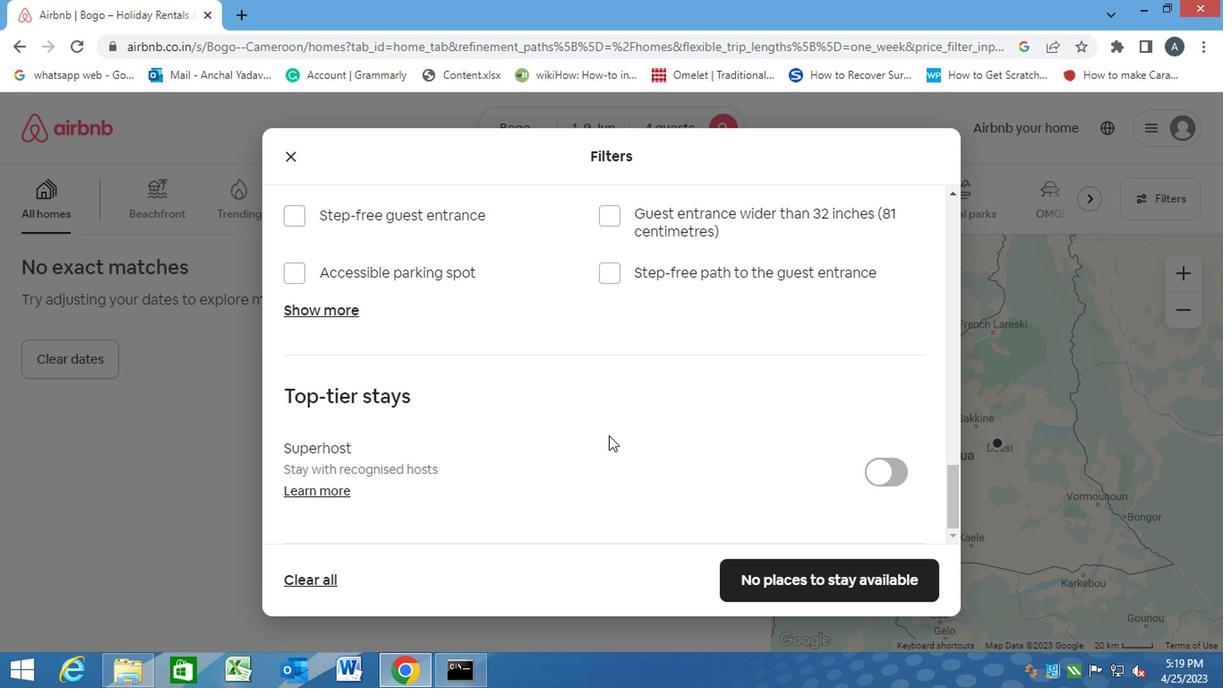 
Action: Mouse scrolled (597, 441) with delta (0, -1)
Screenshot: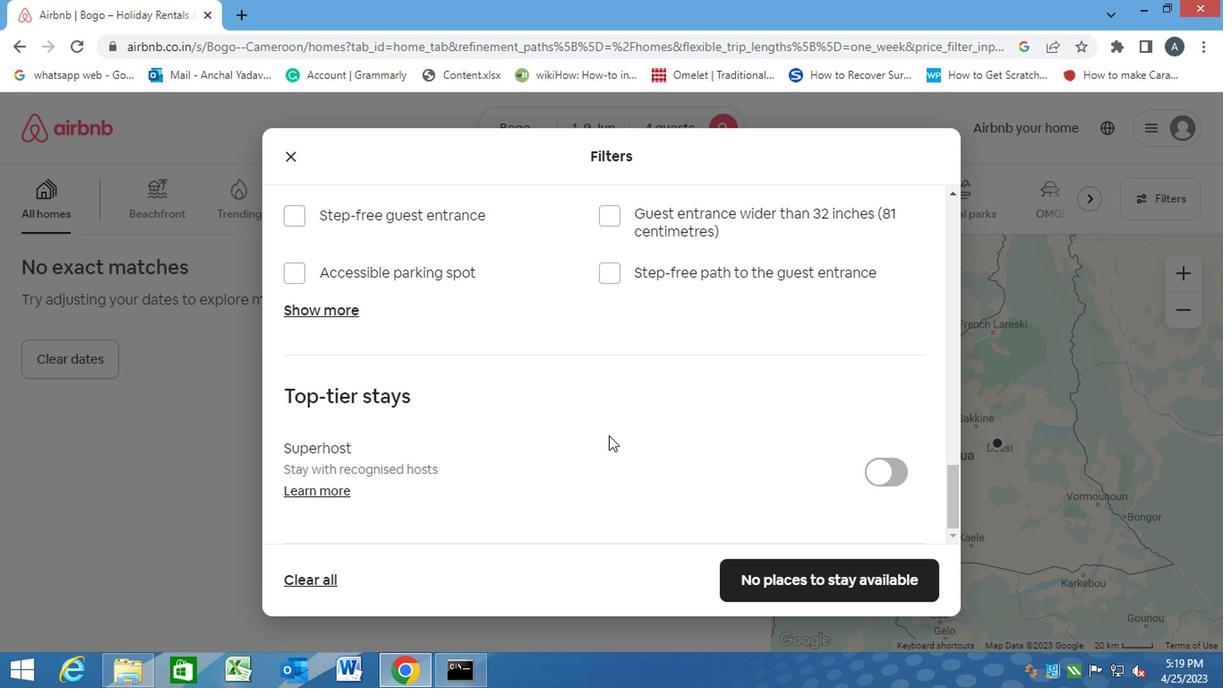 
Action: Mouse scrolled (597, 441) with delta (0, -1)
Screenshot: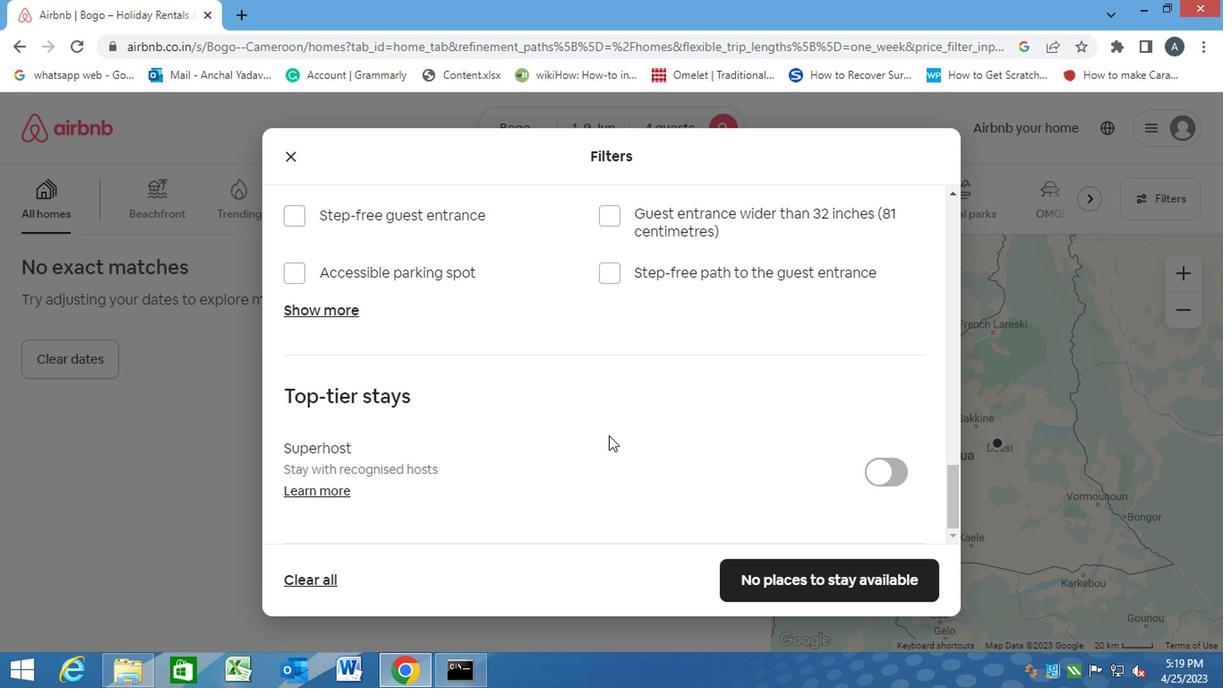
Action: Mouse scrolled (597, 441) with delta (0, -1)
Screenshot: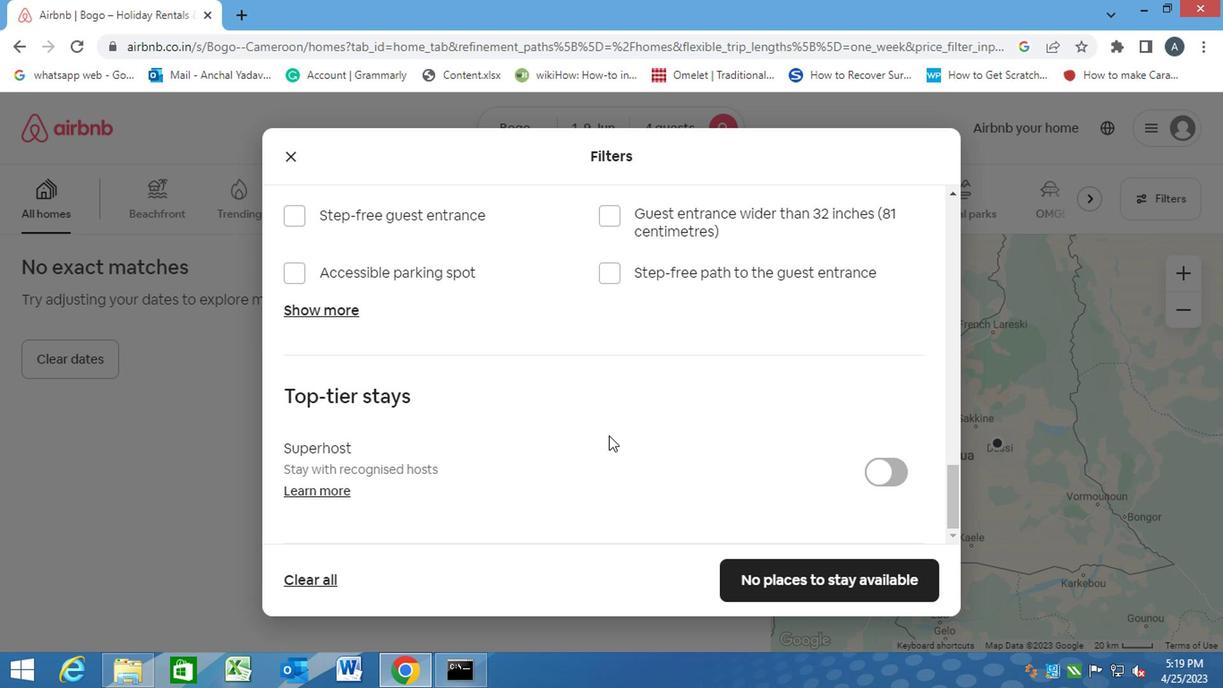 
Action: Mouse moved to (755, 567)
Screenshot: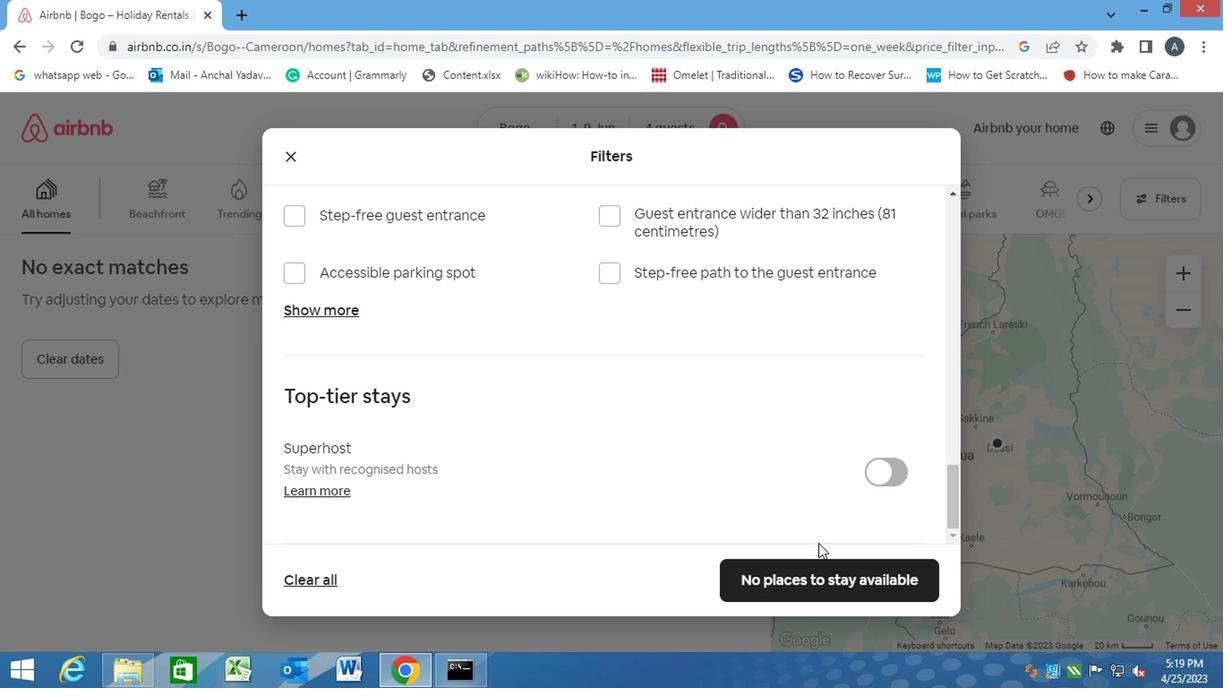 
Action: Mouse pressed left at (755, 567)
Screenshot: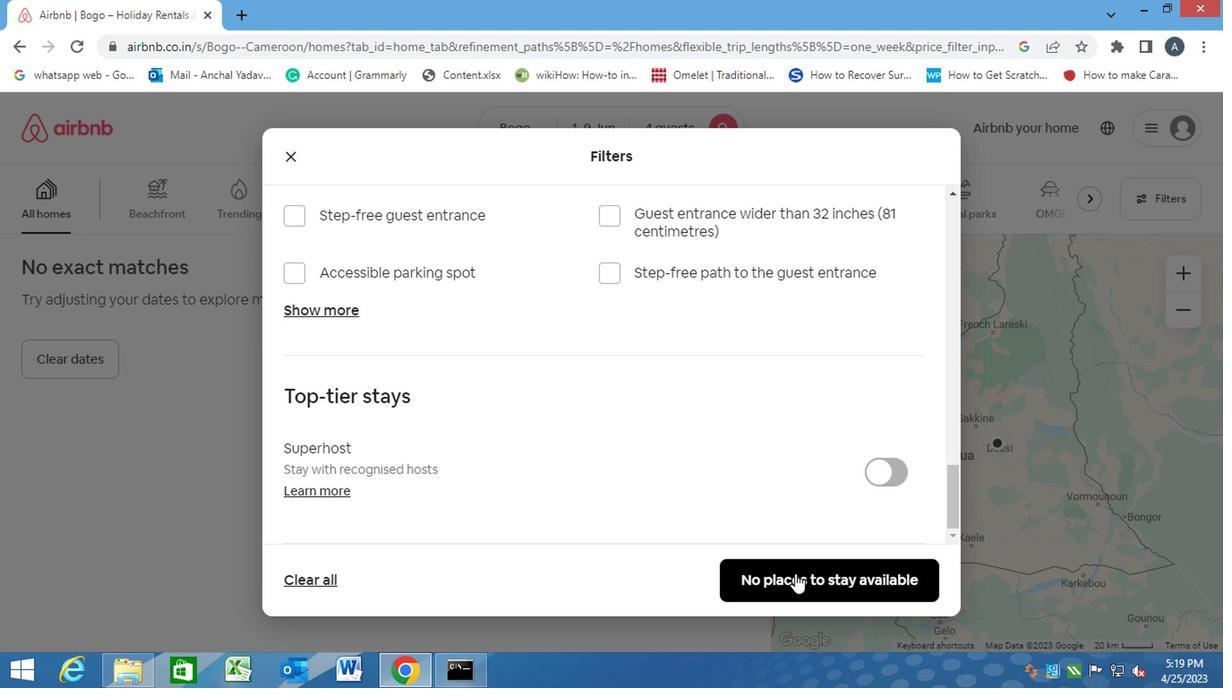 
